 Task: Find a one-way flight from Charlottesville to Jackson for 6 passengers in Business class, departing on June 2, with up to 4 checked bags and a price limit of ₹400,000. Apply filters for departure time and emissions.
Action: Mouse moved to (355, 329)
Screenshot: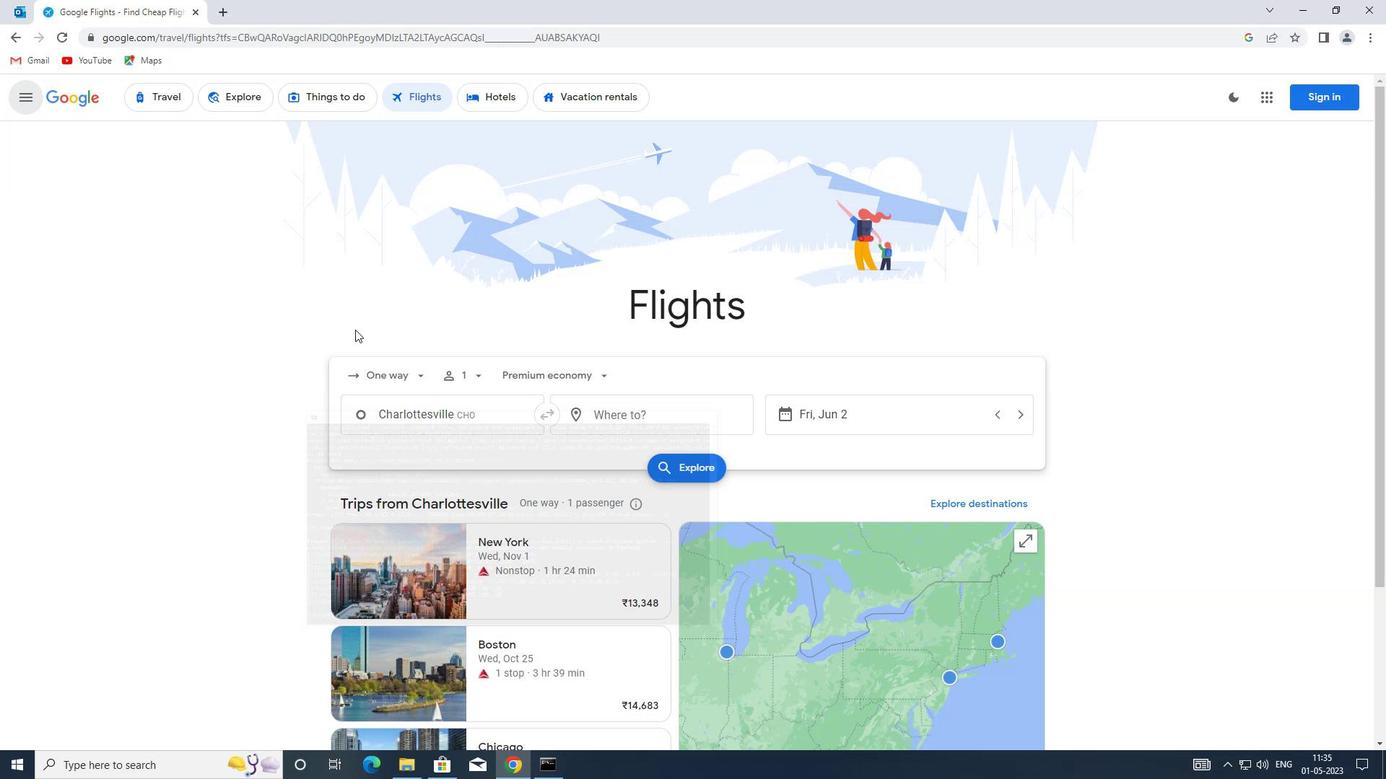 
Action: Key pressed <Key.esc>
Screenshot: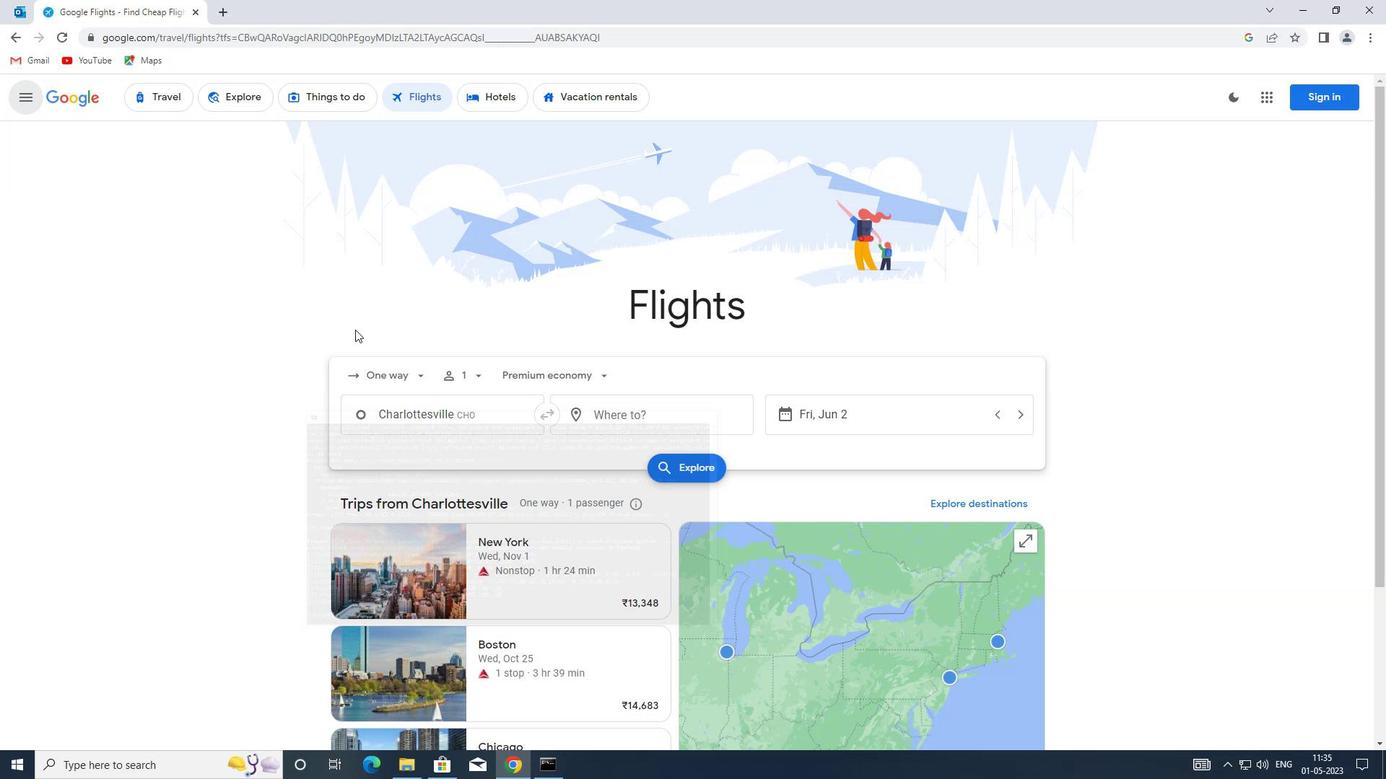 
Action: Mouse moved to (414, 379)
Screenshot: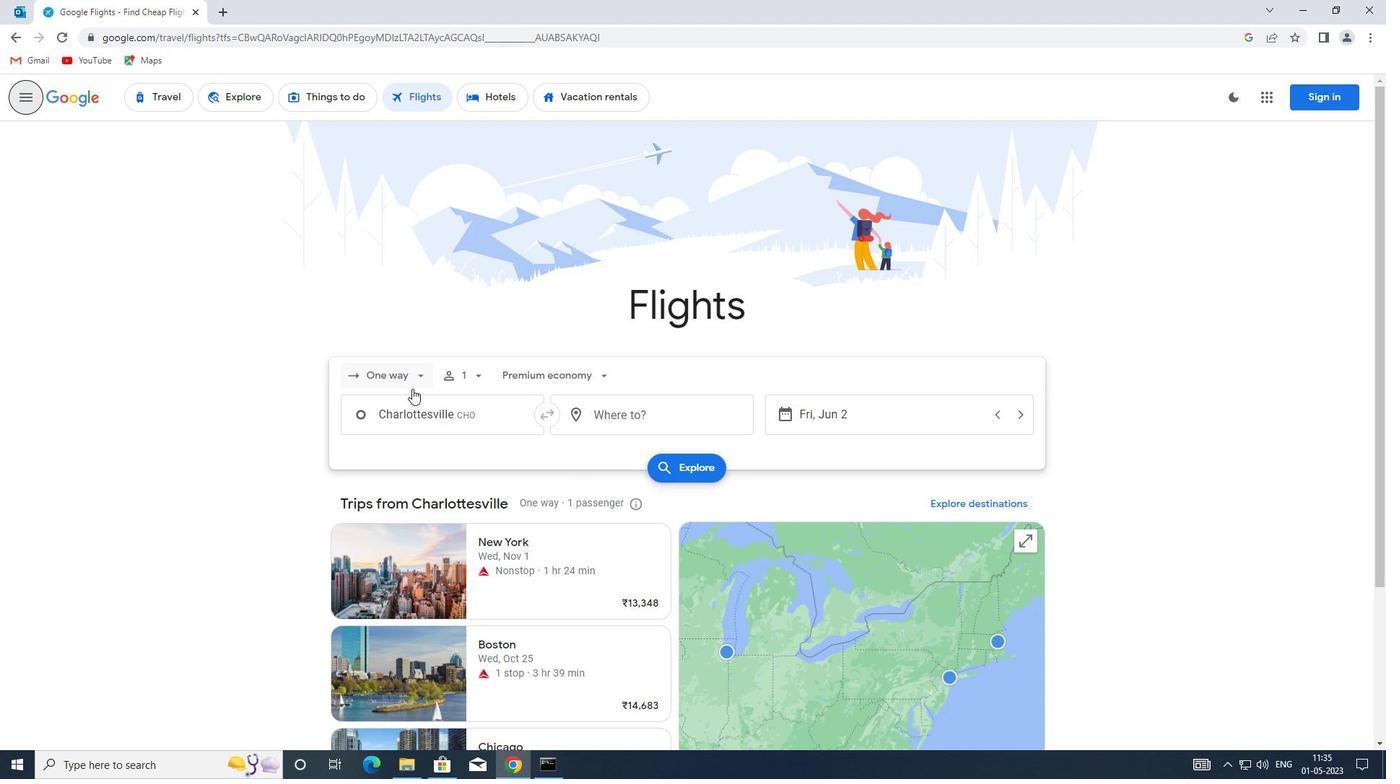 
Action: Mouse pressed left at (414, 379)
Screenshot: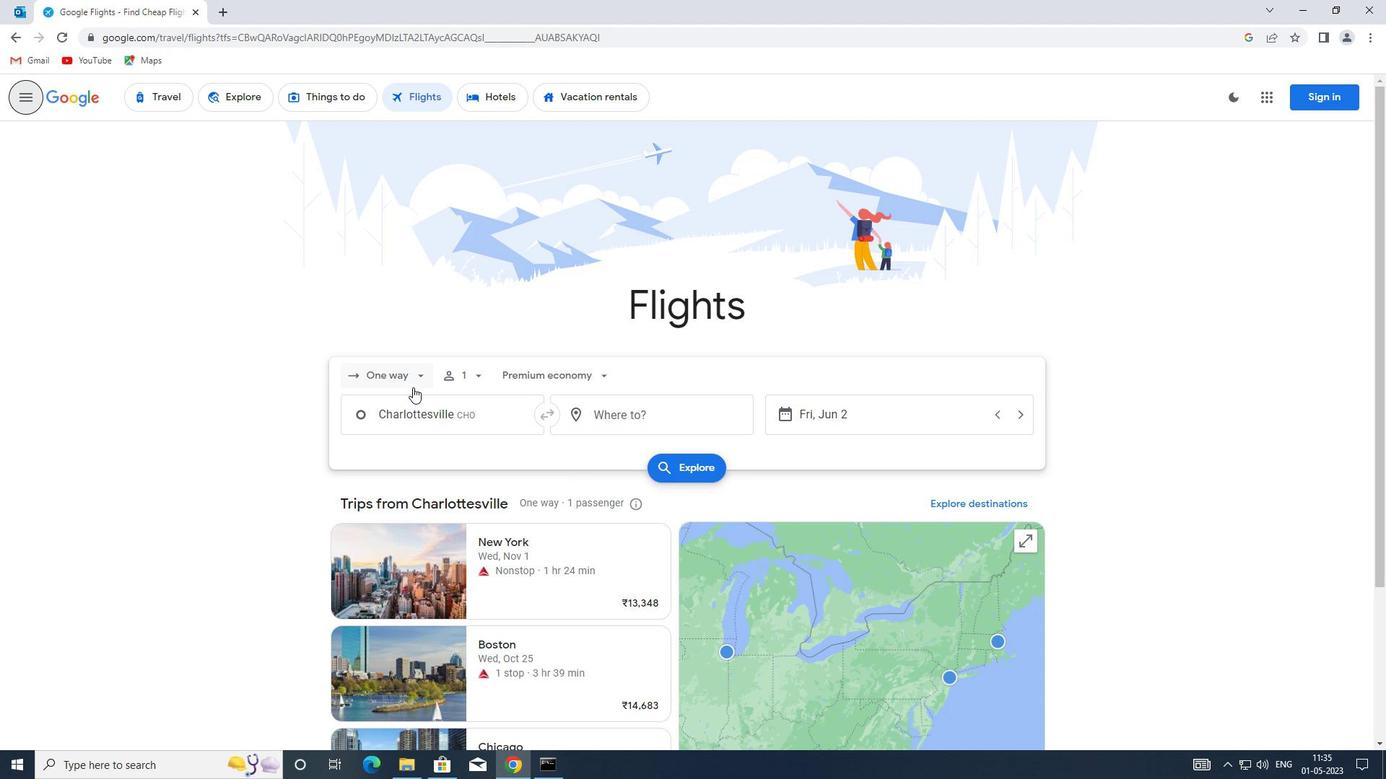 
Action: Mouse moved to (415, 444)
Screenshot: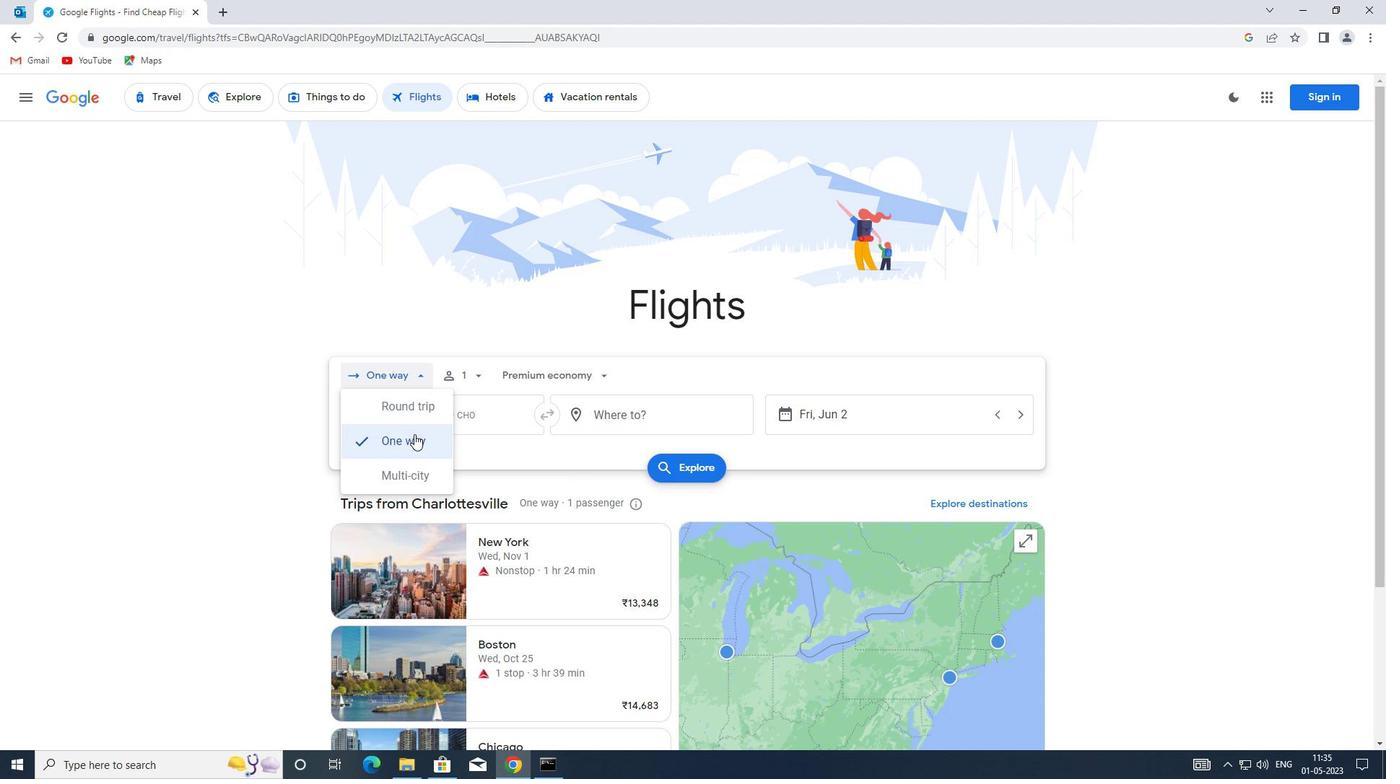 
Action: Mouse pressed left at (415, 444)
Screenshot: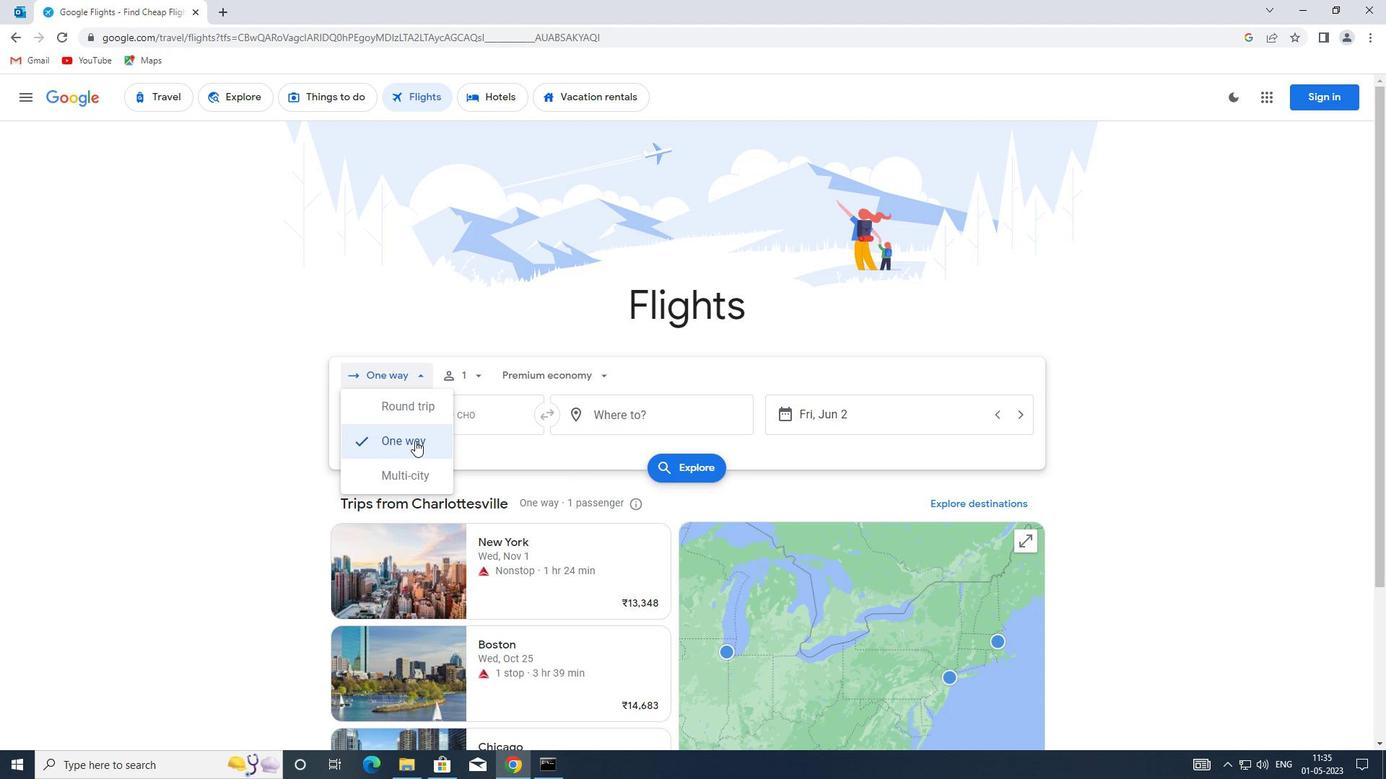 
Action: Mouse moved to (482, 374)
Screenshot: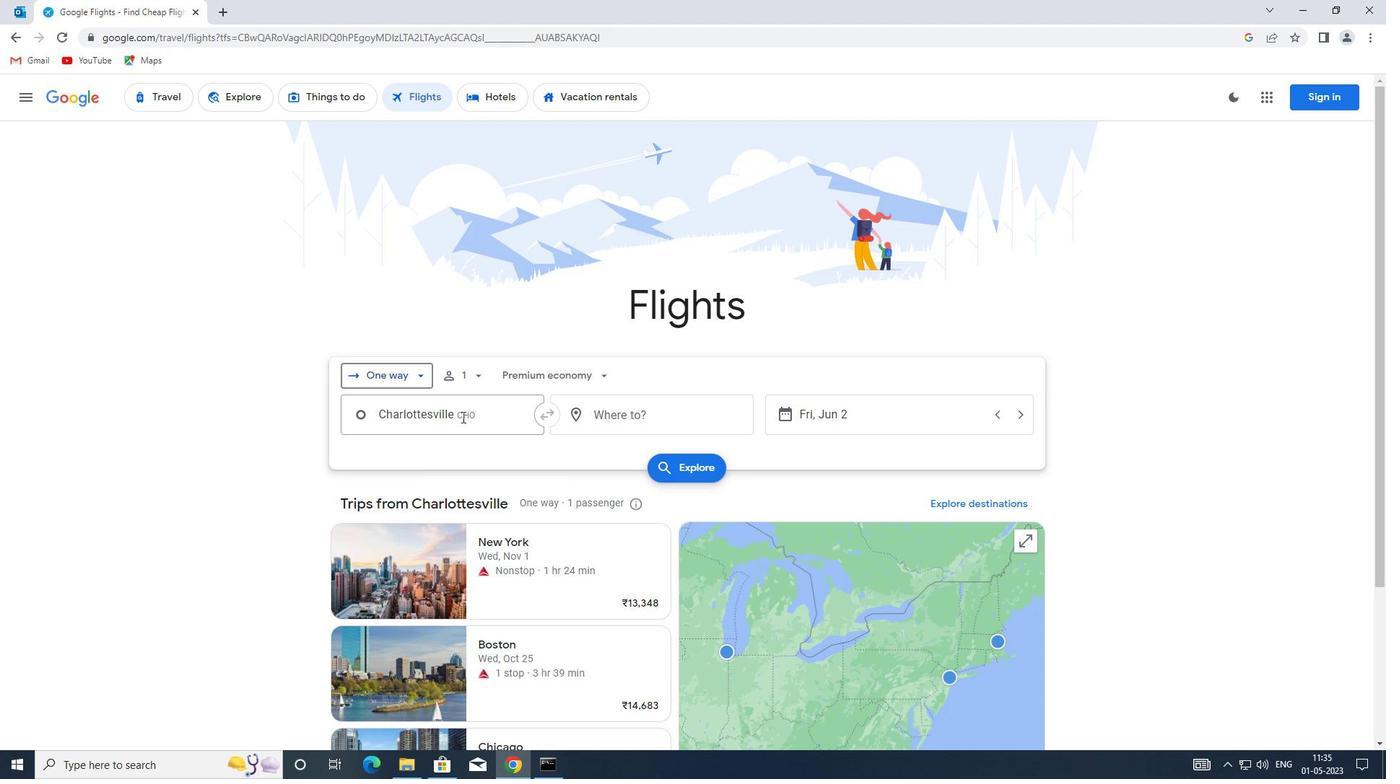 
Action: Mouse pressed left at (482, 374)
Screenshot: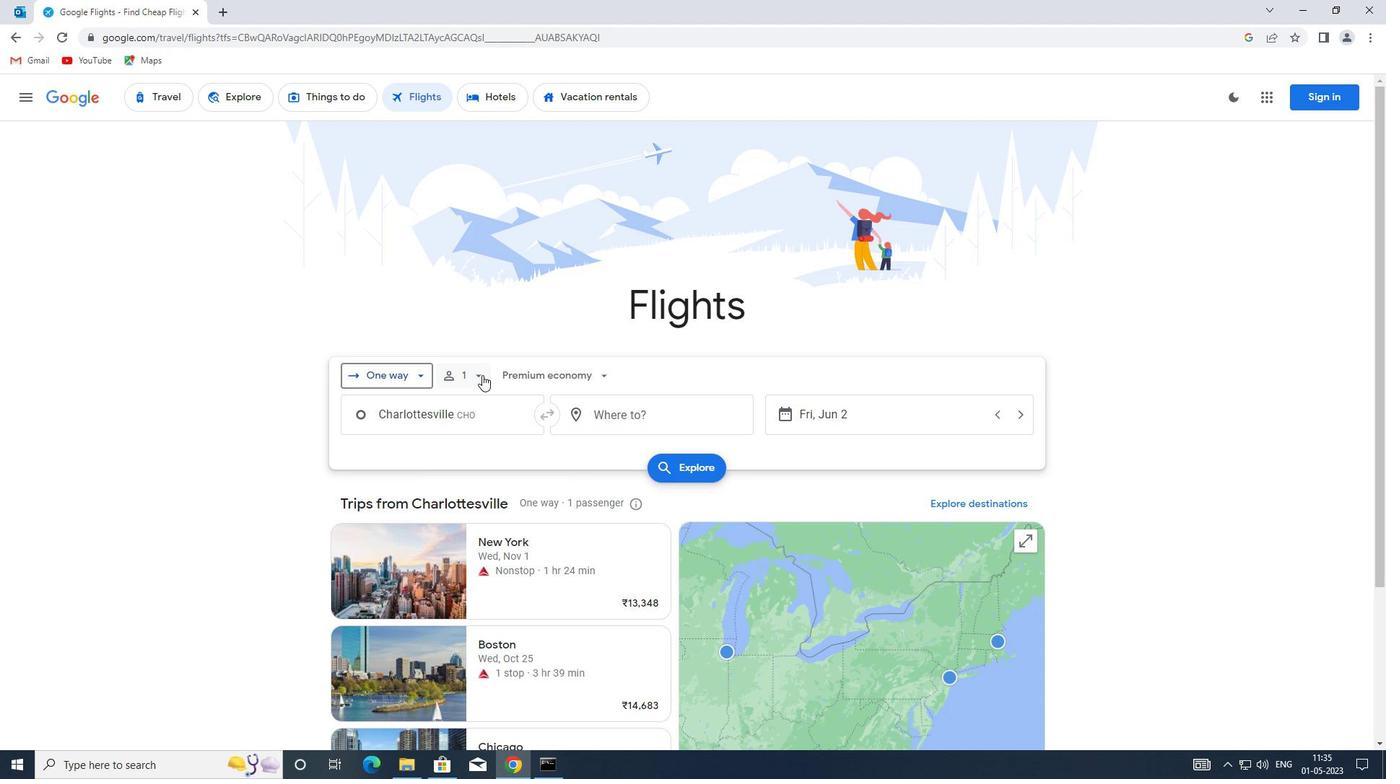 
Action: Mouse moved to (589, 415)
Screenshot: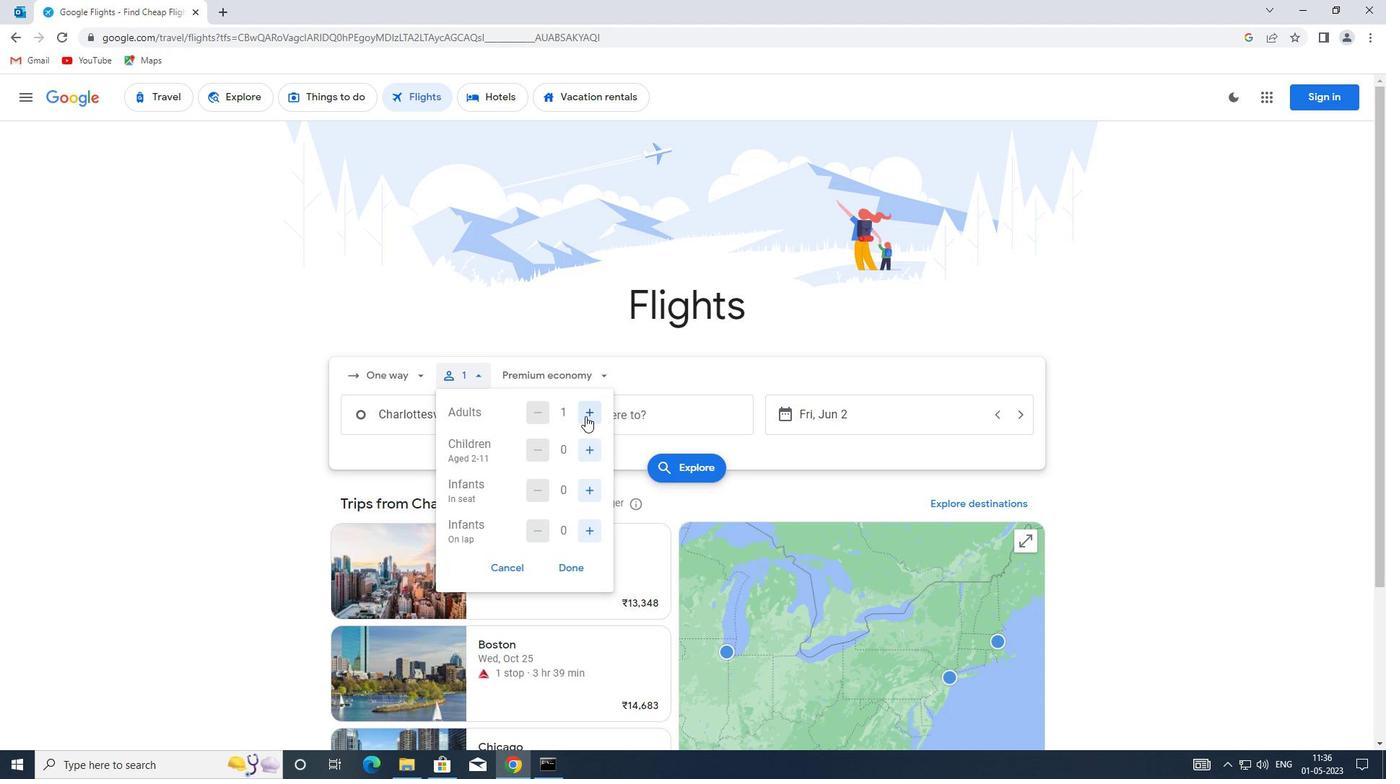 
Action: Mouse pressed left at (589, 415)
Screenshot: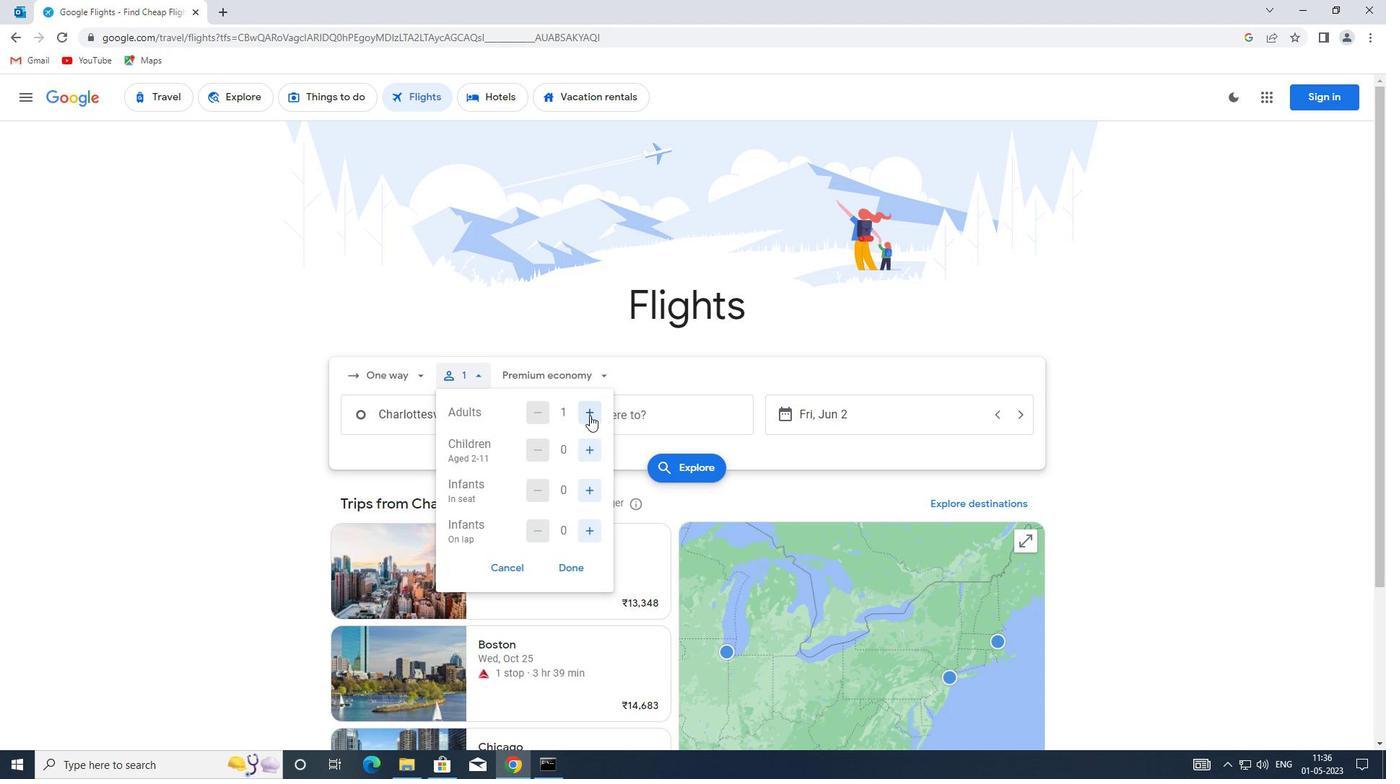 
Action: Mouse pressed left at (589, 415)
Screenshot: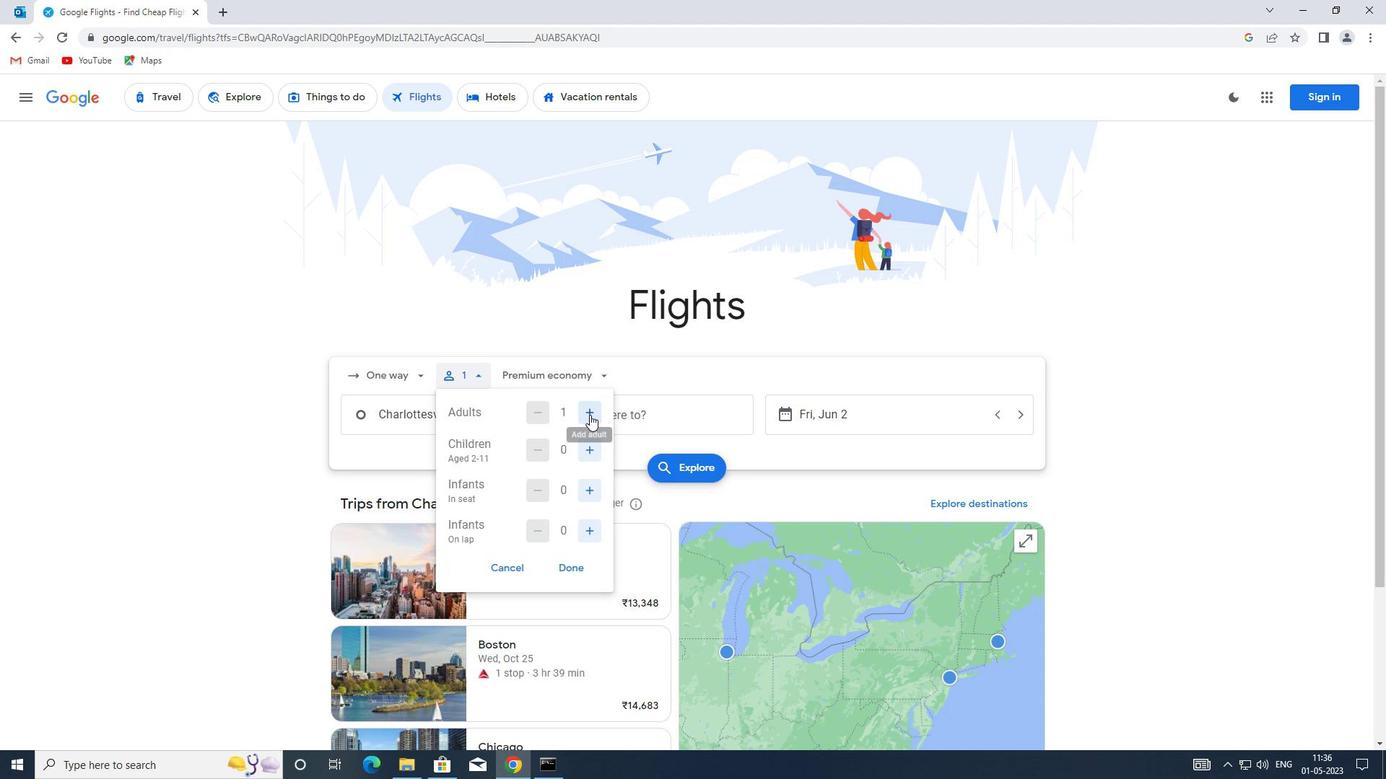 
Action: Mouse moved to (596, 449)
Screenshot: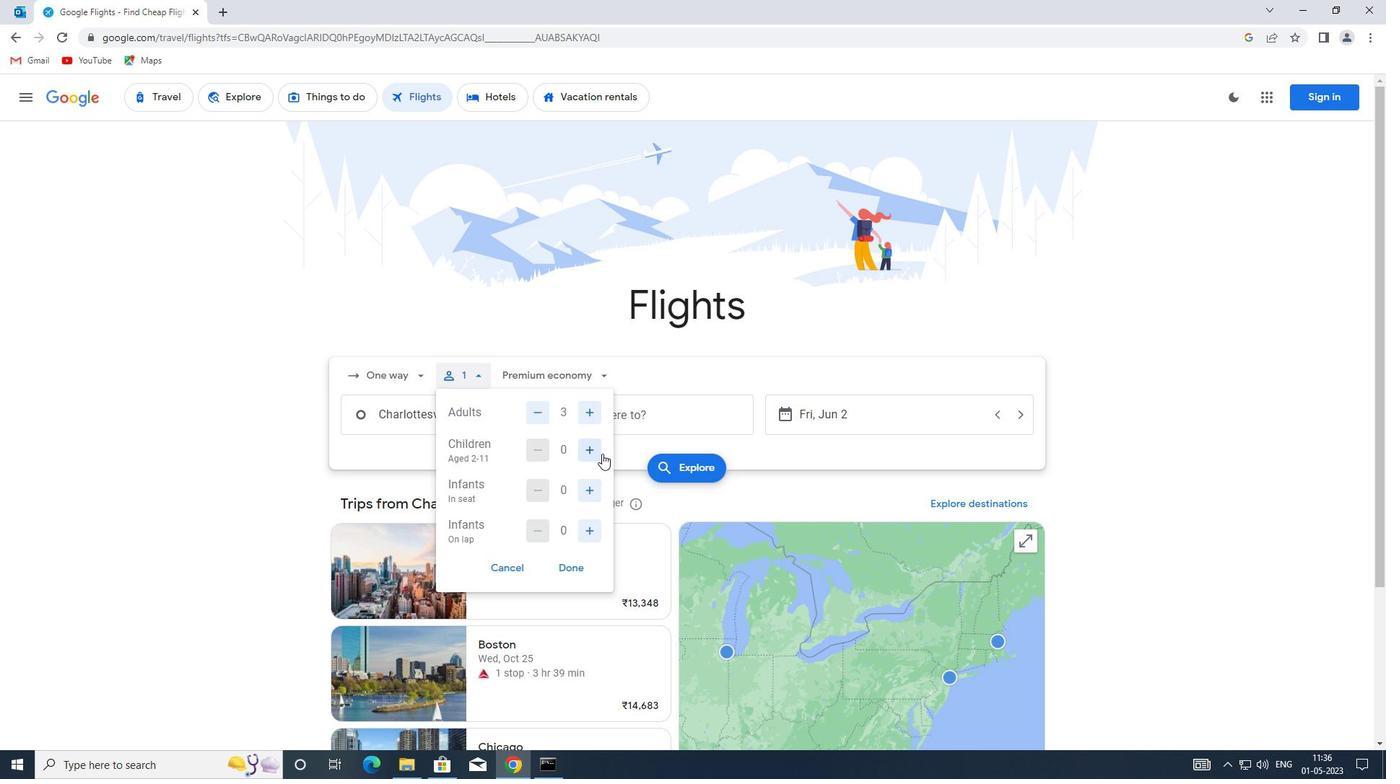 
Action: Mouse pressed left at (596, 449)
Screenshot: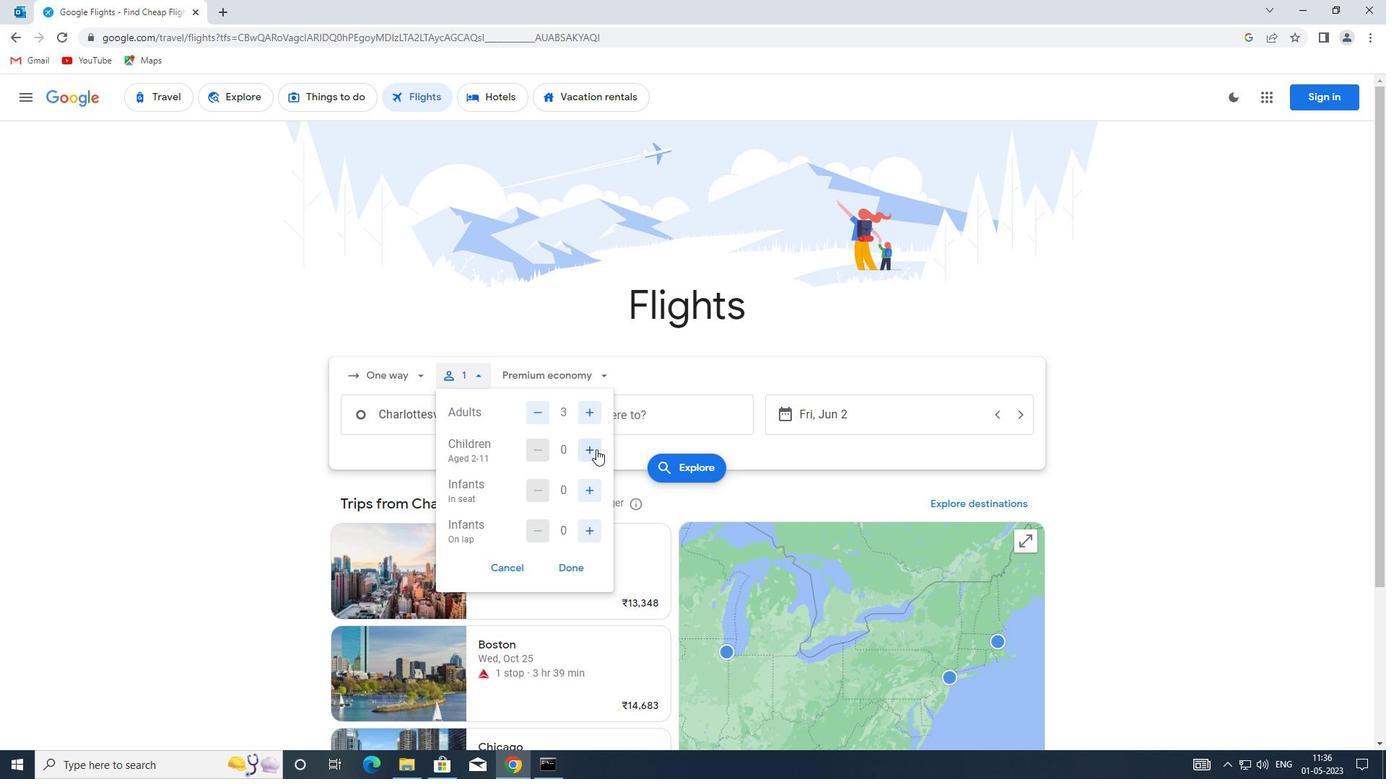 
Action: Mouse pressed left at (596, 449)
Screenshot: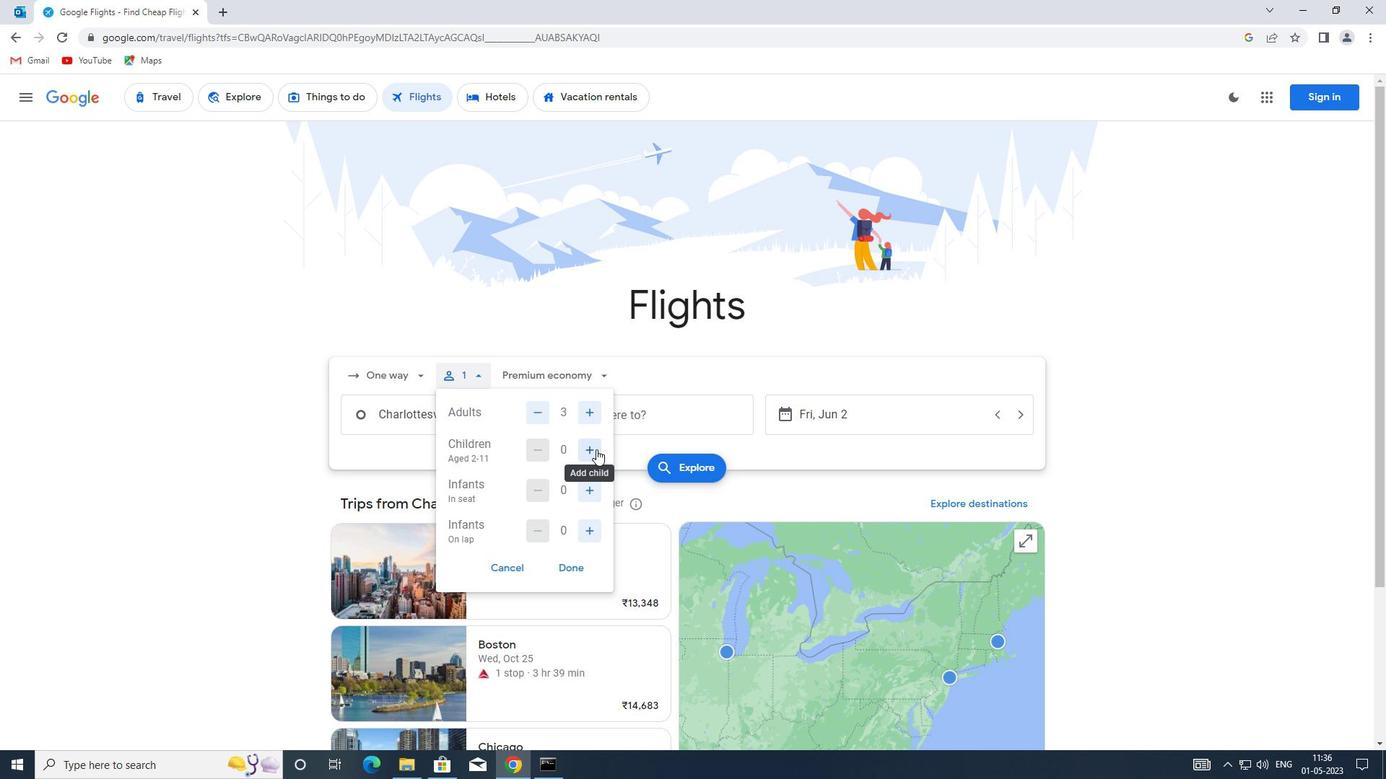 
Action: Mouse pressed left at (596, 449)
Screenshot: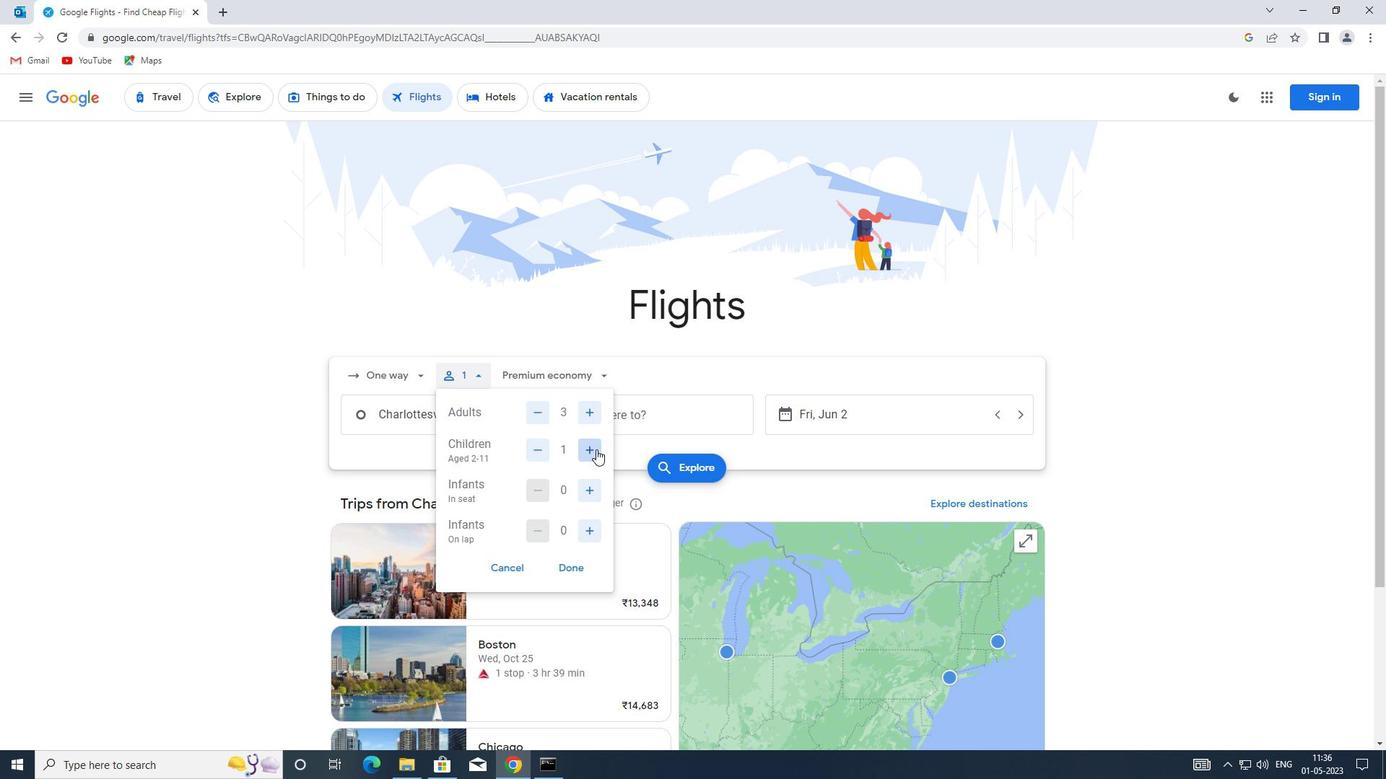 
Action: Mouse moved to (586, 570)
Screenshot: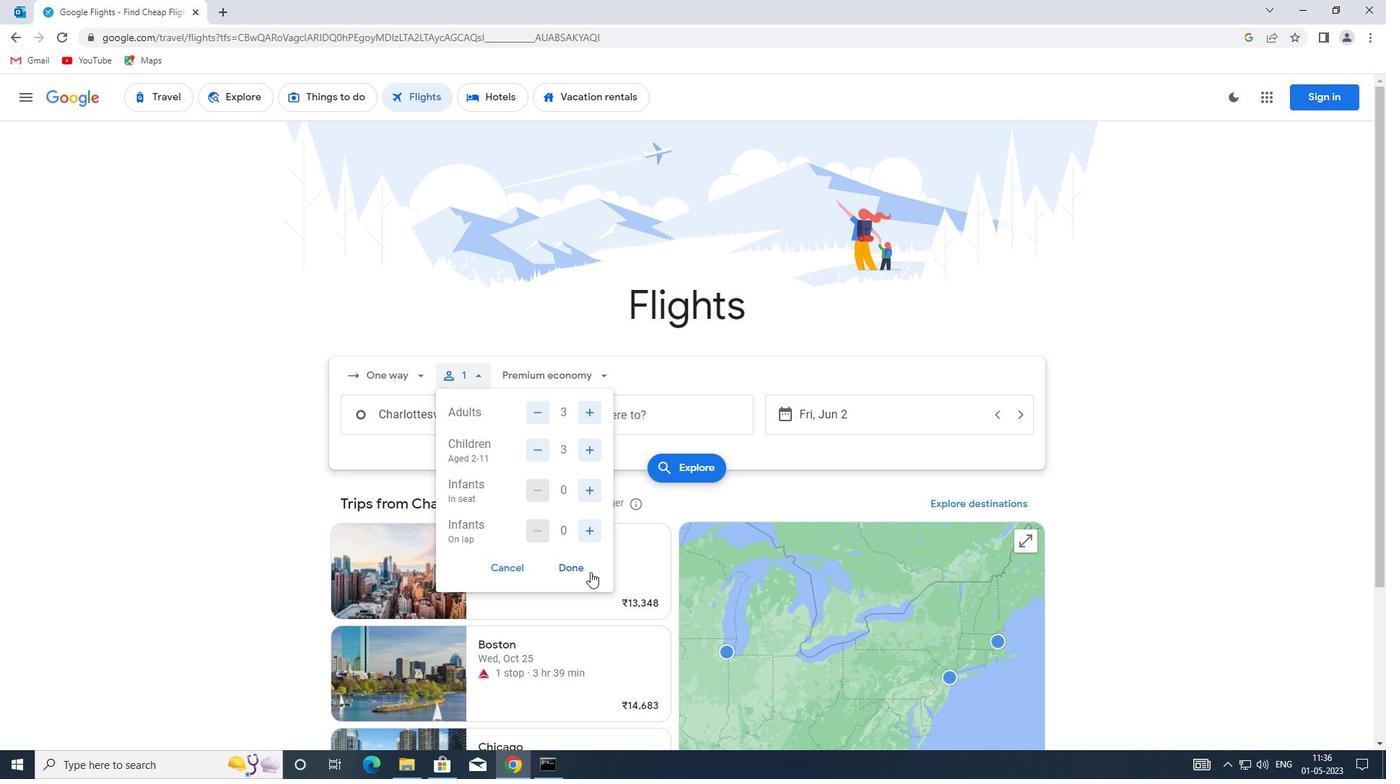 
Action: Mouse pressed left at (586, 570)
Screenshot: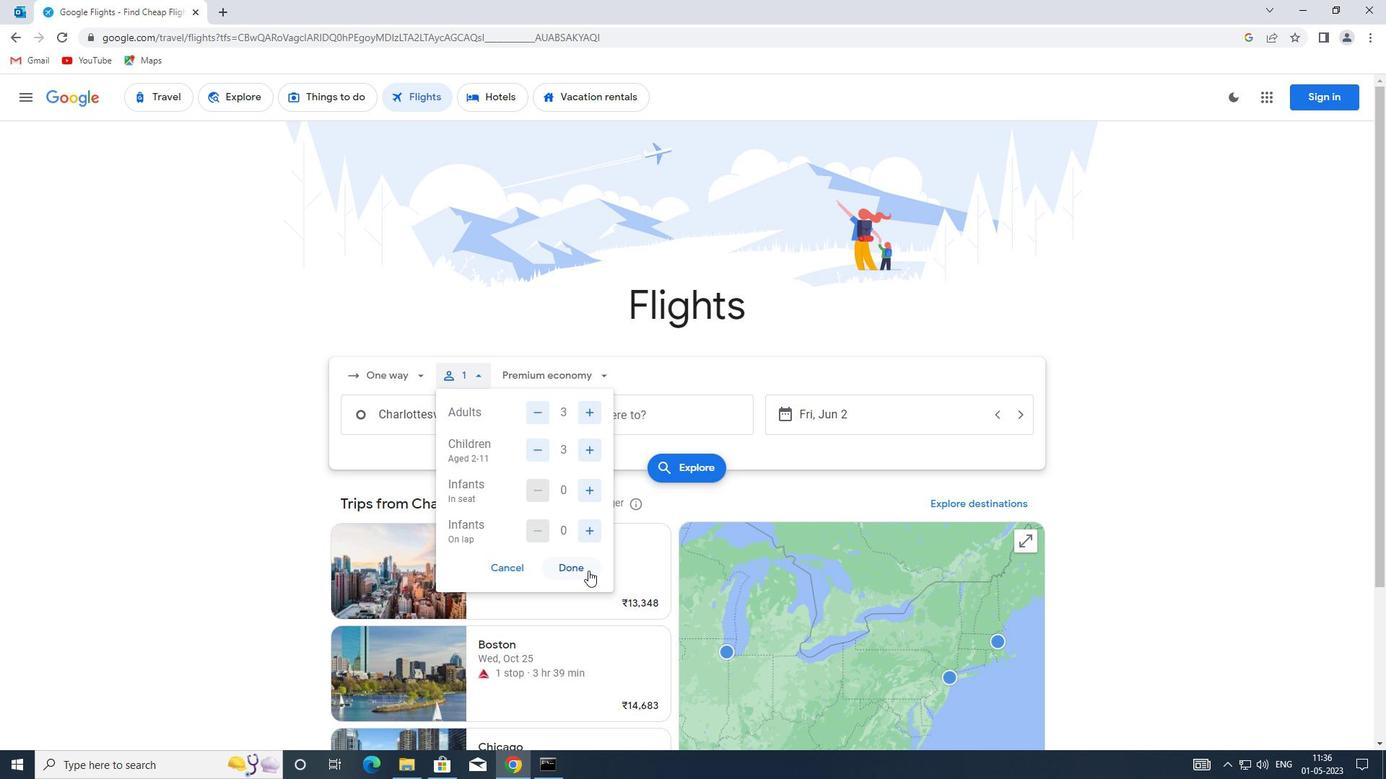 
Action: Mouse moved to (583, 381)
Screenshot: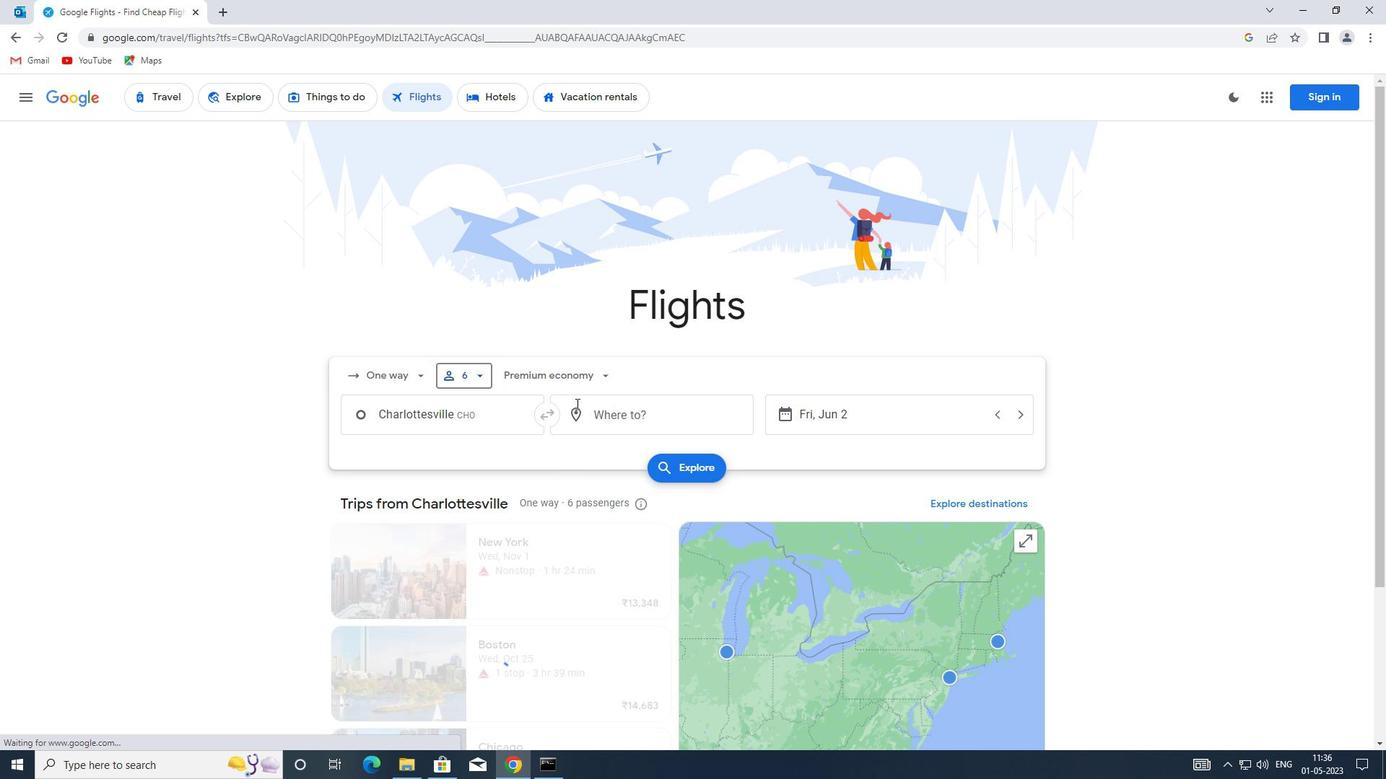 
Action: Mouse pressed left at (583, 381)
Screenshot: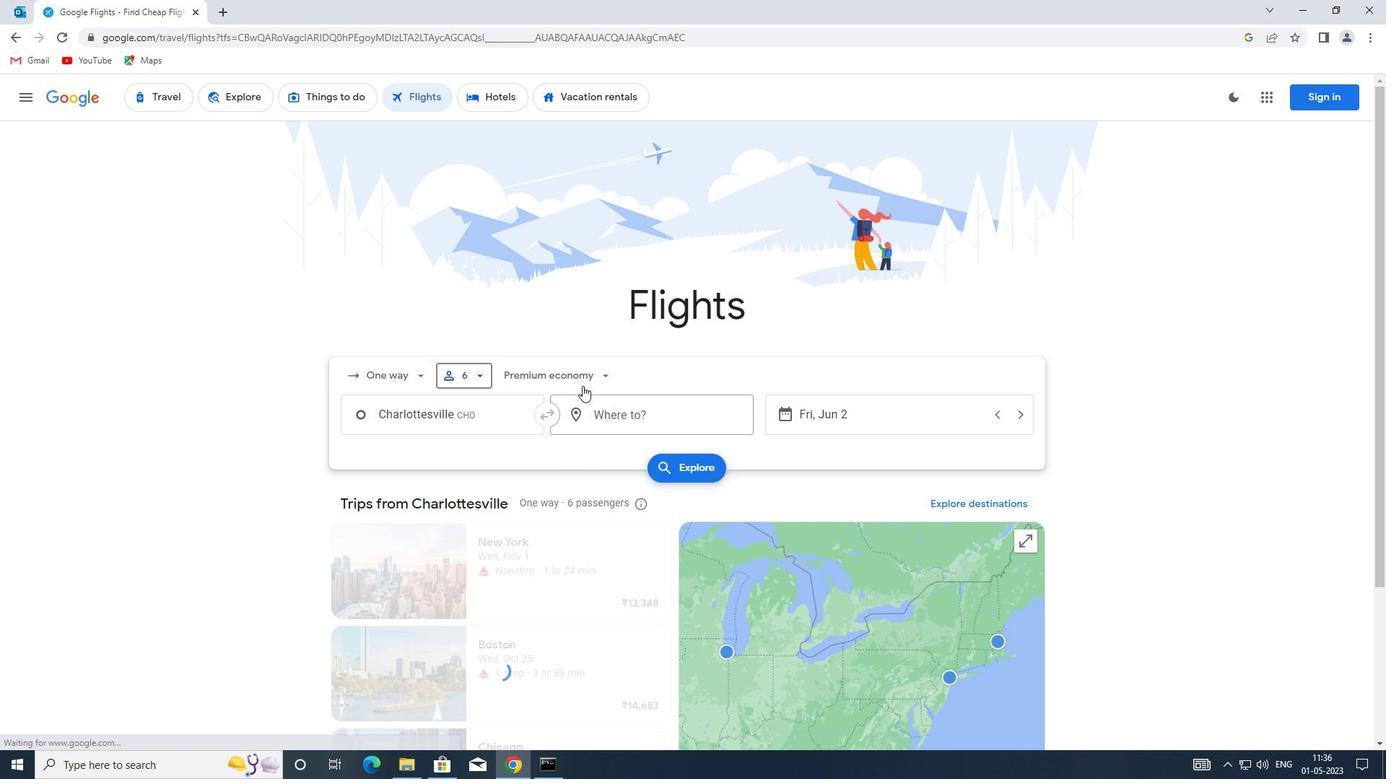 
Action: Mouse moved to (574, 474)
Screenshot: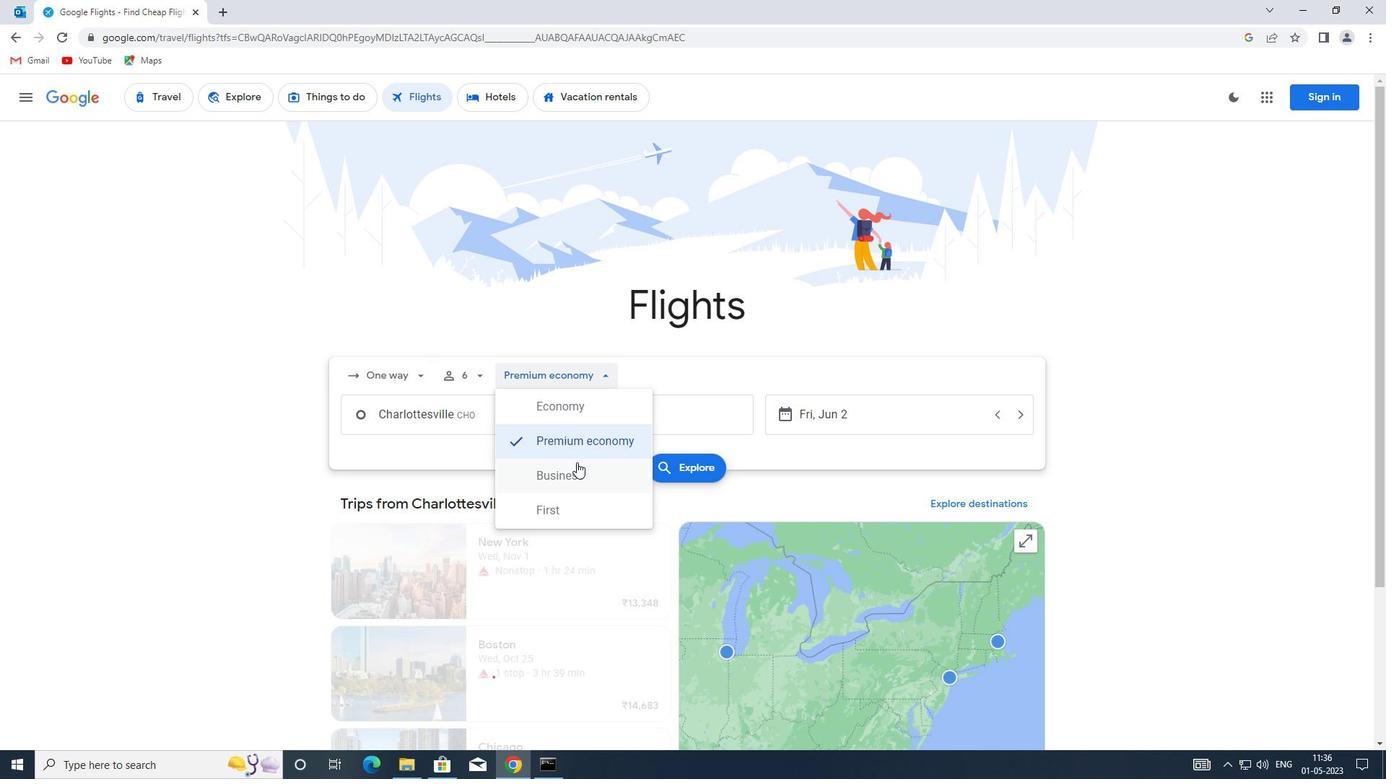 
Action: Mouse pressed left at (574, 474)
Screenshot: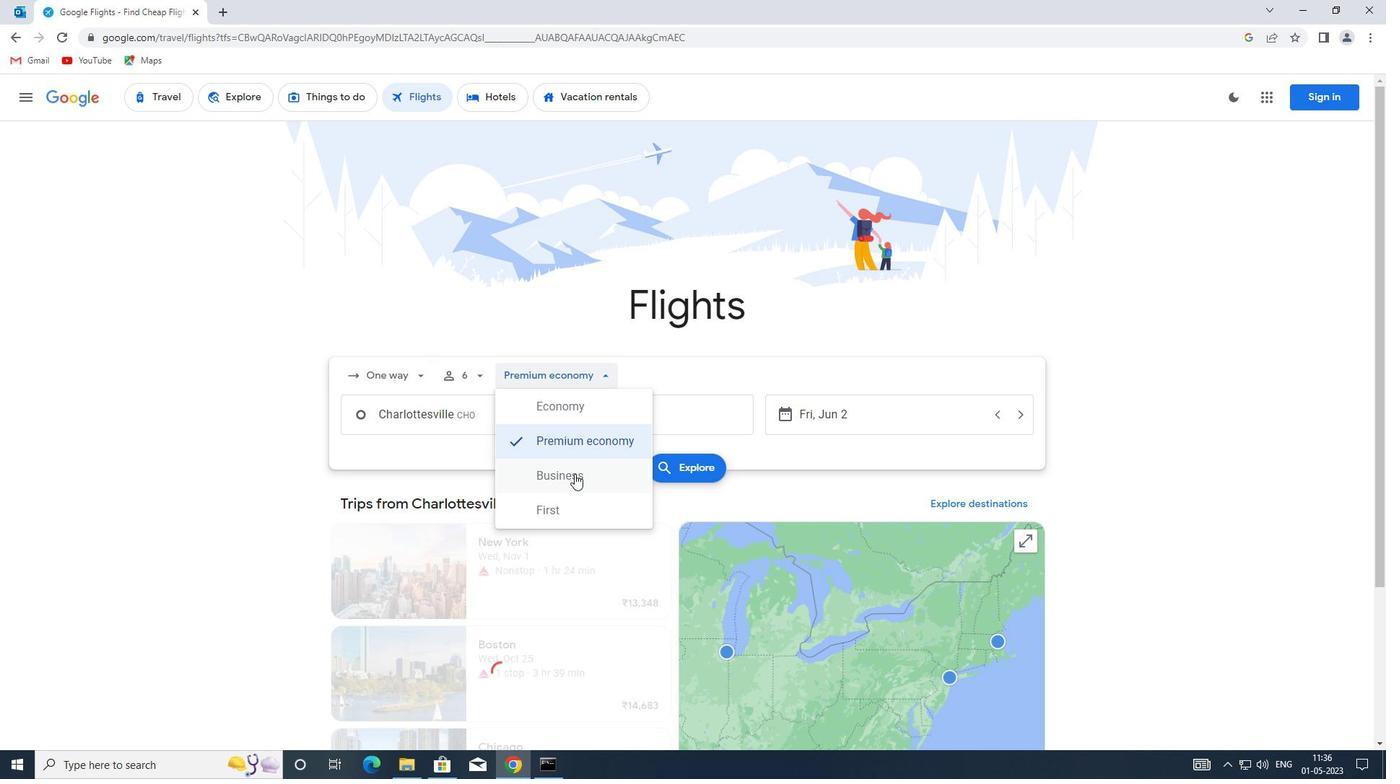 
Action: Mouse moved to (448, 414)
Screenshot: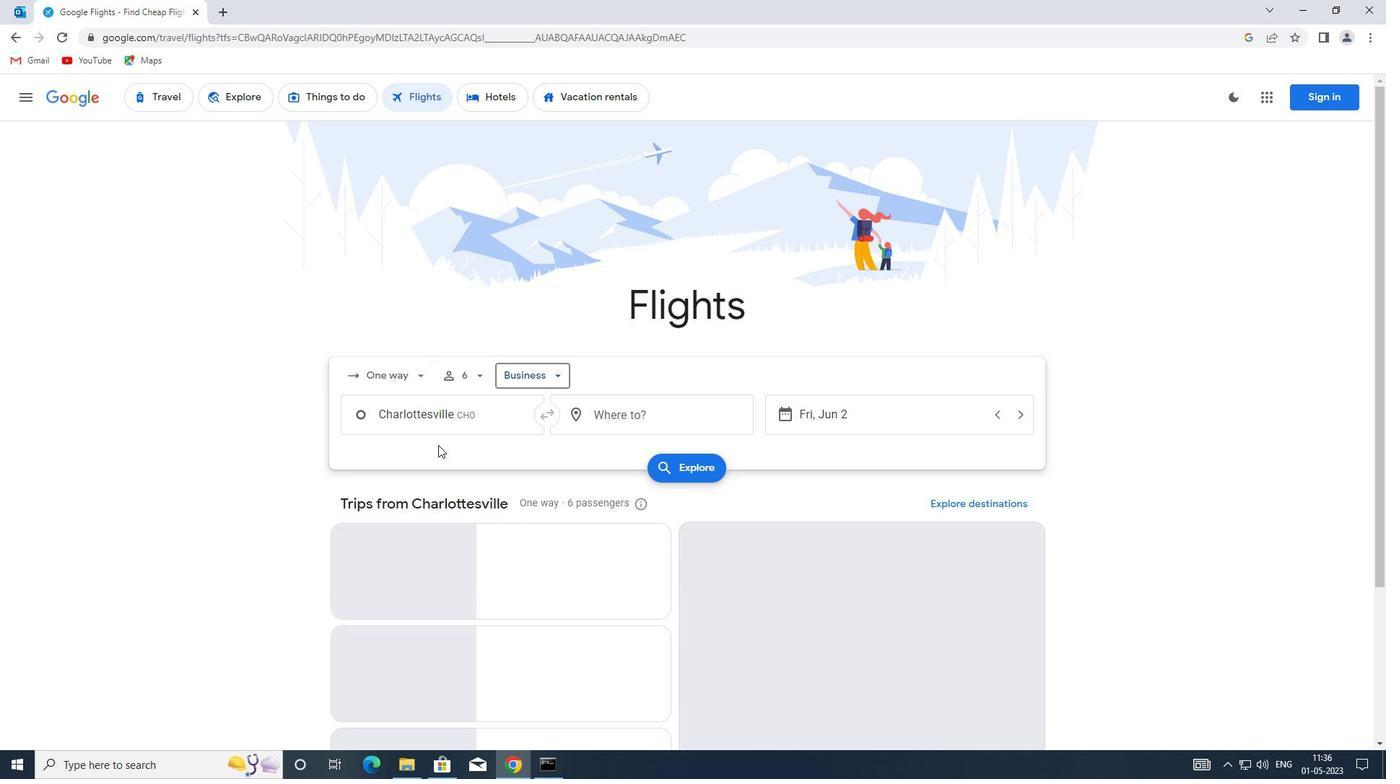 
Action: Mouse pressed left at (448, 414)
Screenshot: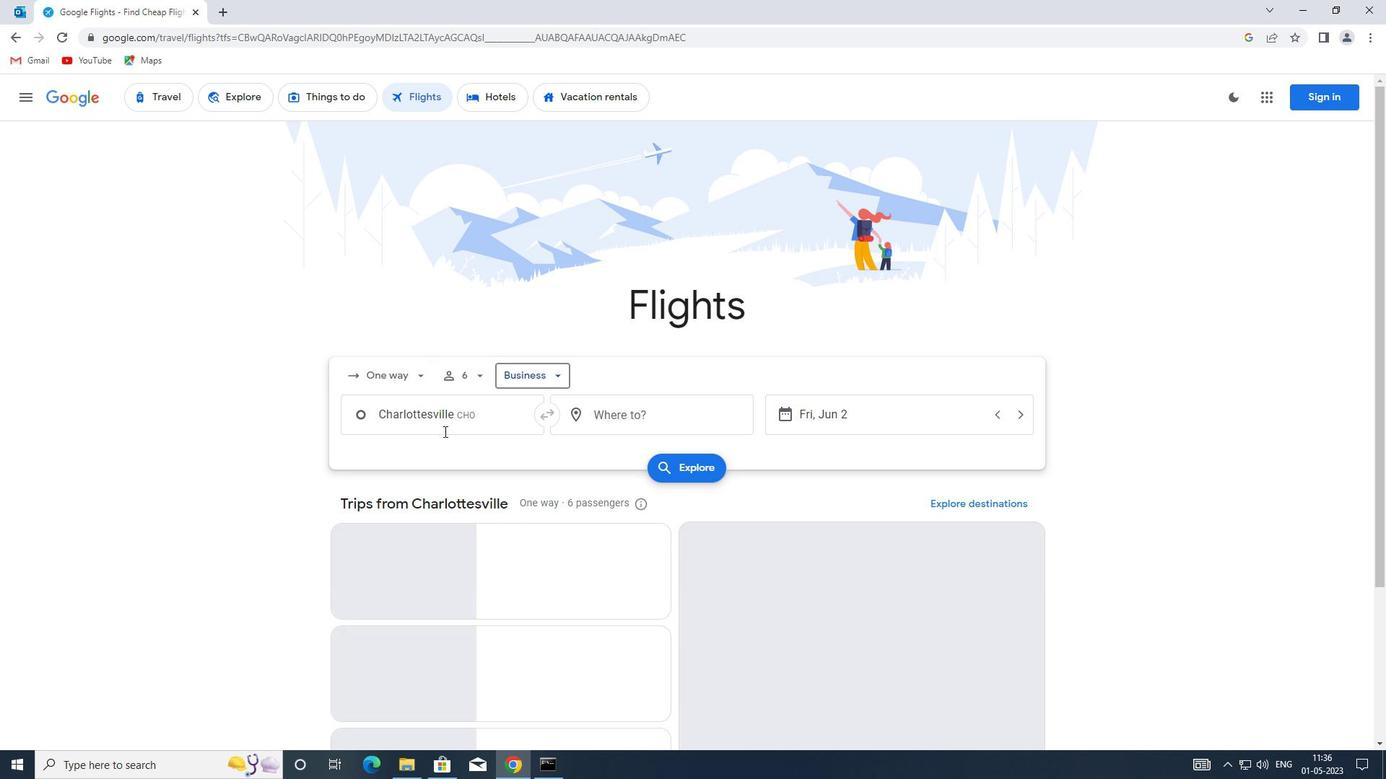 
Action: Mouse moved to (449, 414)
Screenshot: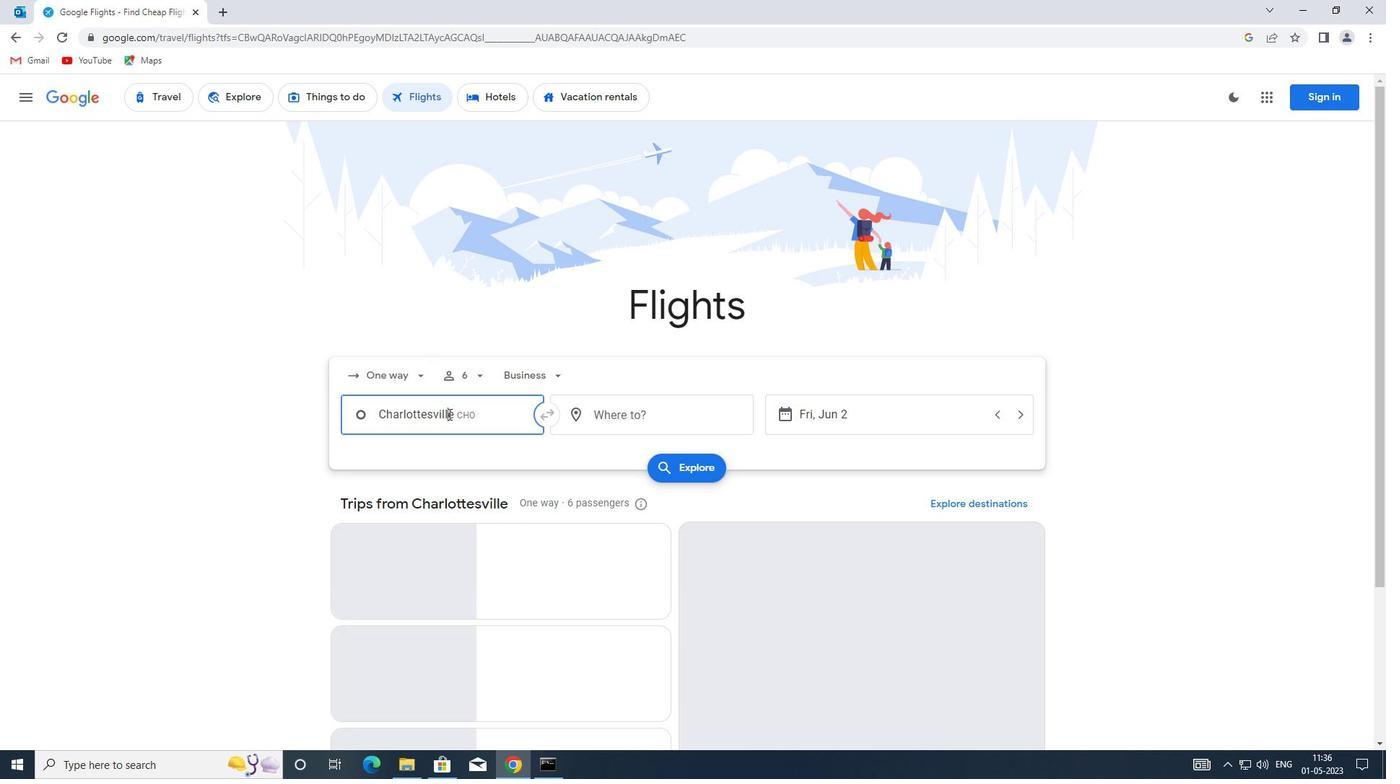 
Action: Key pressed <Key.enter>
Screenshot: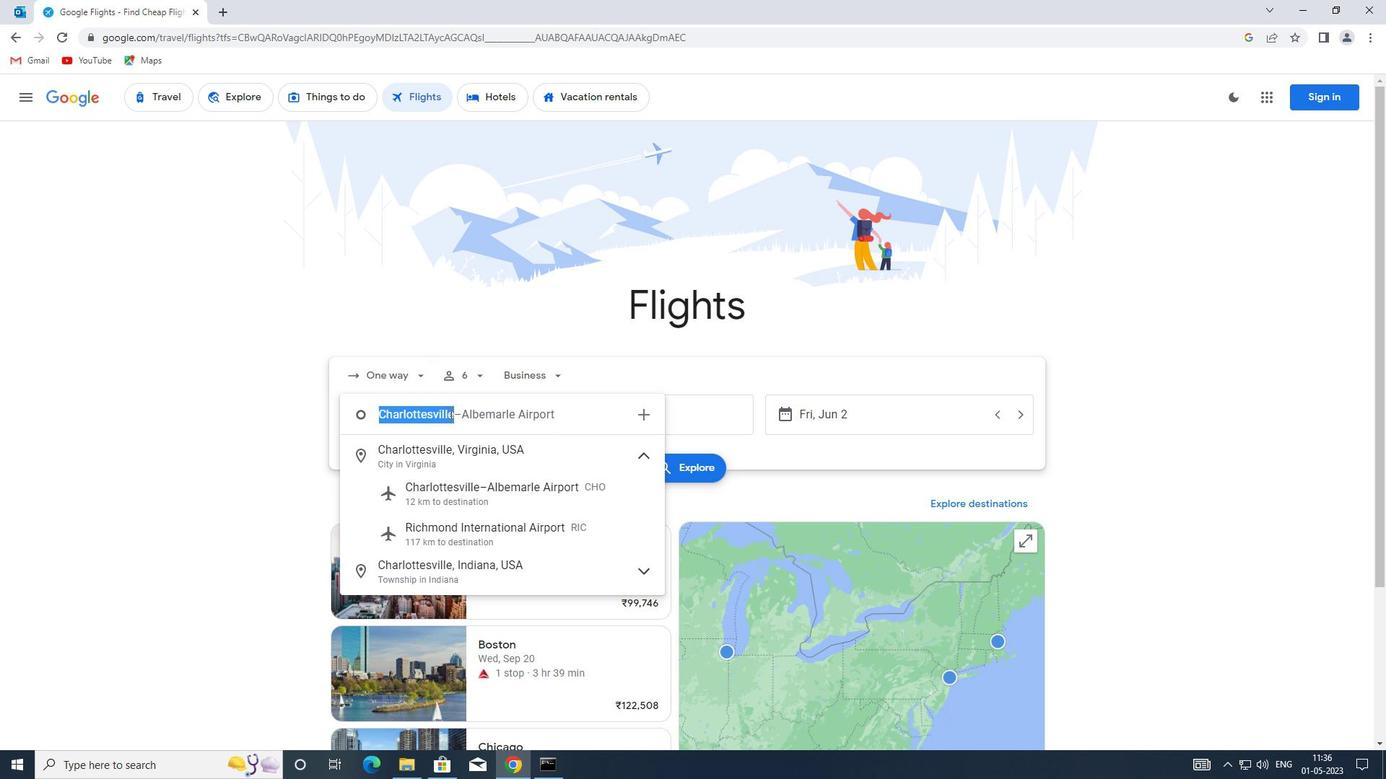 
Action: Mouse moved to (608, 413)
Screenshot: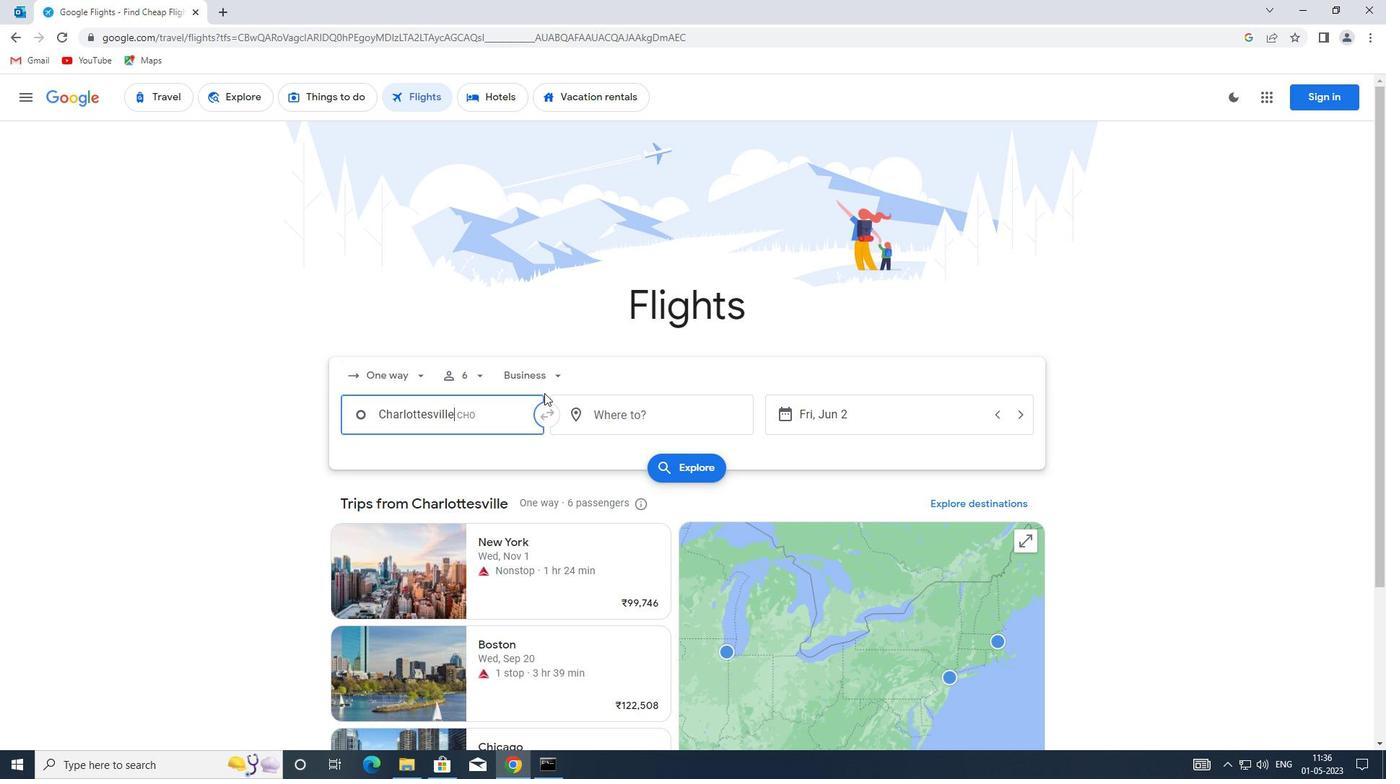 
Action: Mouse pressed left at (608, 413)
Screenshot: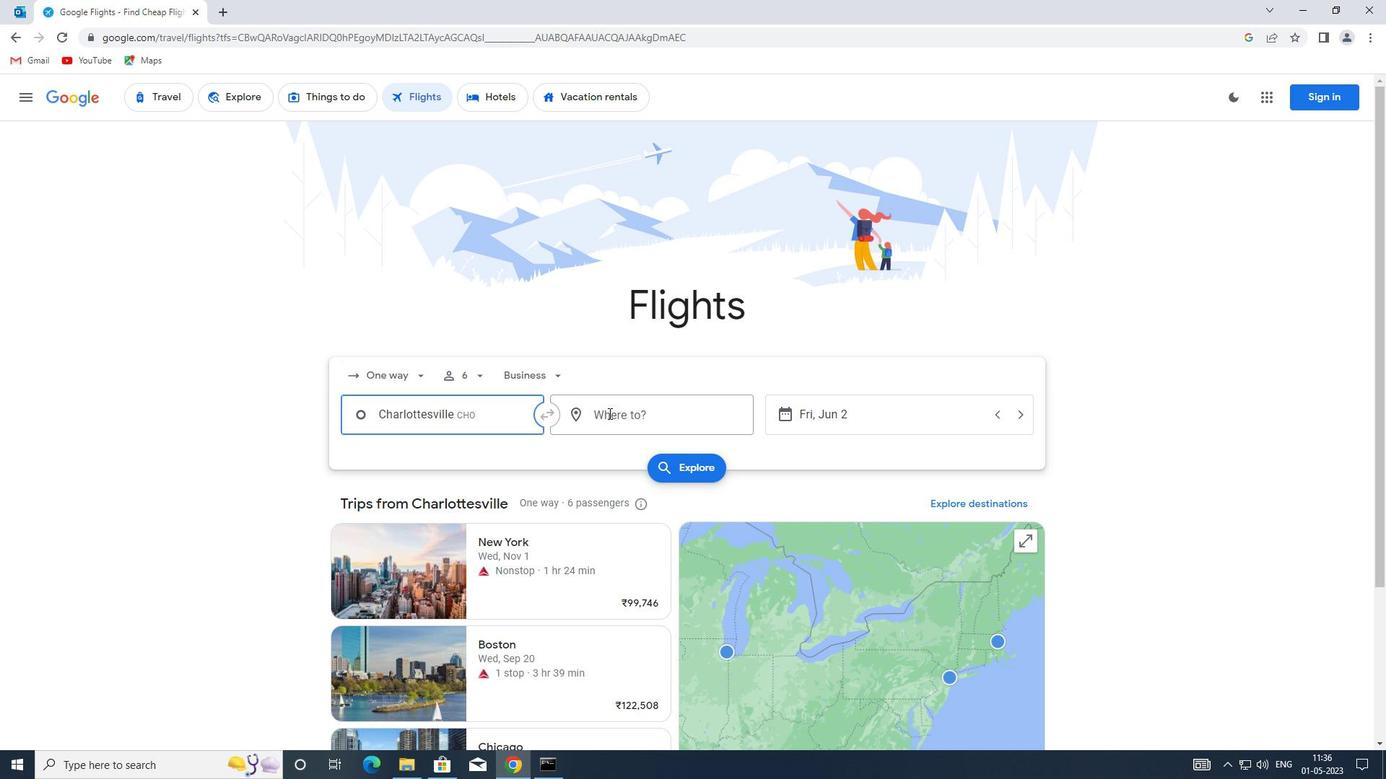 
Action: Mouse moved to (608, 414)
Screenshot: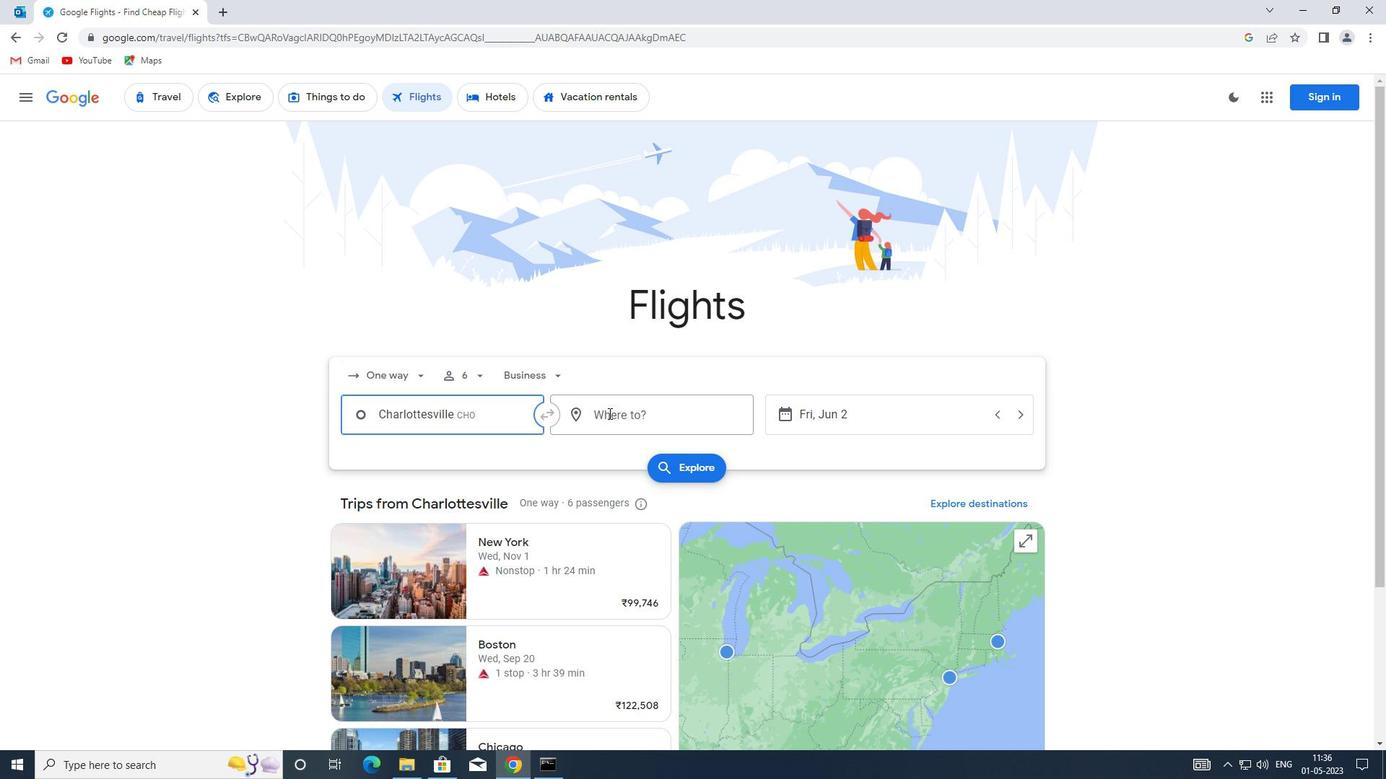 
Action: Key pressed jac
Screenshot: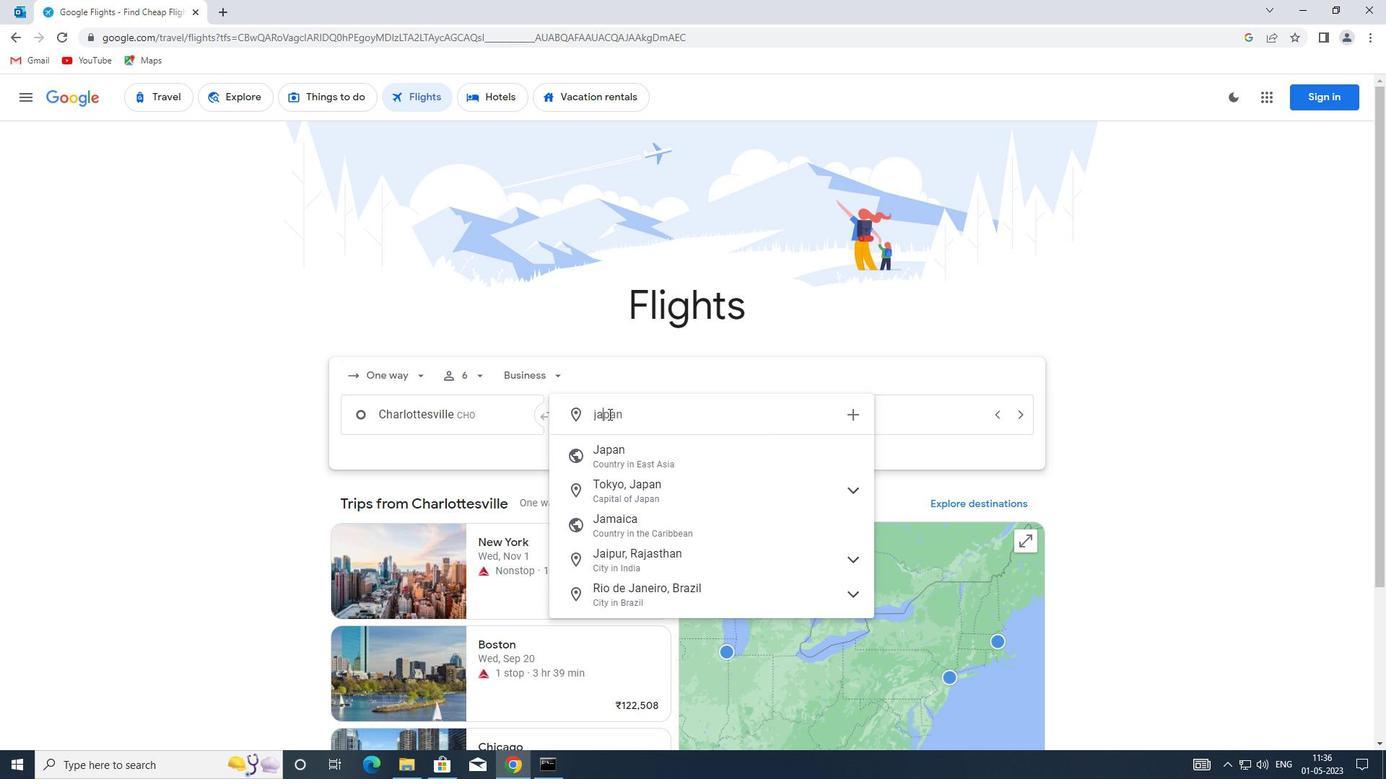 
Action: Mouse moved to (656, 454)
Screenshot: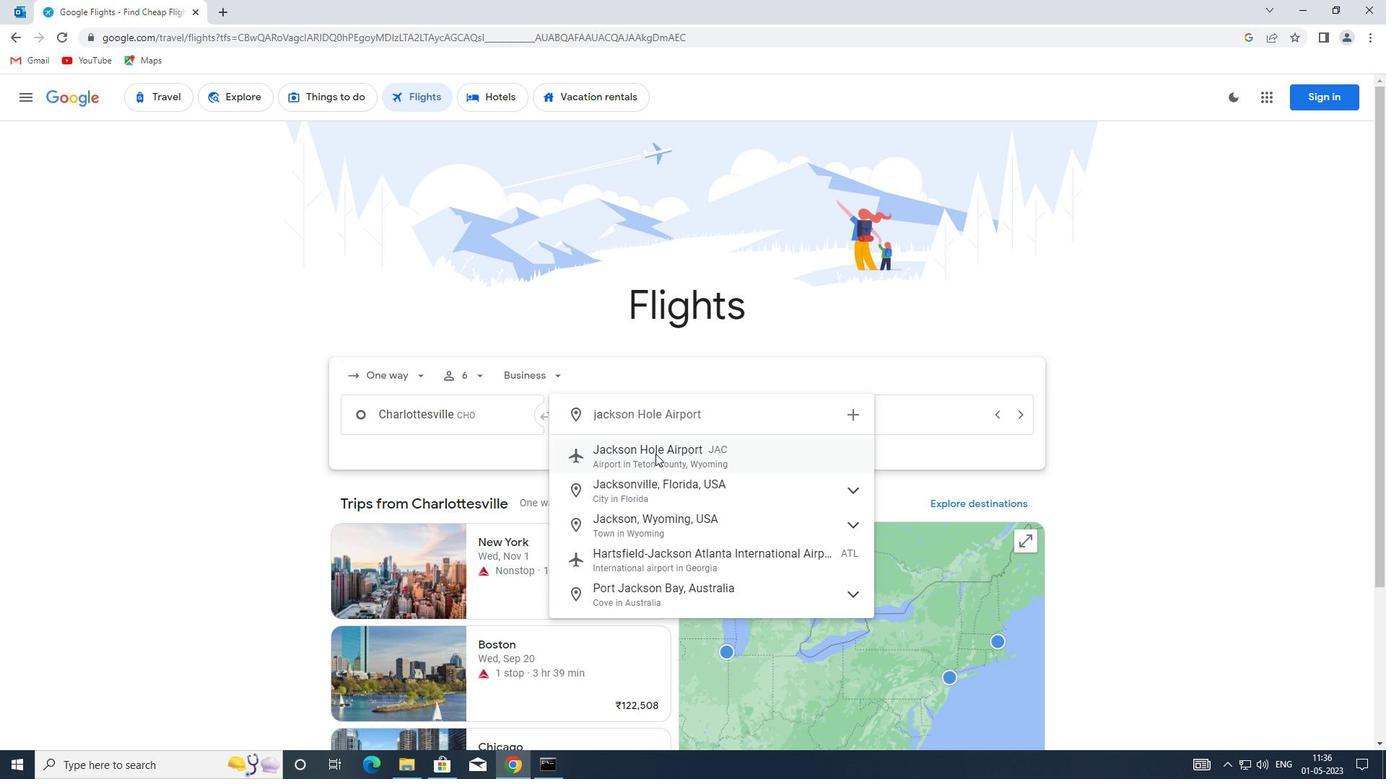 
Action: Mouse pressed left at (656, 454)
Screenshot: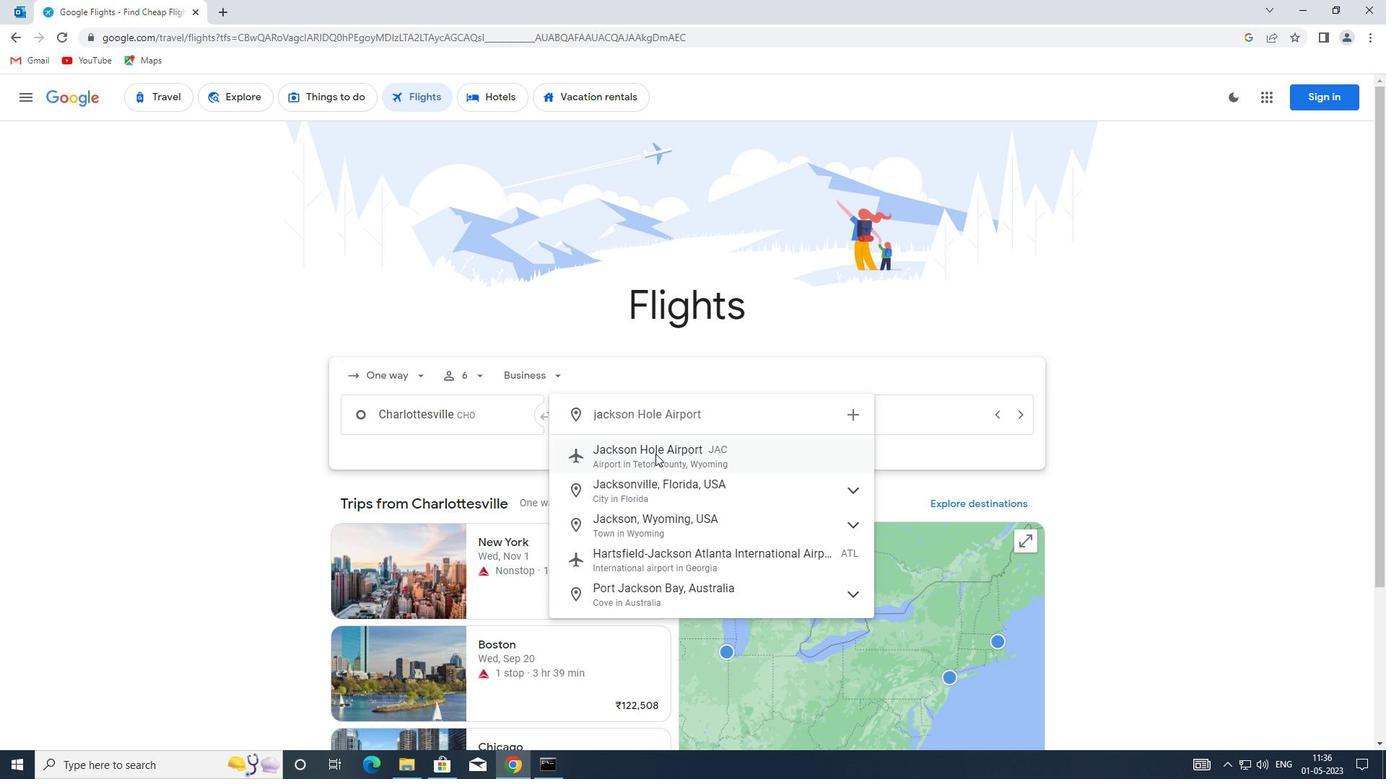 
Action: Mouse moved to (796, 408)
Screenshot: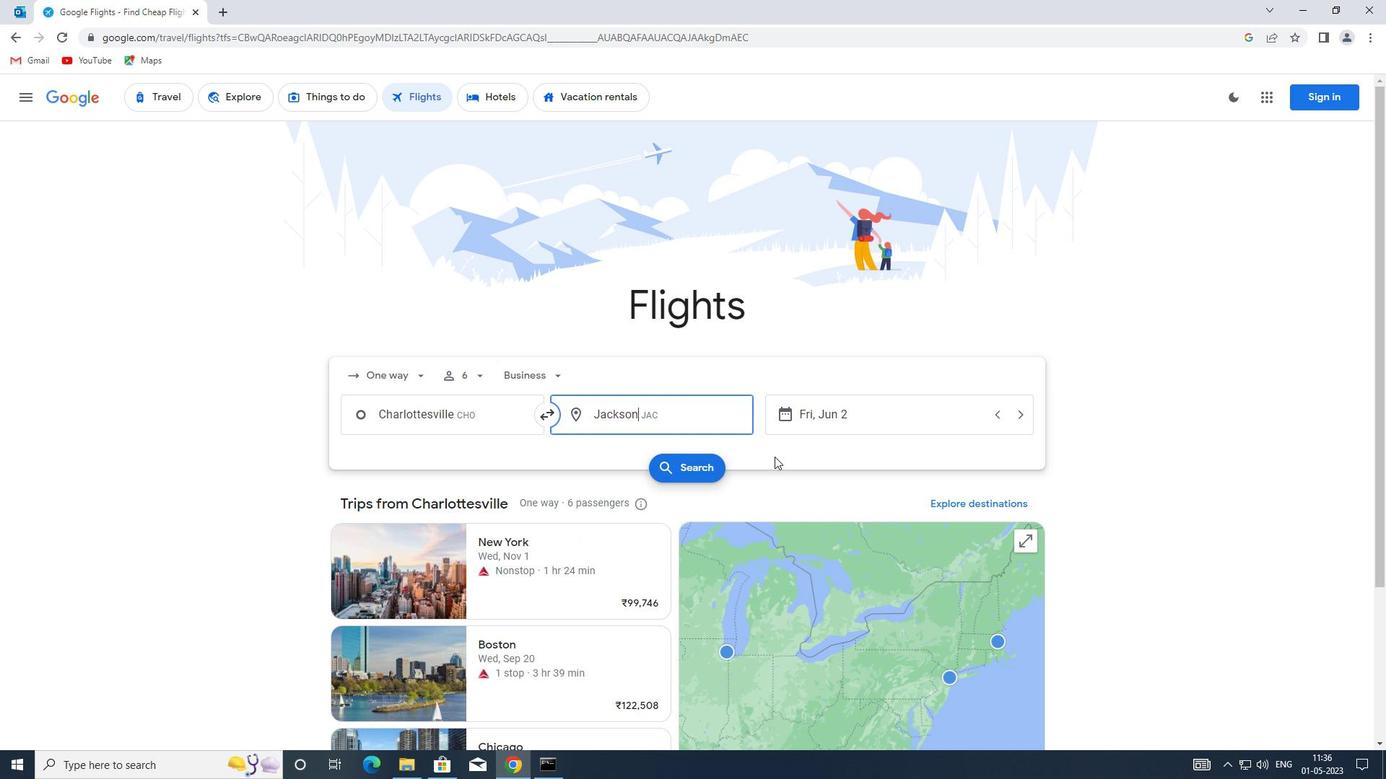 
Action: Mouse pressed left at (796, 408)
Screenshot: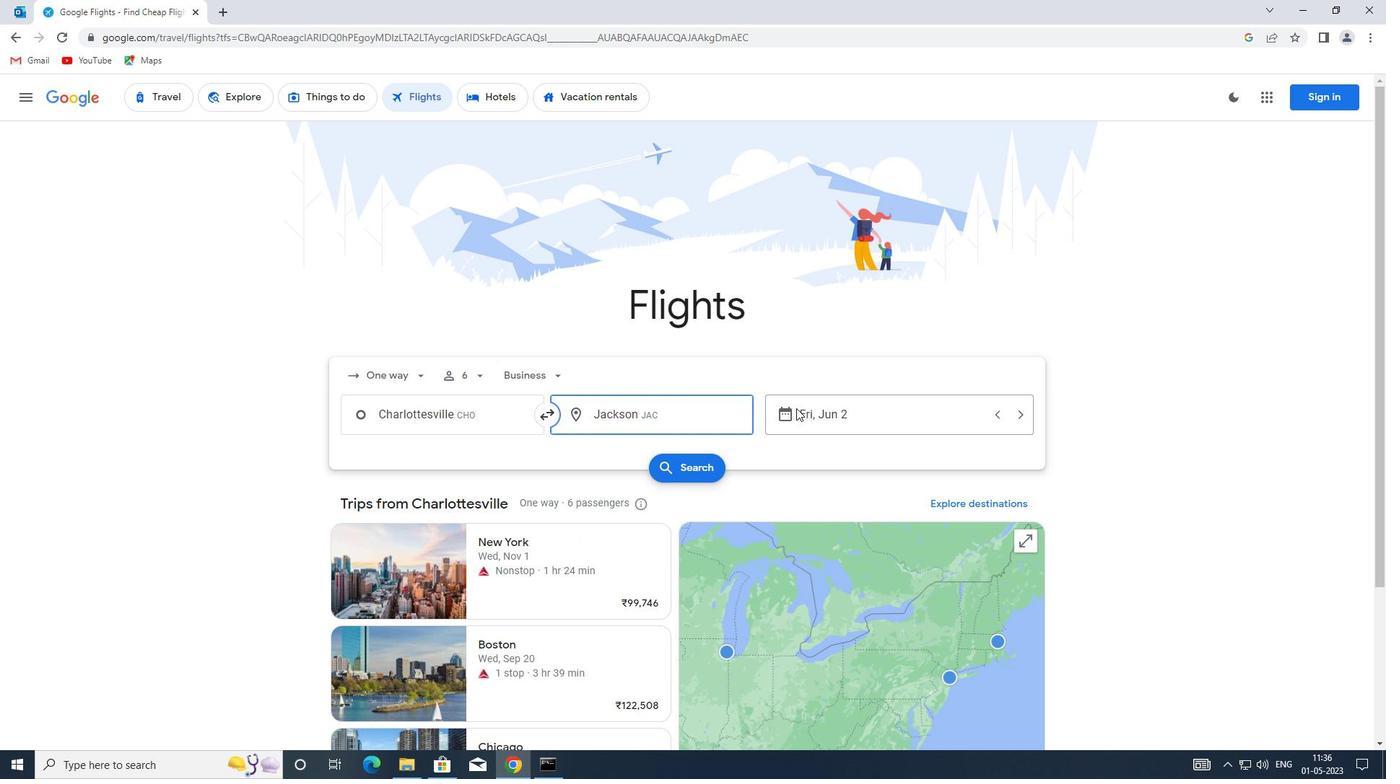 
Action: Mouse moved to (977, 495)
Screenshot: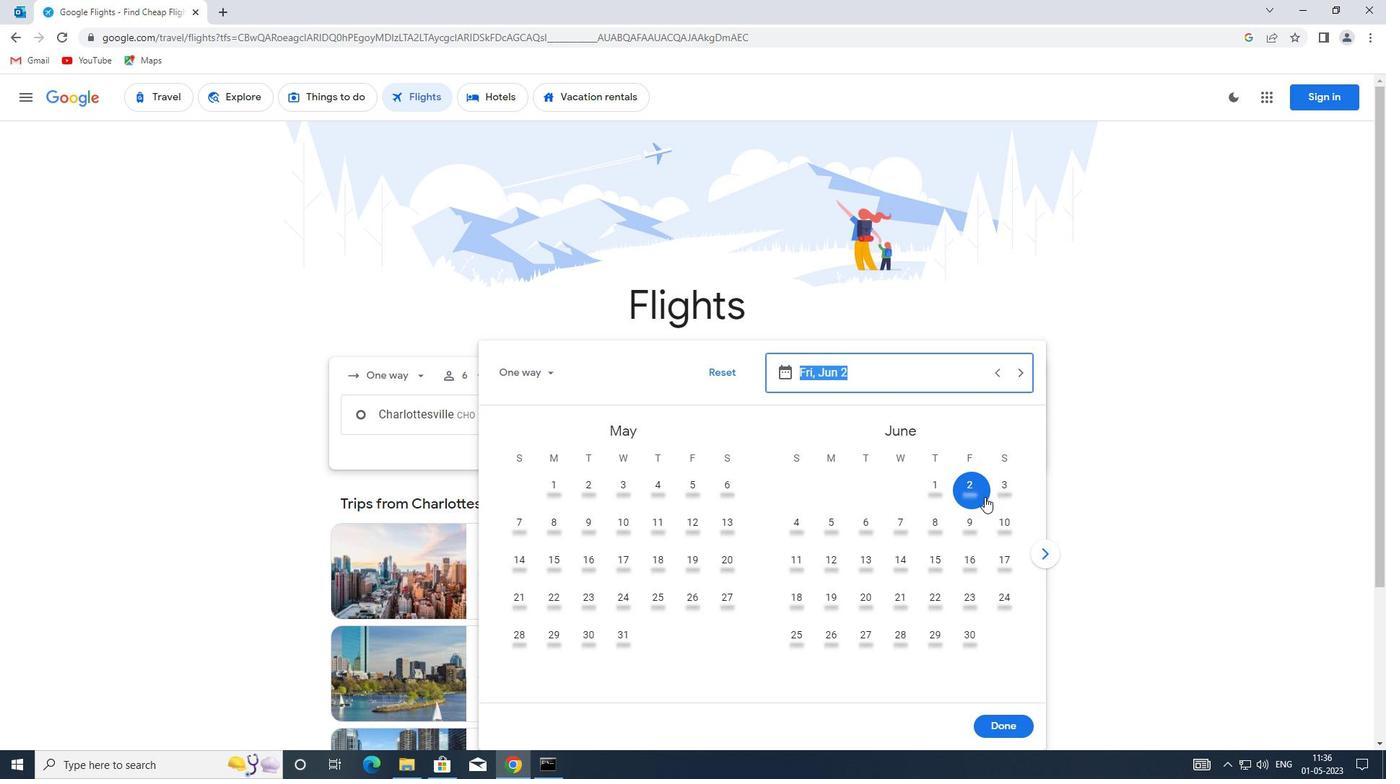 
Action: Mouse pressed left at (977, 495)
Screenshot: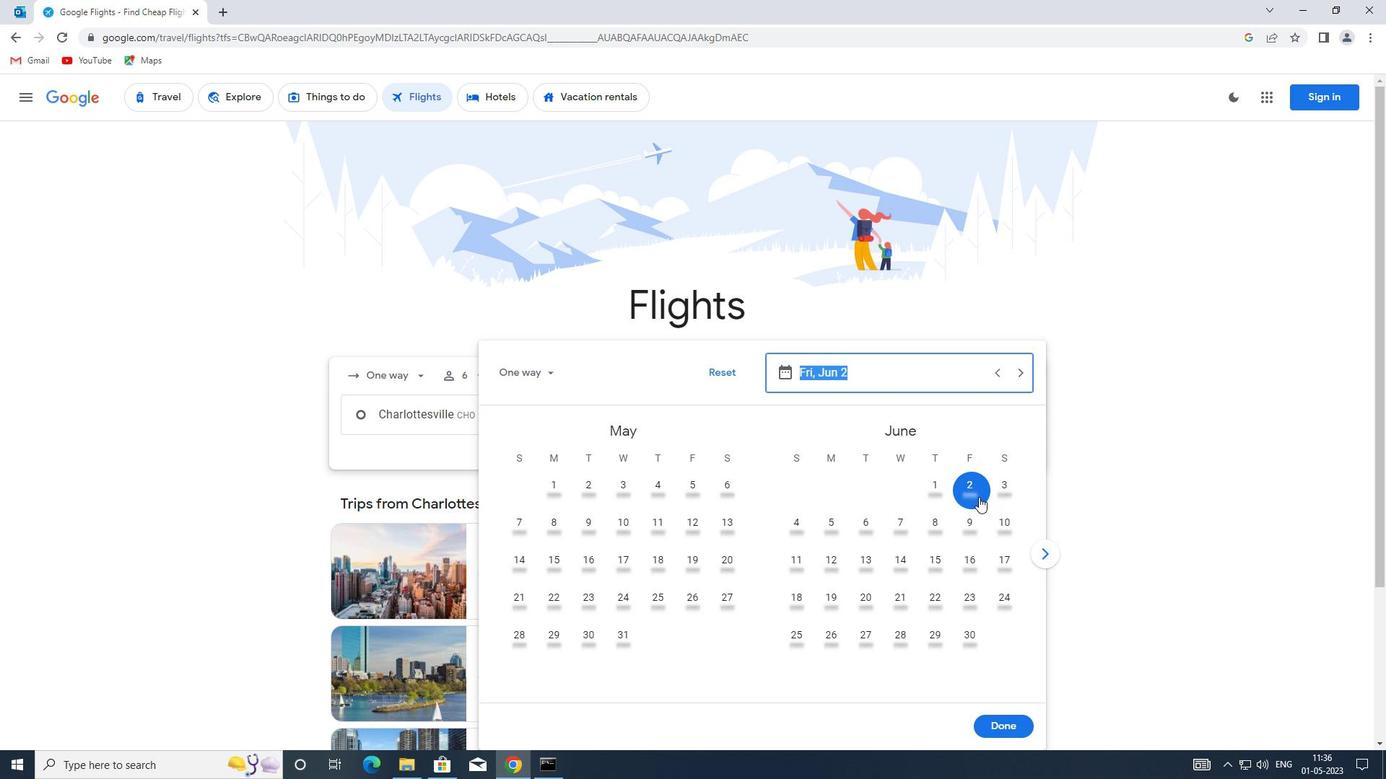 
Action: Mouse moved to (1009, 719)
Screenshot: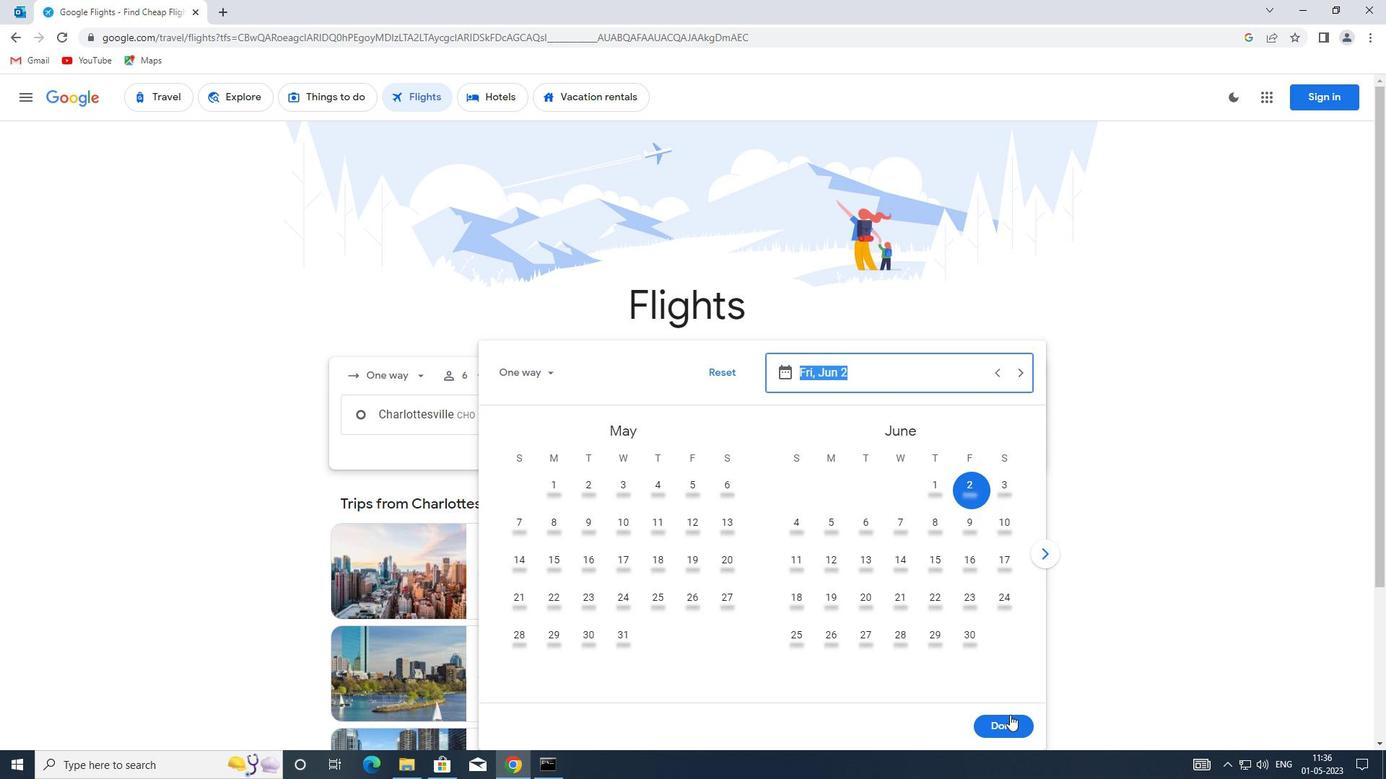 
Action: Mouse pressed left at (1009, 719)
Screenshot: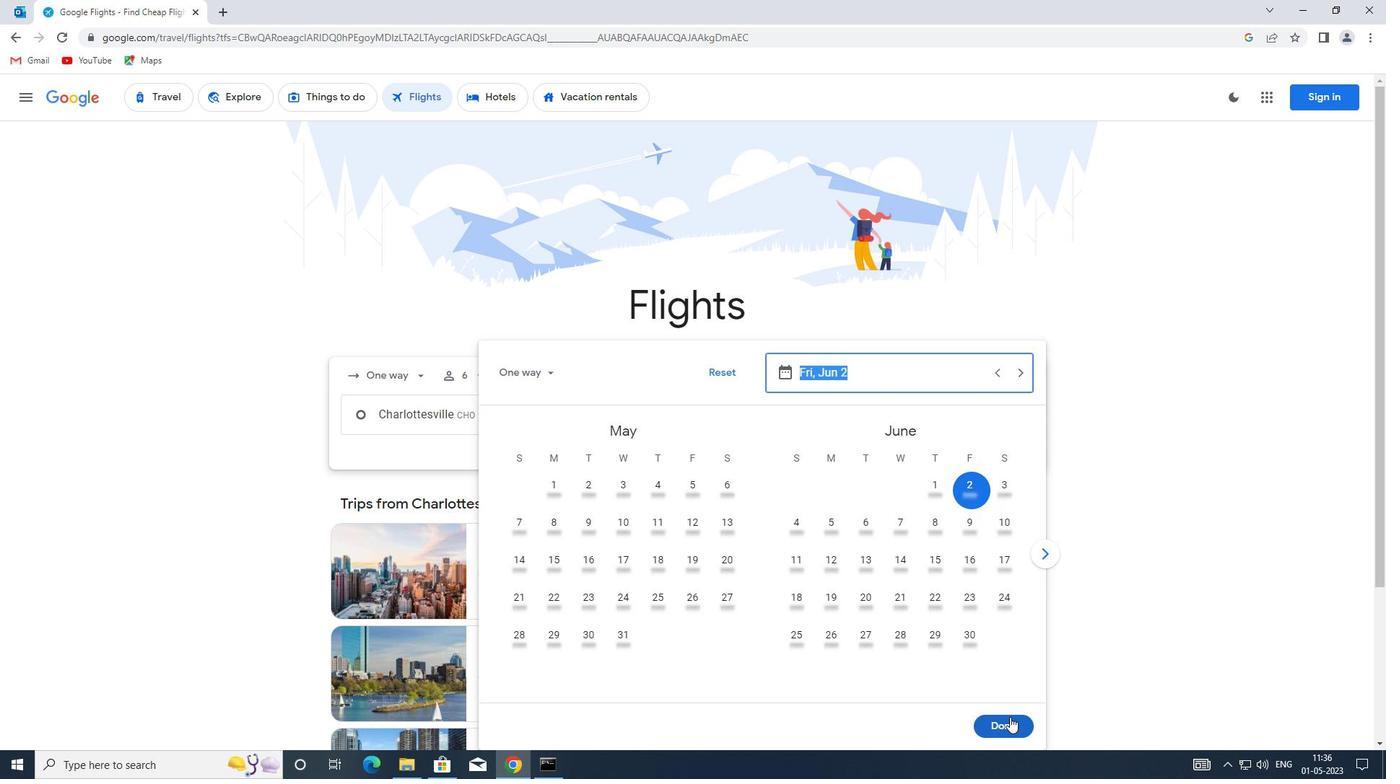 
Action: Mouse moved to (681, 462)
Screenshot: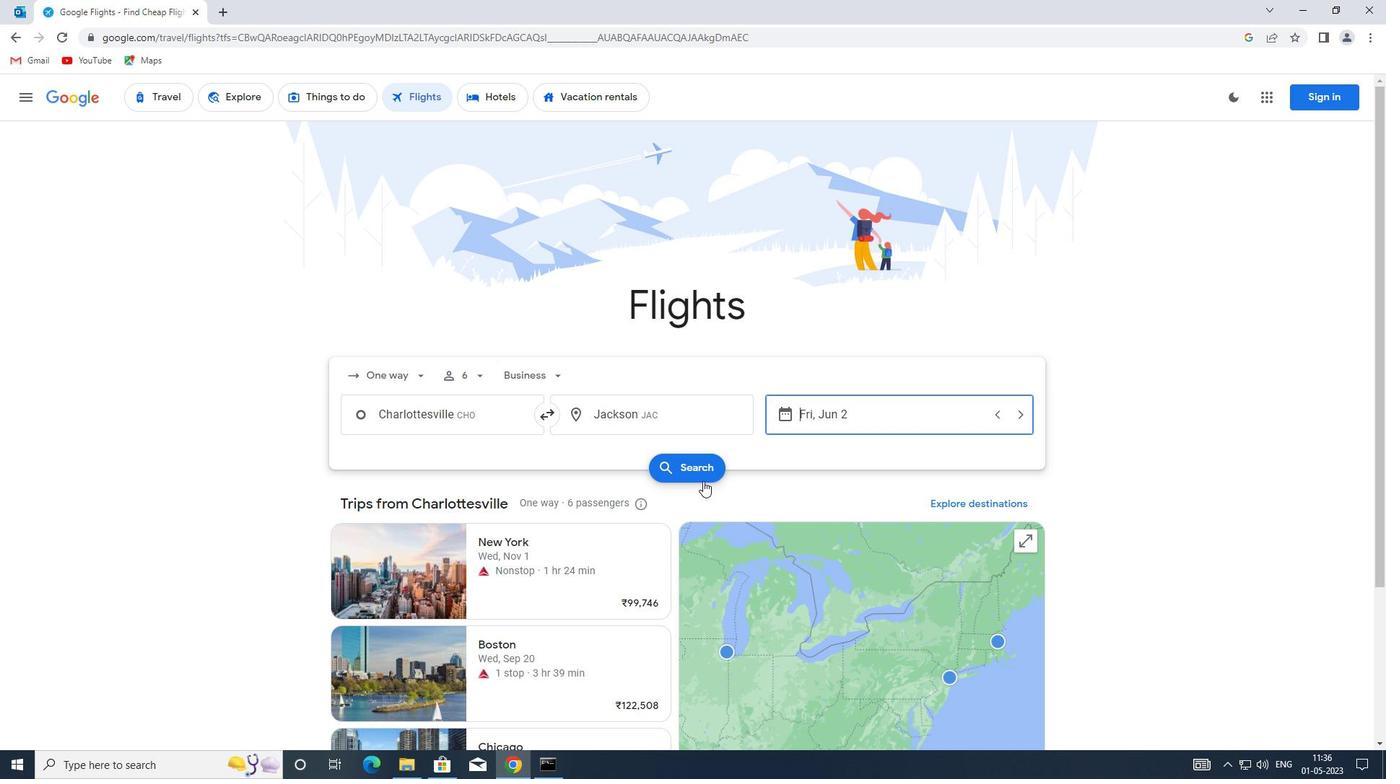 
Action: Mouse pressed left at (681, 462)
Screenshot: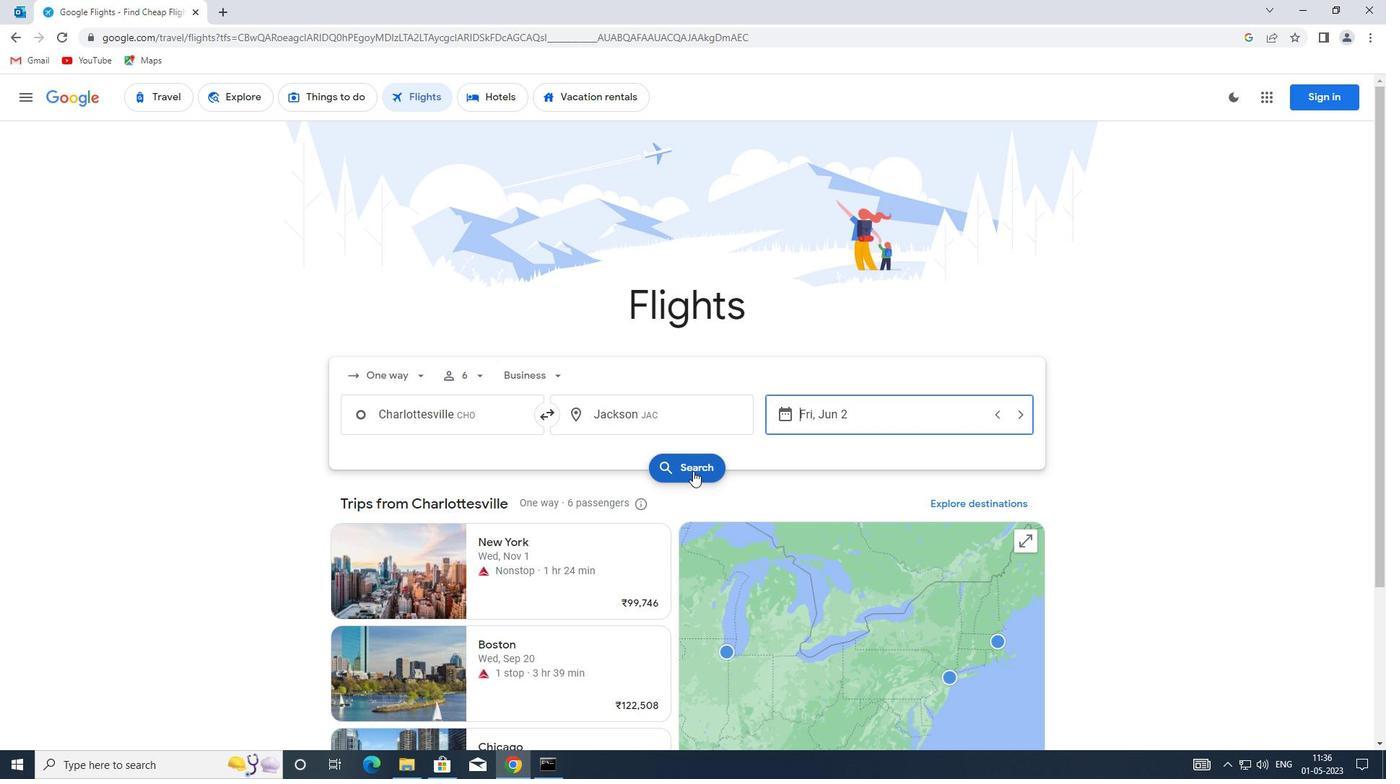 
Action: Mouse moved to (377, 234)
Screenshot: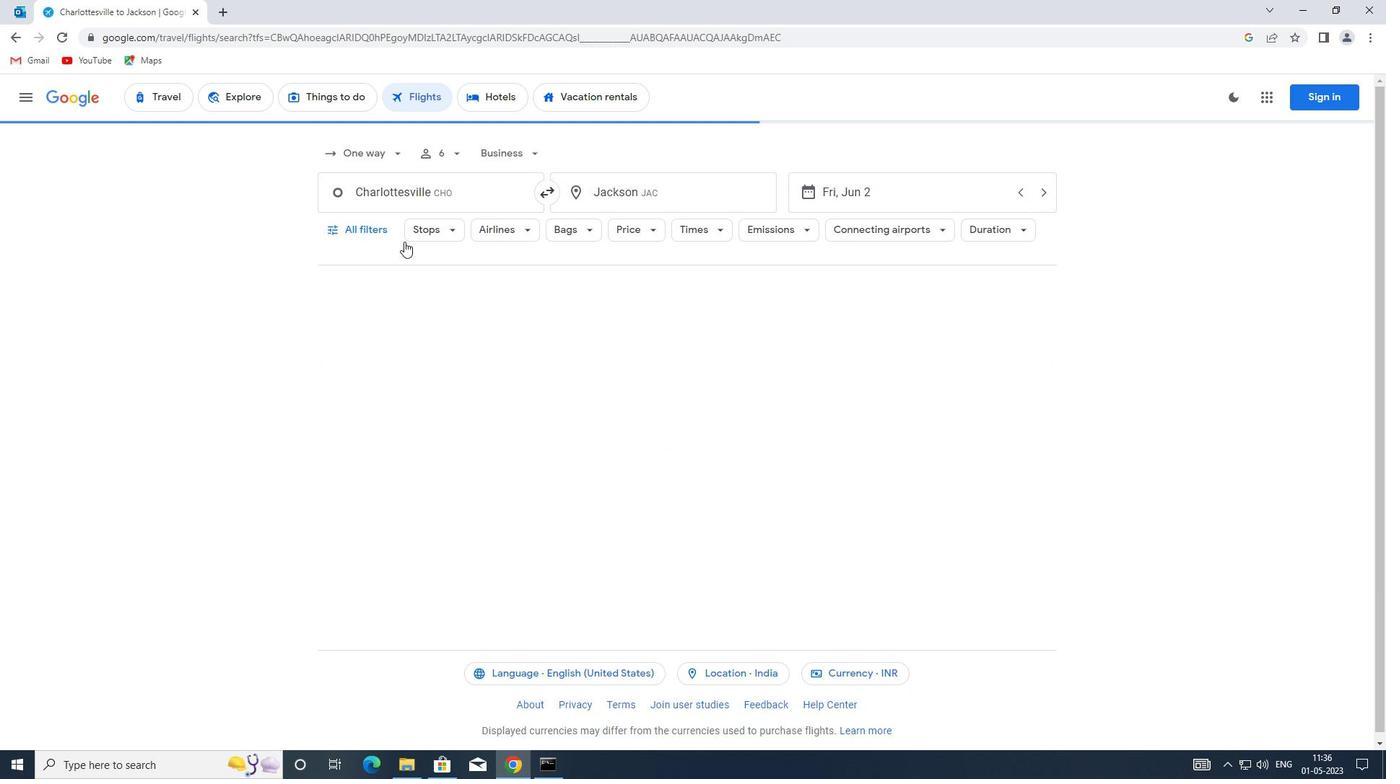 
Action: Mouse pressed left at (377, 234)
Screenshot: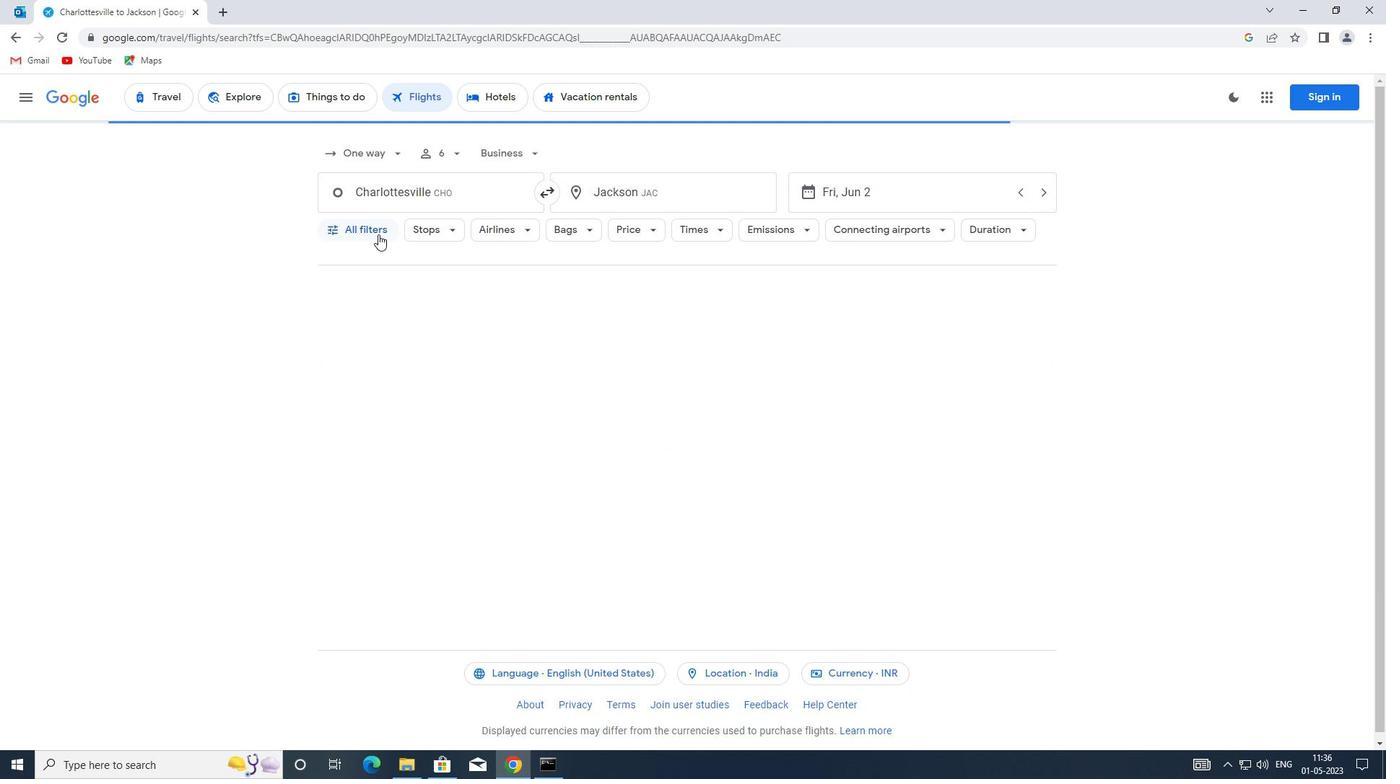 
Action: Mouse moved to (496, 463)
Screenshot: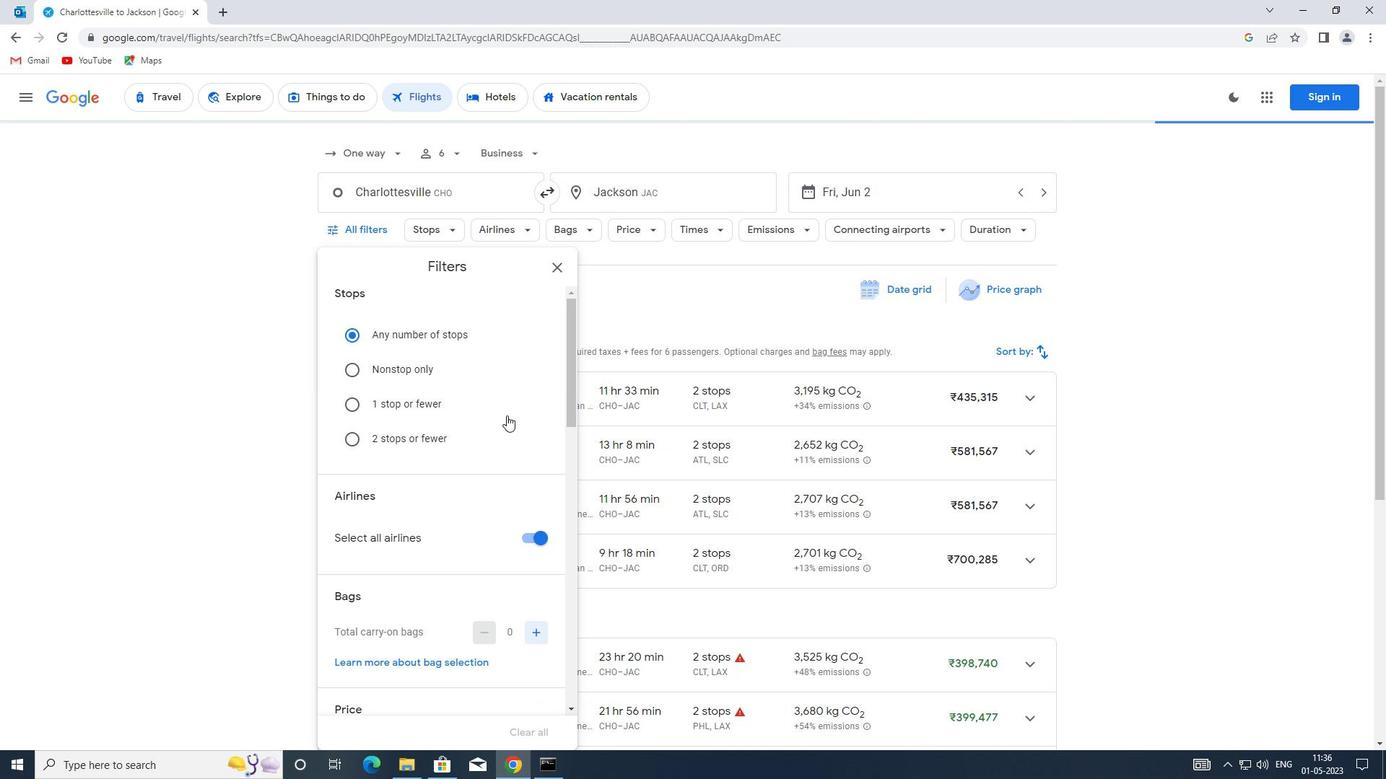 
Action: Mouse scrolled (496, 462) with delta (0, 0)
Screenshot: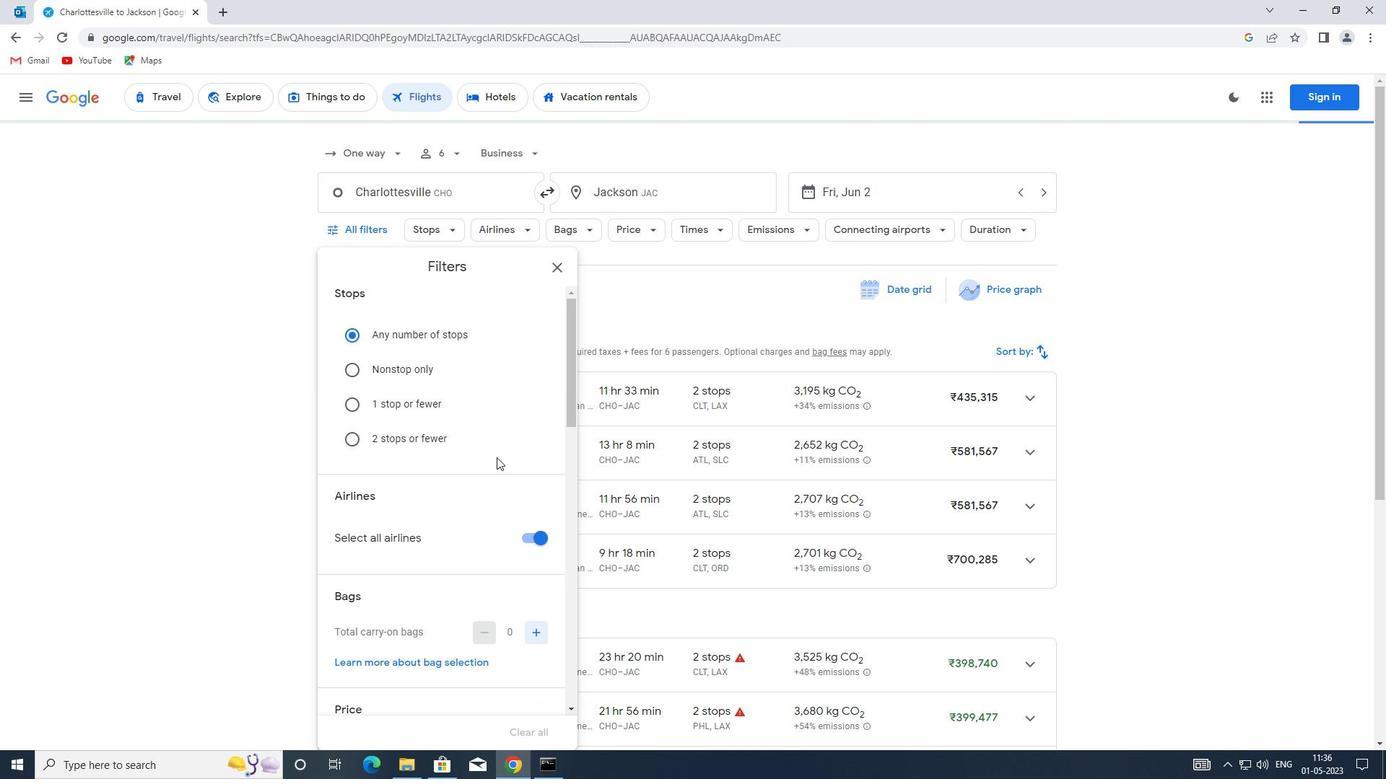 
Action: Mouse moved to (530, 465)
Screenshot: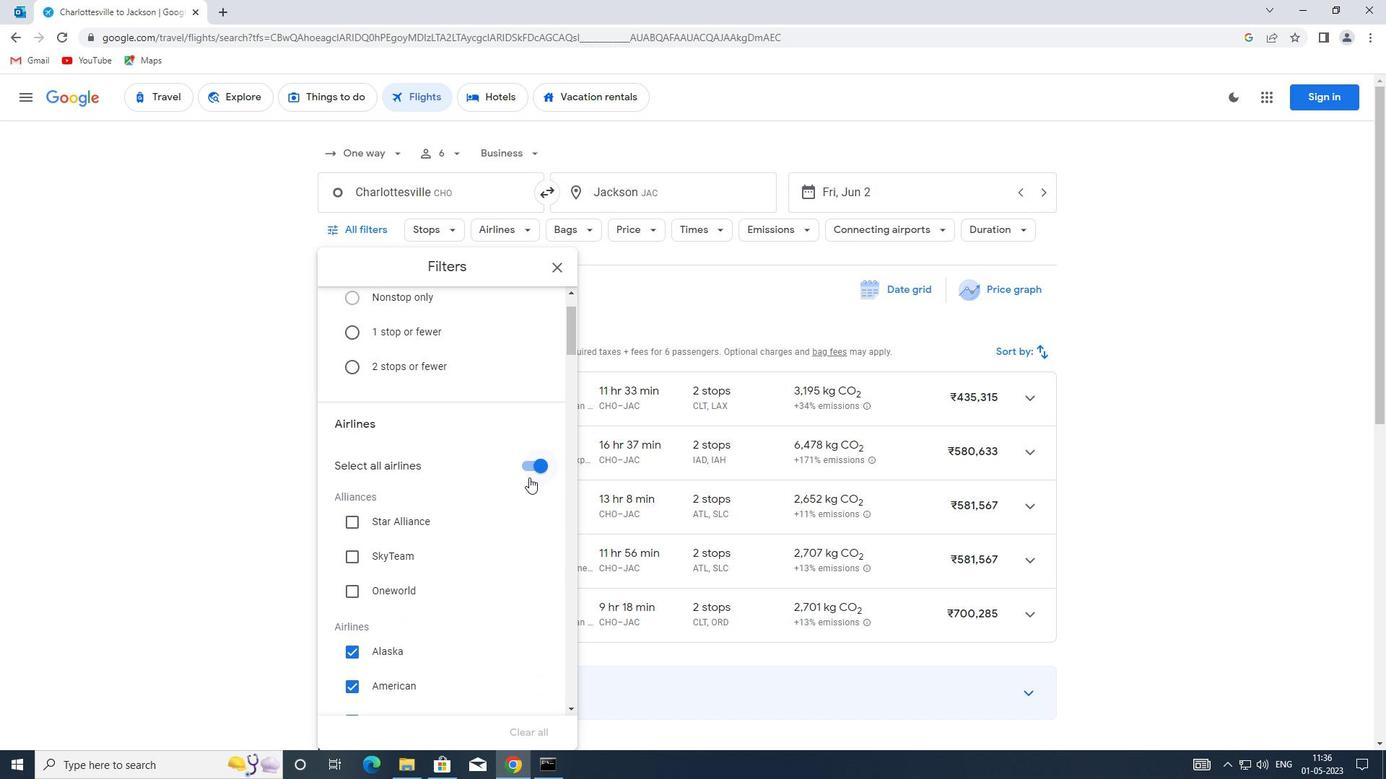 
Action: Mouse pressed left at (530, 465)
Screenshot: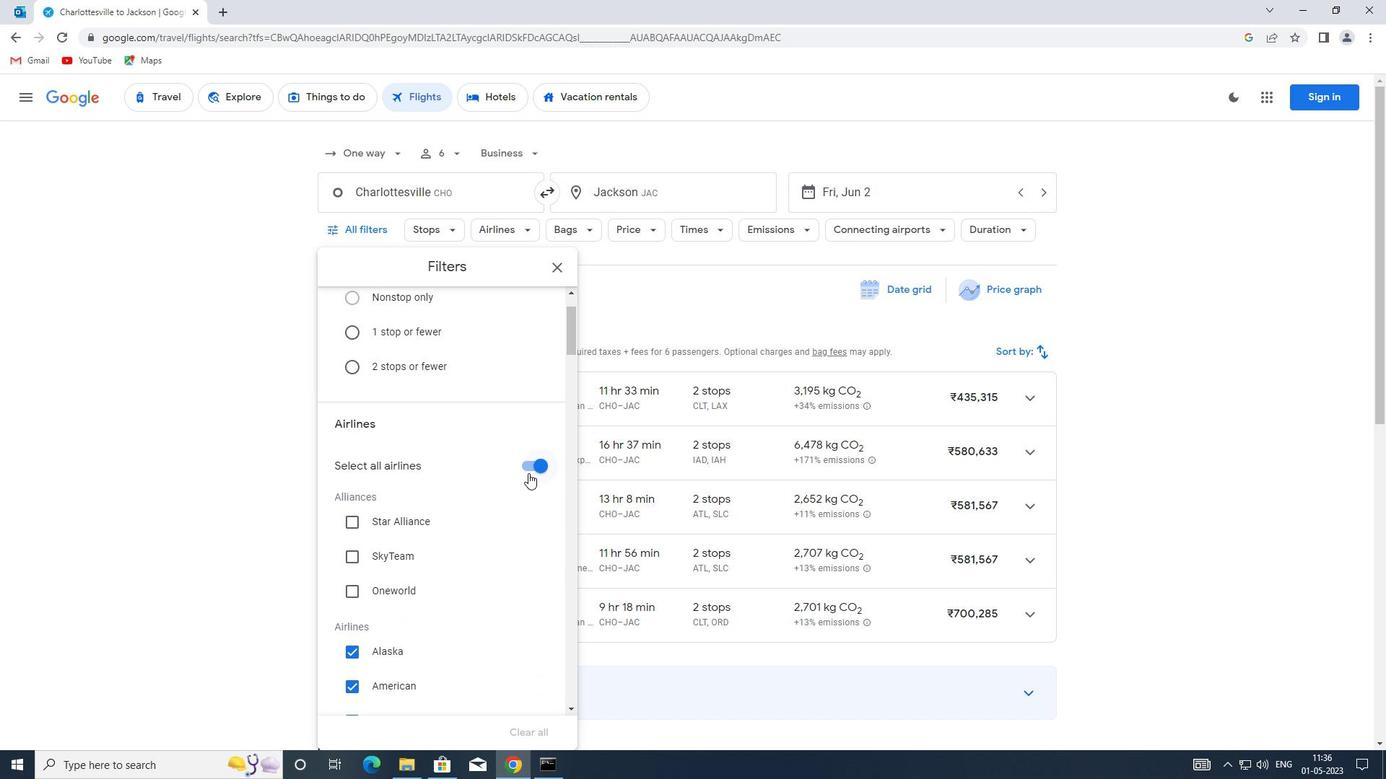 
Action: Mouse moved to (503, 459)
Screenshot: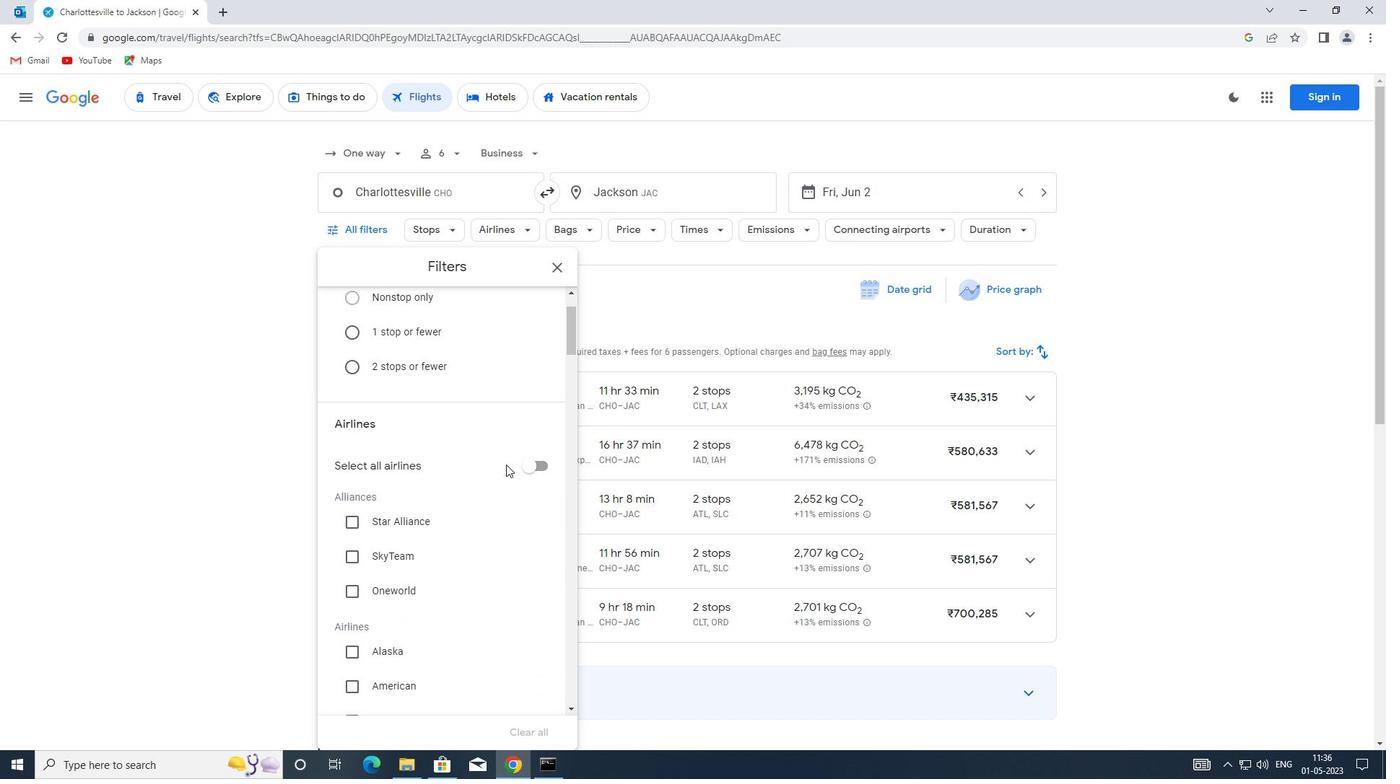 
Action: Mouse scrolled (503, 458) with delta (0, 0)
Screenshot: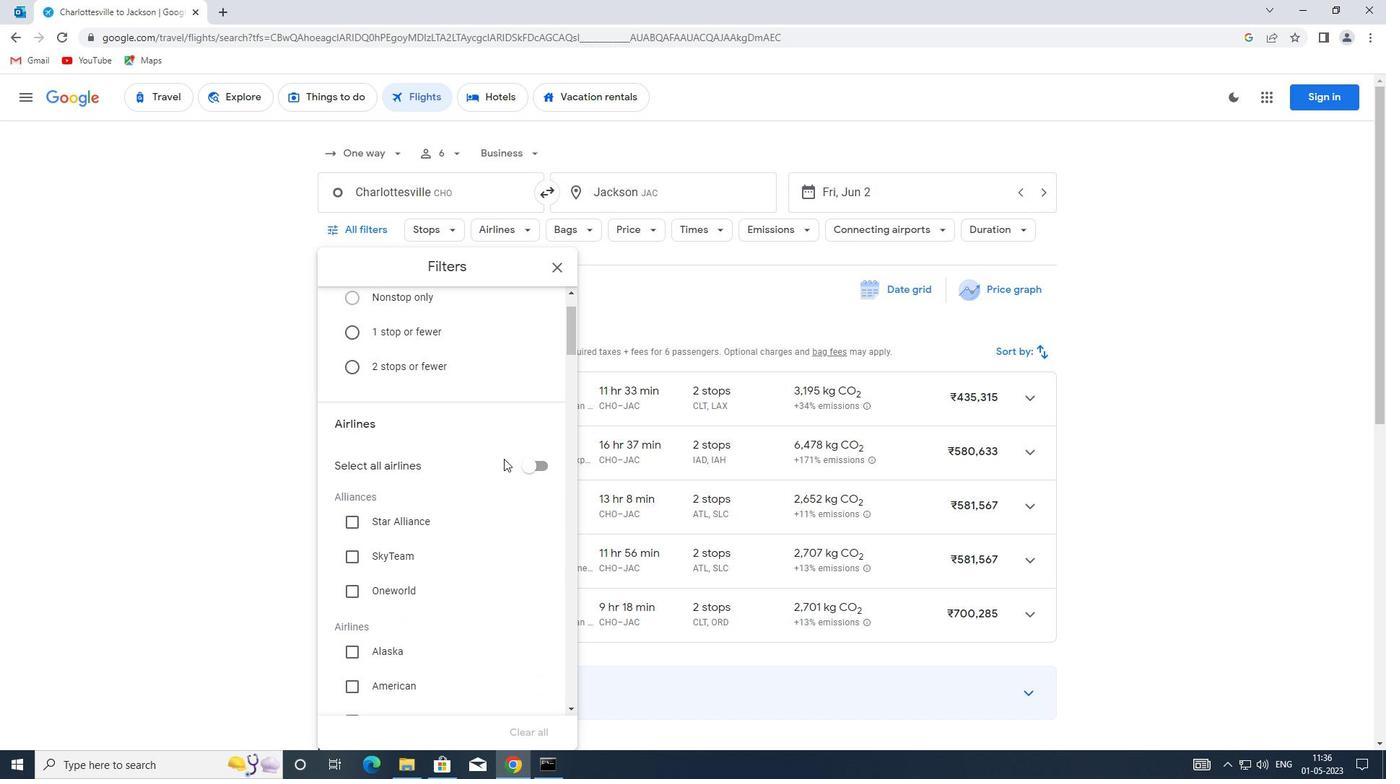 
Action: Mouse moved to (421, 460)
Screenshot: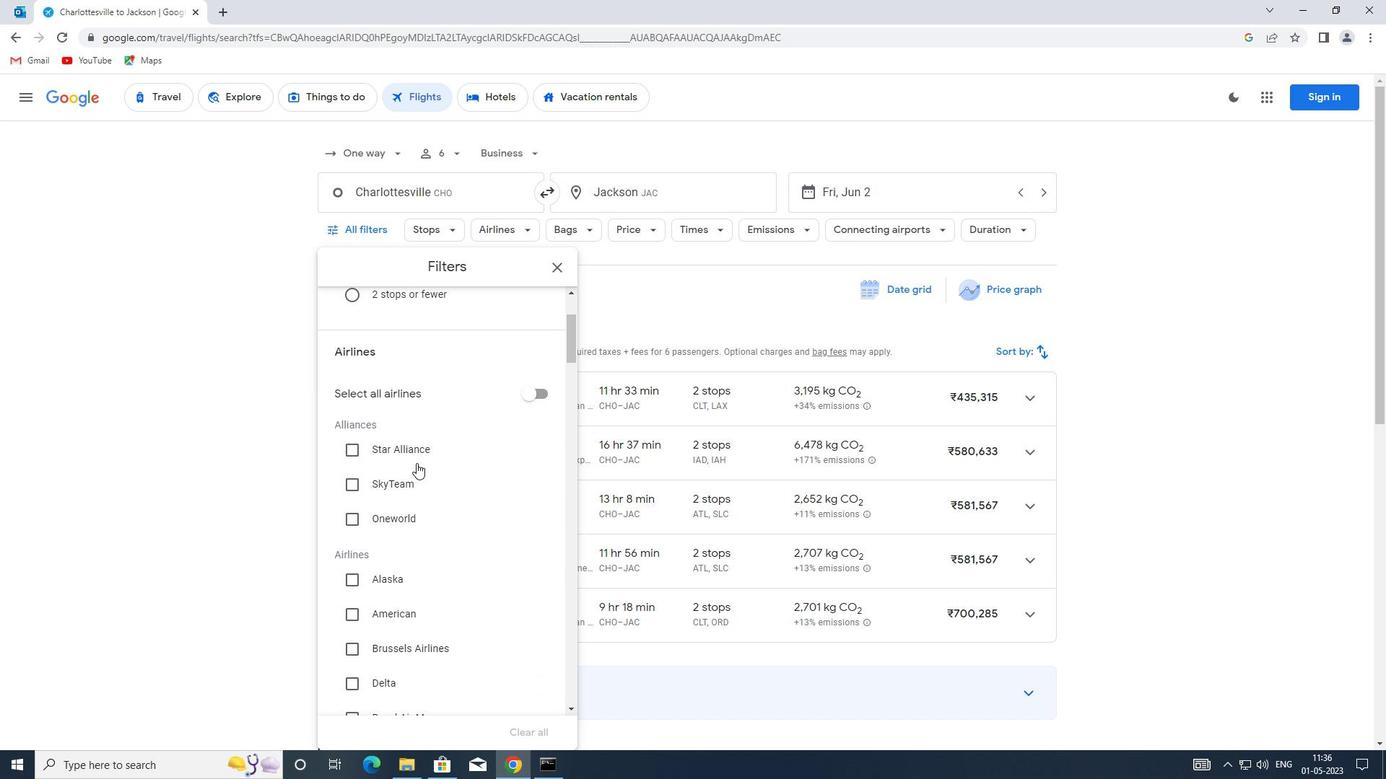 
Action: Mouse scrolled (421, 459) with delta (0, 0)
Screenshot: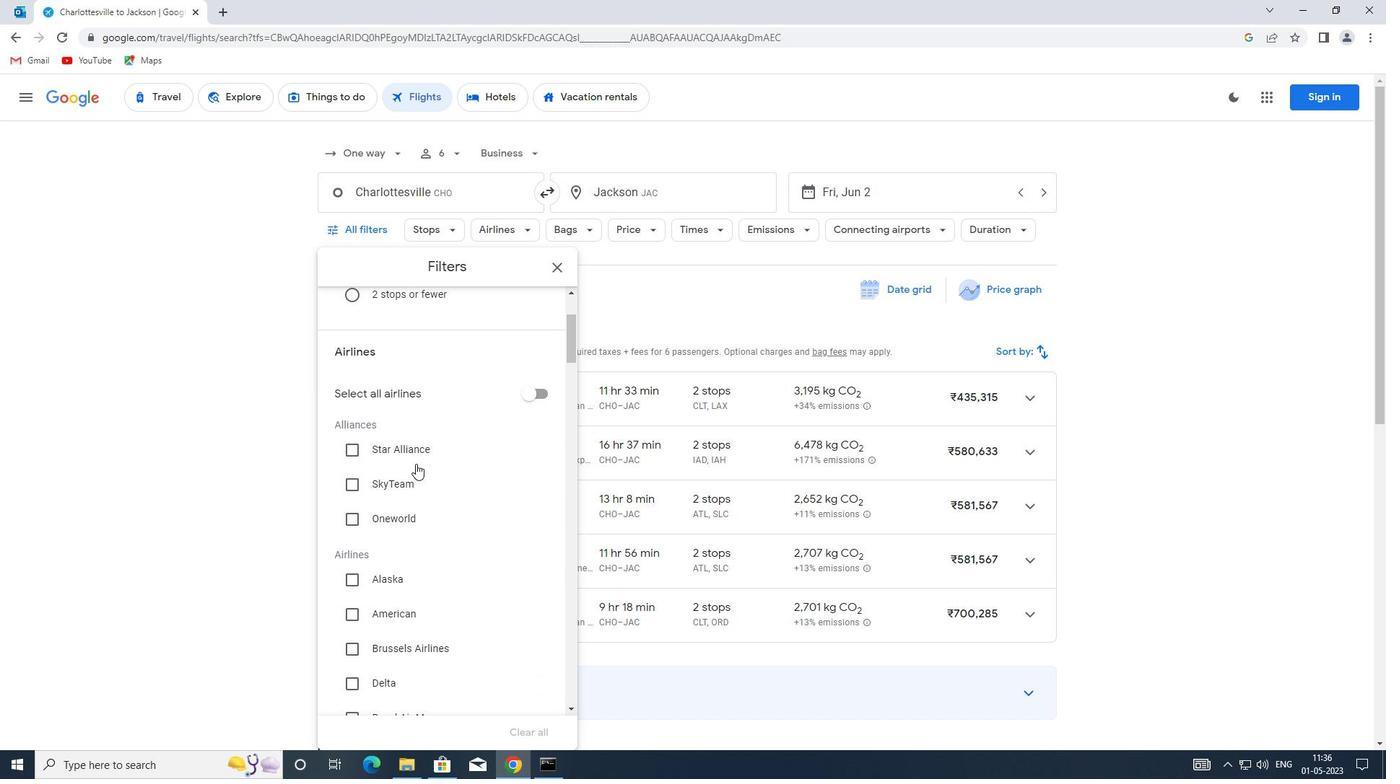 
Action: Mouse scrolled (421, 459) with delta (0, 0)
Screenshot: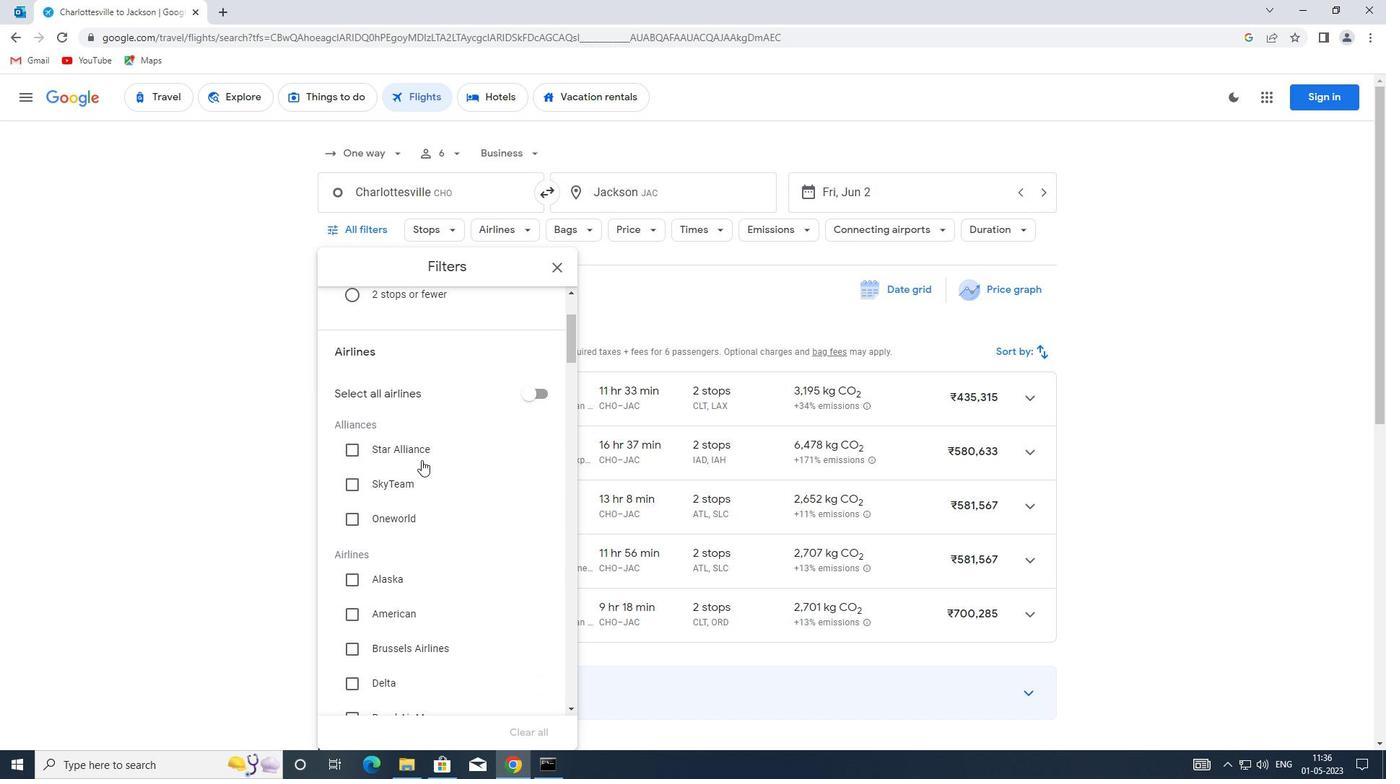 
Action: Mouse moved to (415, 477)
Screenshot: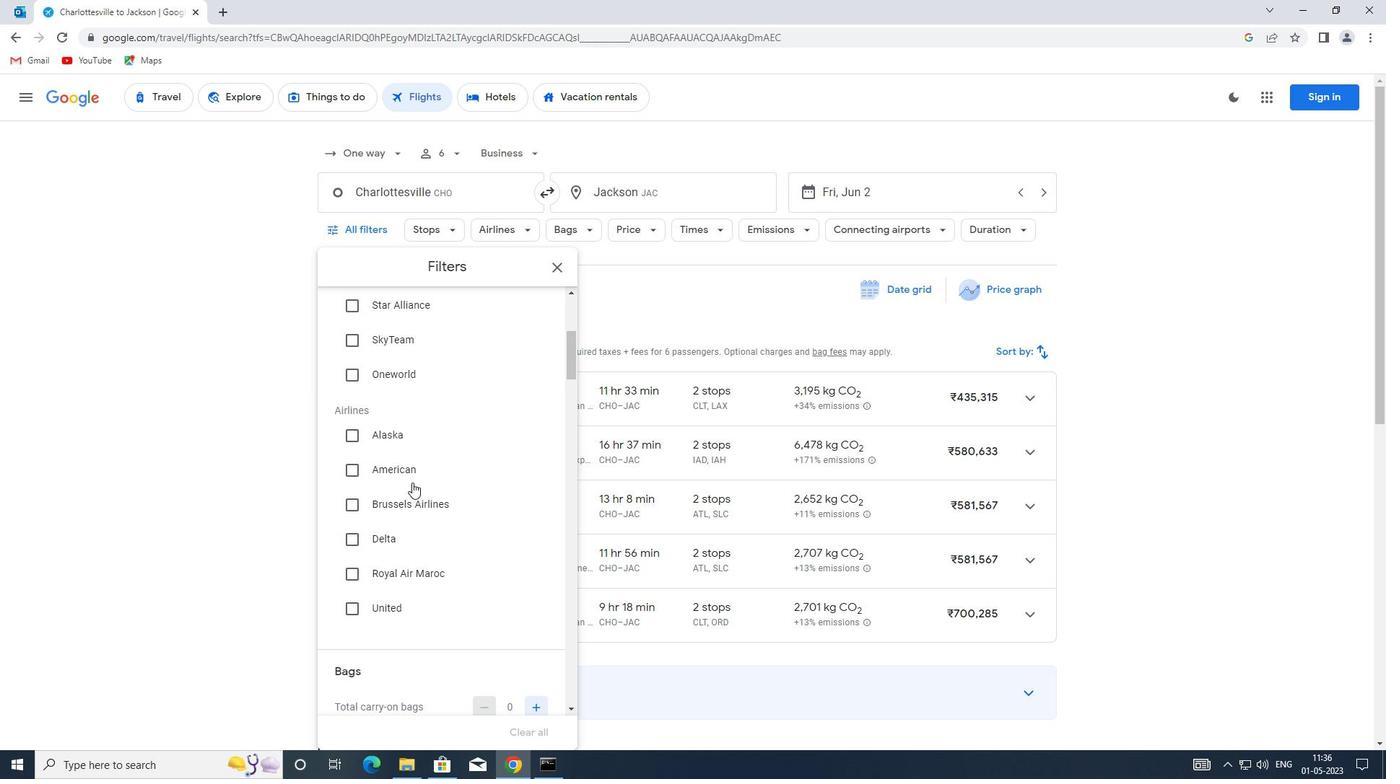 
Action: Mouse scrolled (415, 476) with delta (0, 0)
Screenshot: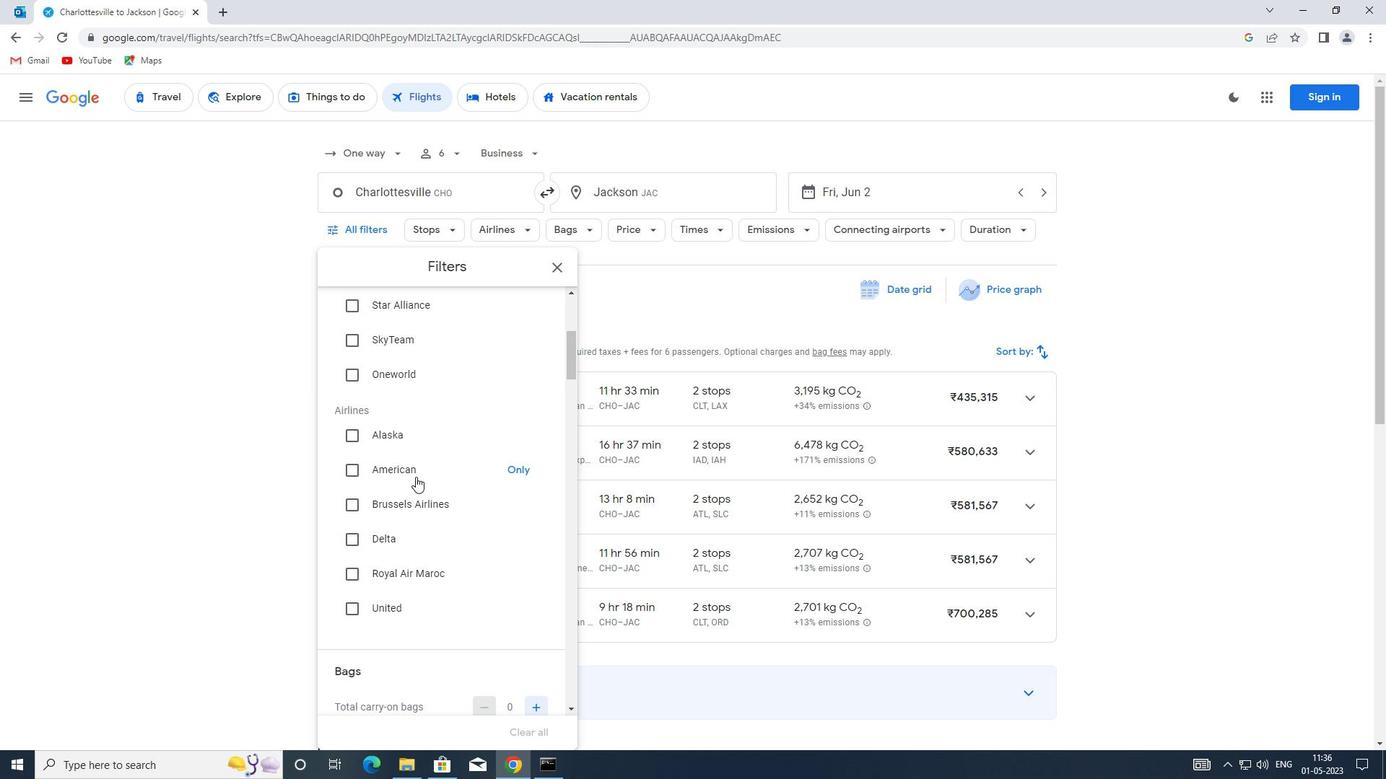 
Action: Mouse scrolled (415, 476) with delta (0, 0)
Screenshot: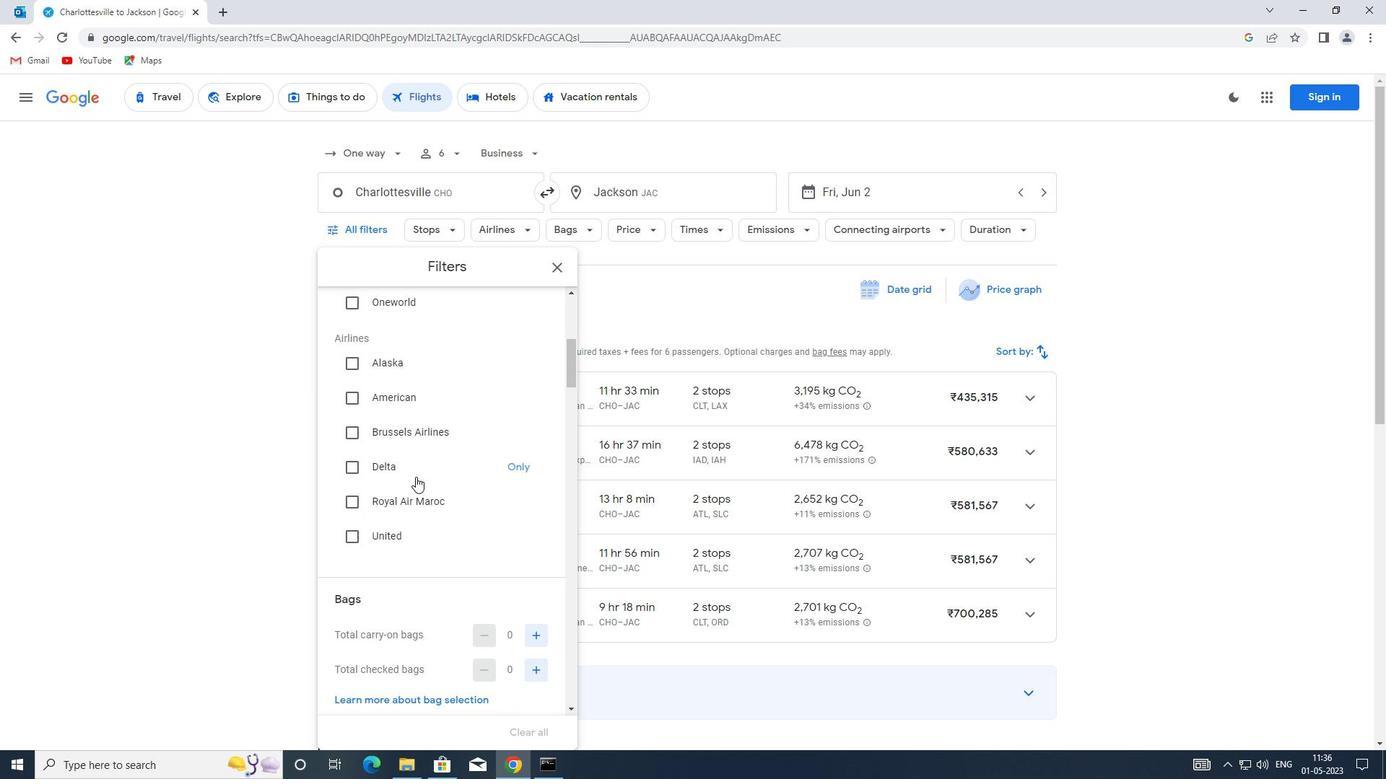 
Action: Mouse moved to (418, 490)
Screenshot: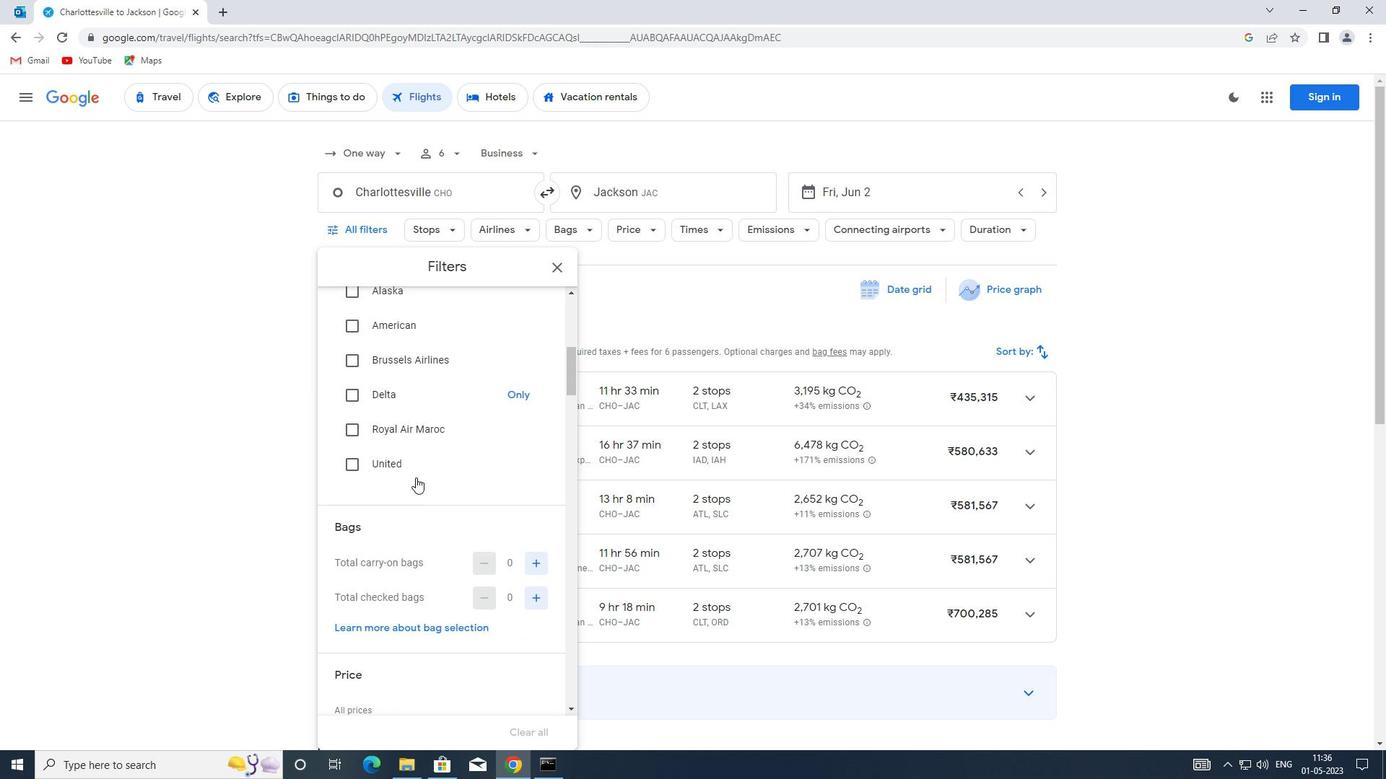 
Action: Mouse scrolled (418, 489) with delta (0, 0)
Screenshot: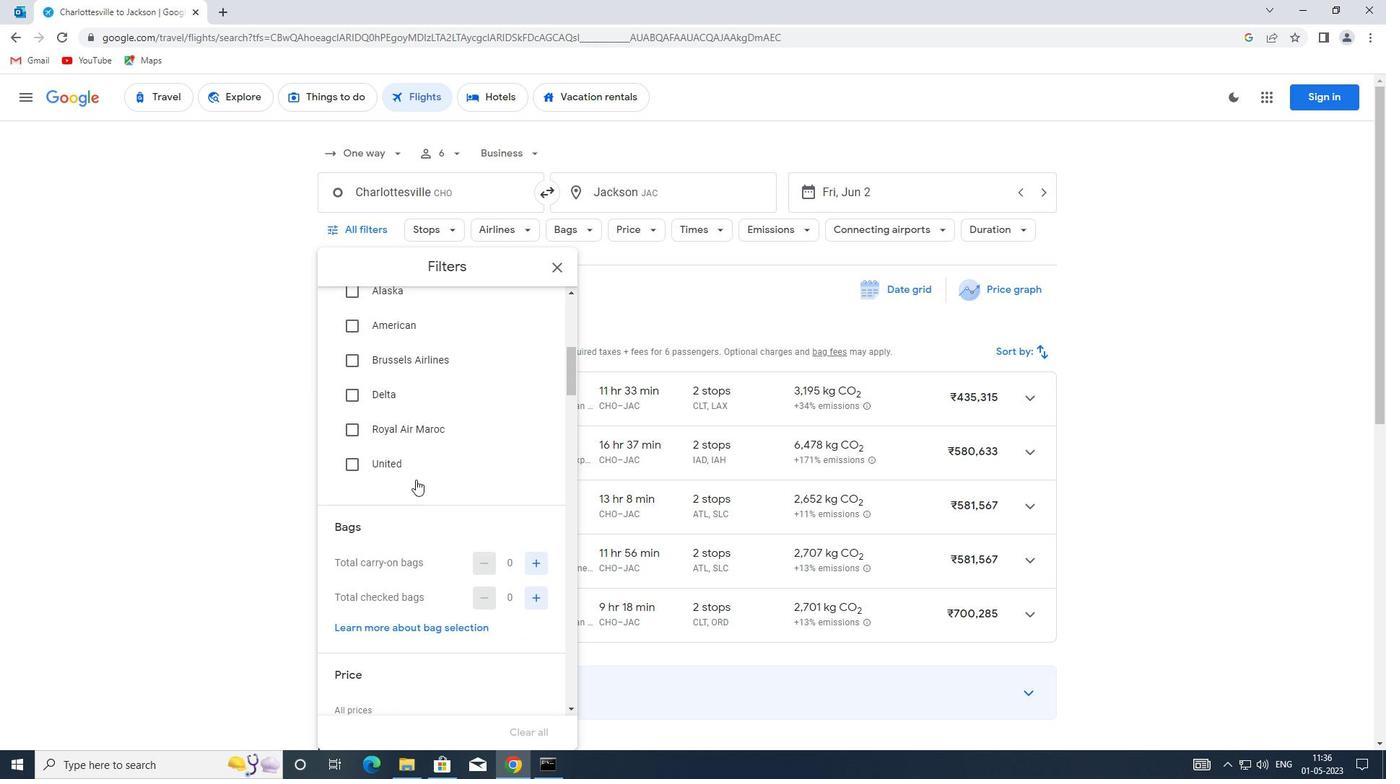 
Action: Mouse moved to (426, 493)
Screenshot: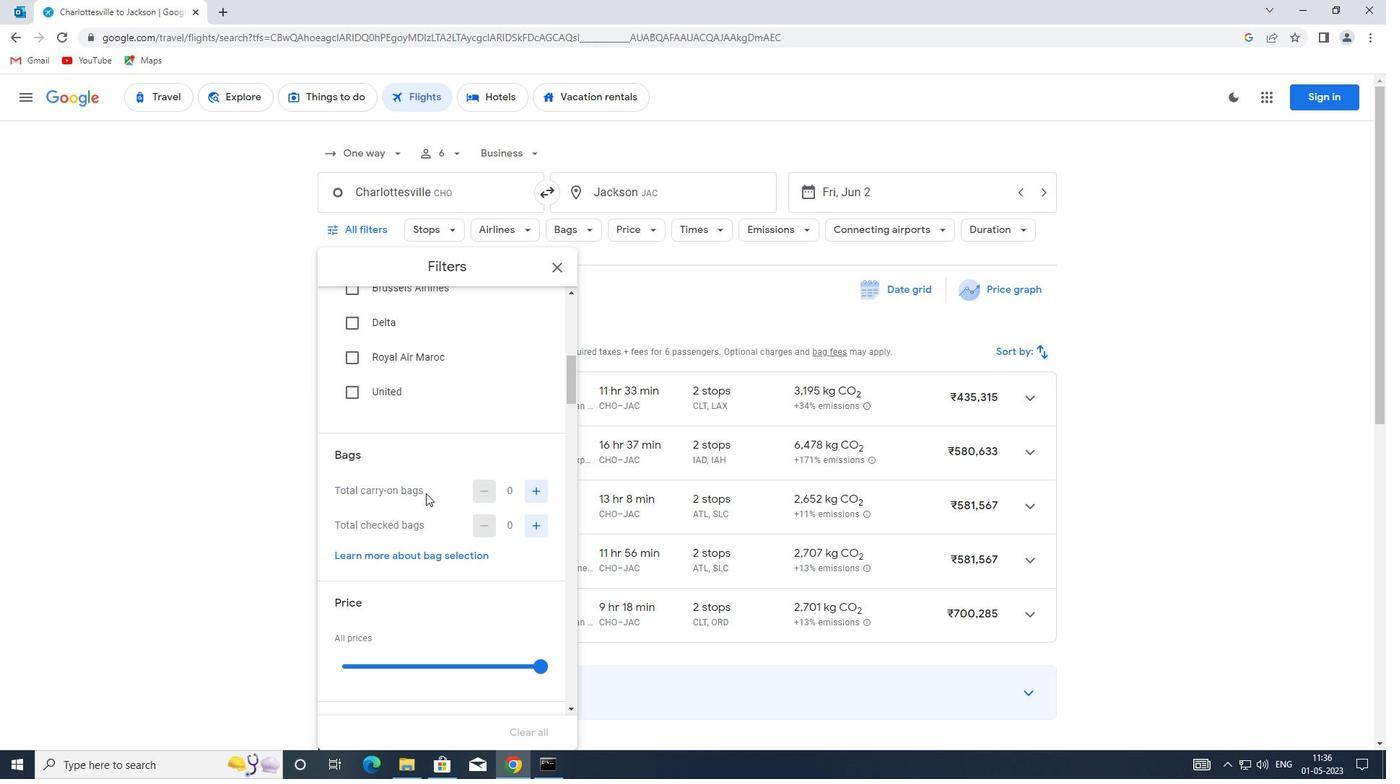 
Action: Mouse scrolled (426, 493) with delta (0, 0)
Screenshot: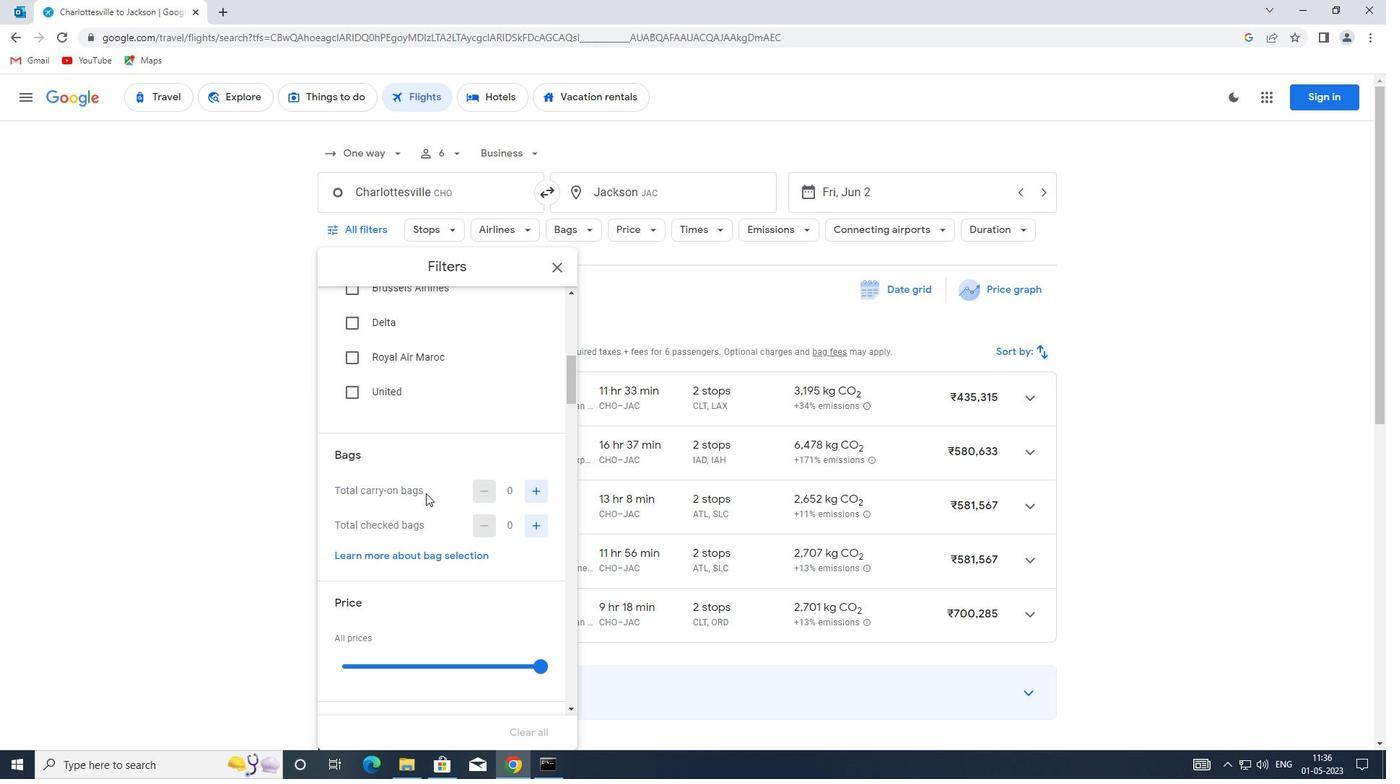 
Action: Mouse moved to (535, 457)
Screenshot: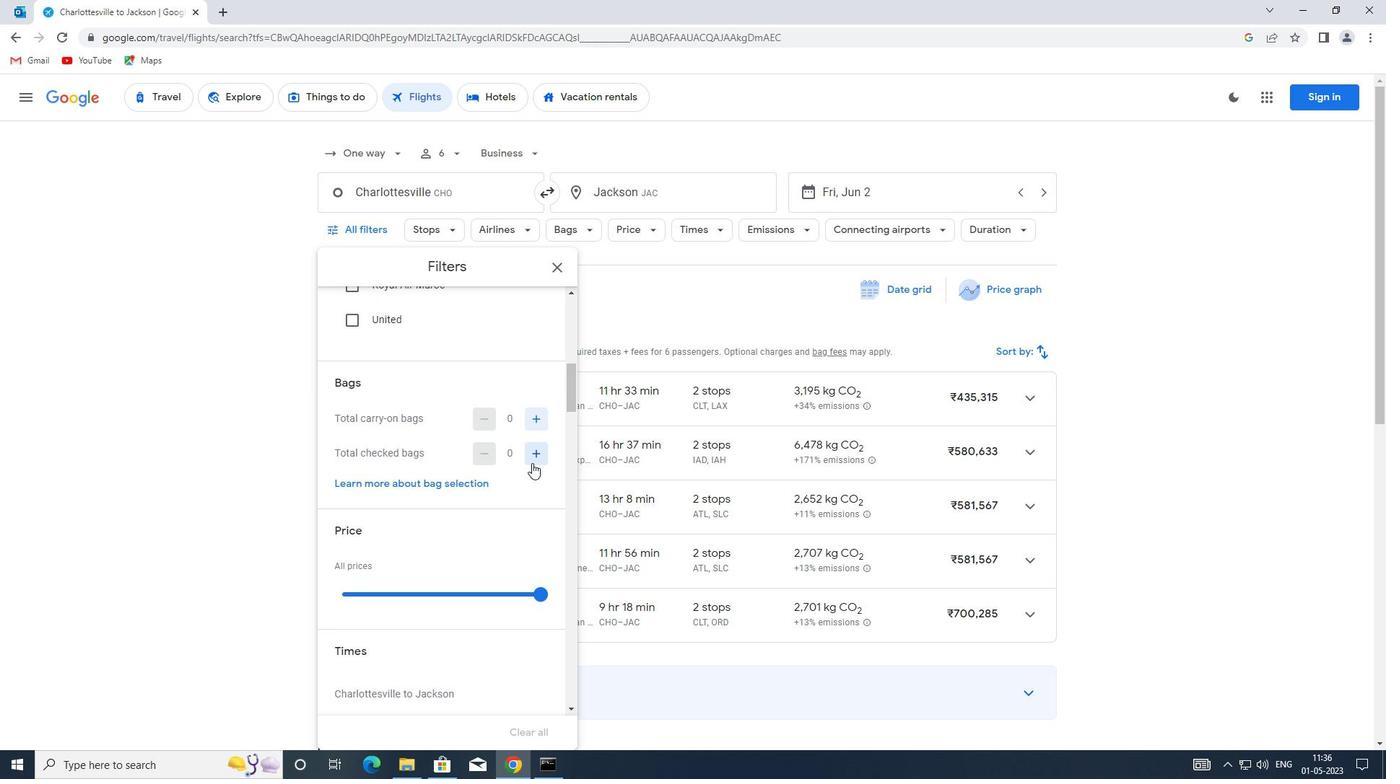 
Action: Mouse pressed left at (535, 457)
Screenshot: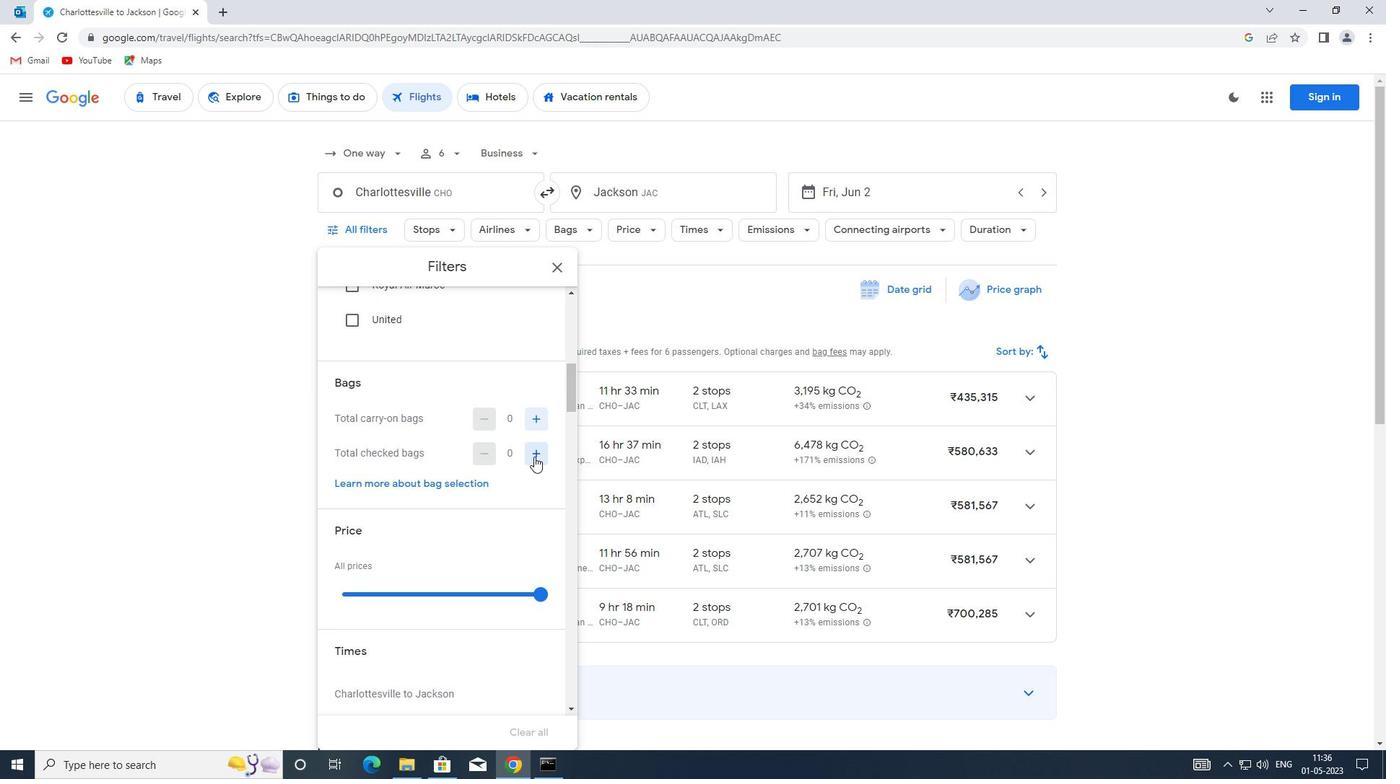 
Action: Mouse pressed left at (535, 457)
Screenshot: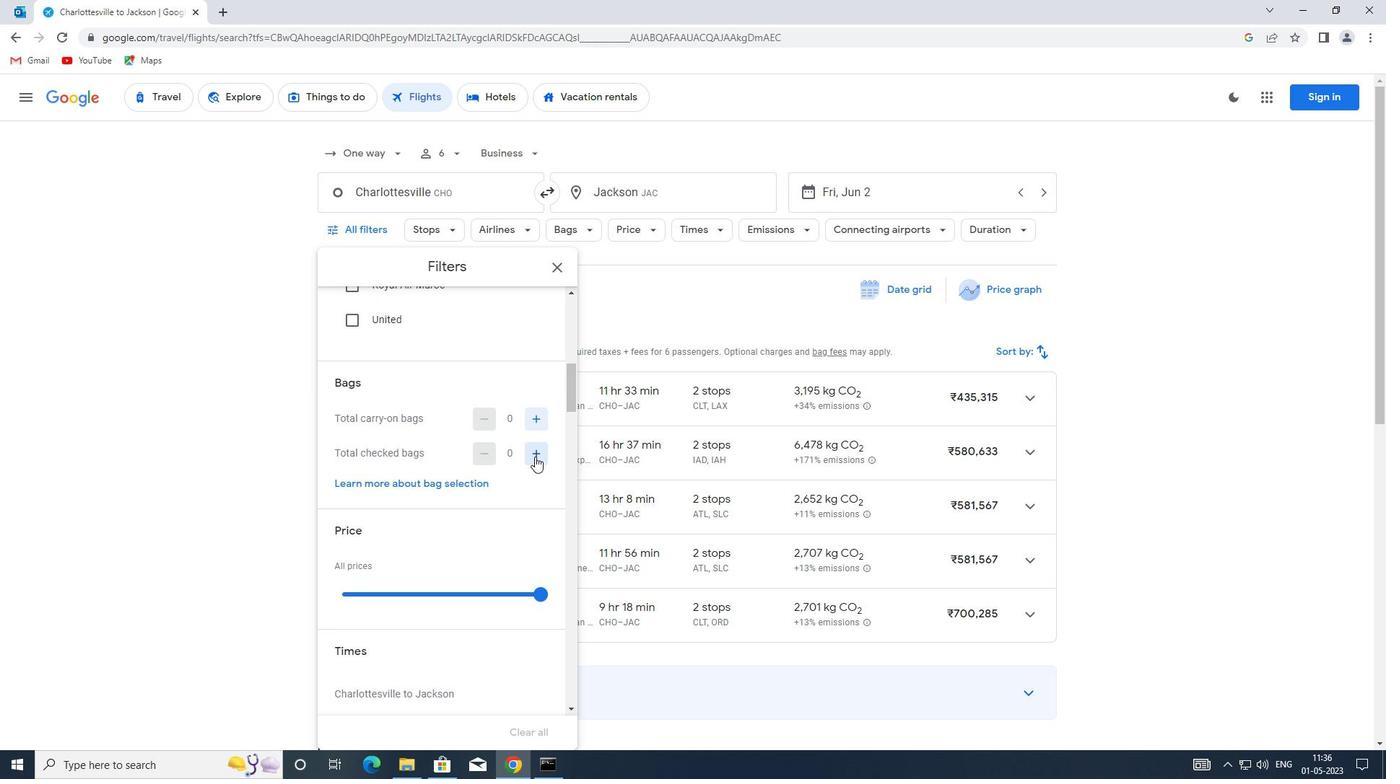 
Action: Mouse pressed left at (535, 457)
Screenshot: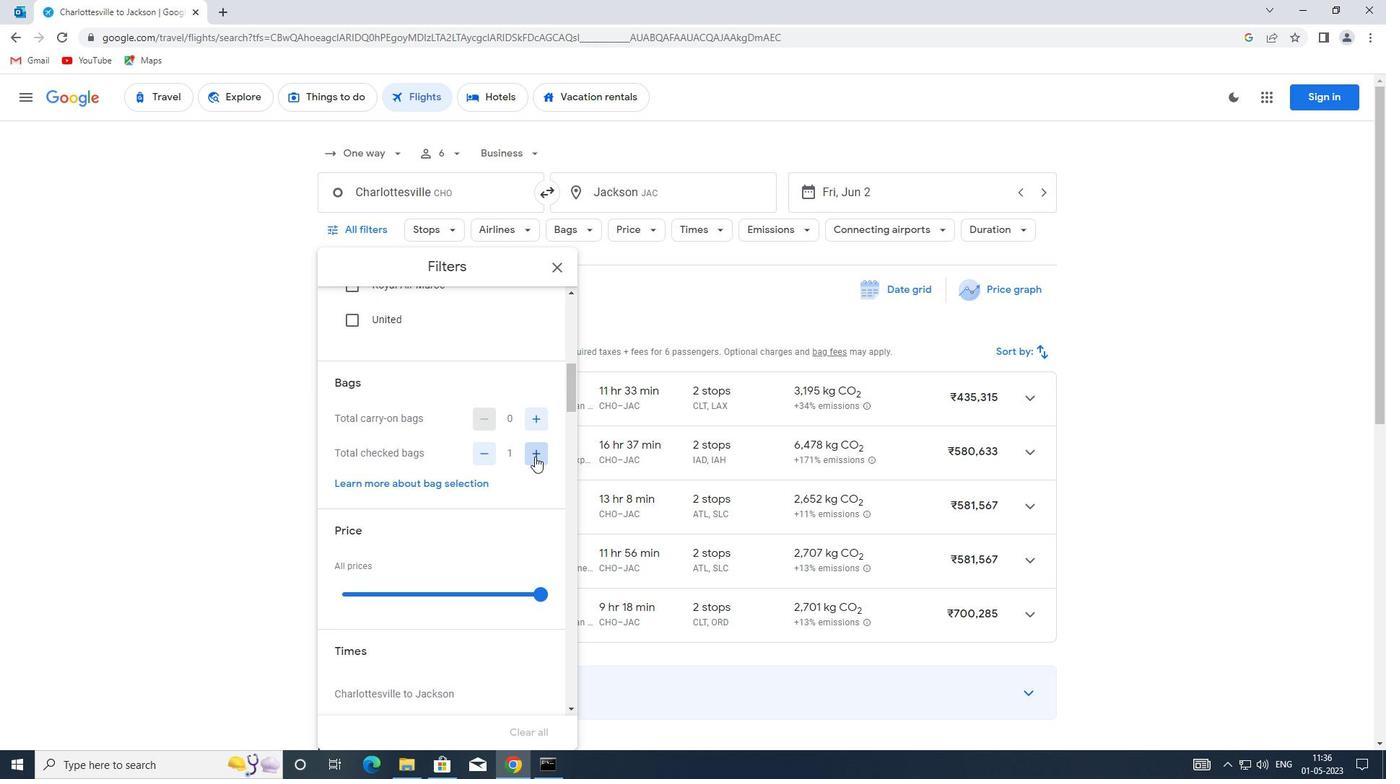 
Action: Mouse pressed left at (535, 457)
Screenshot: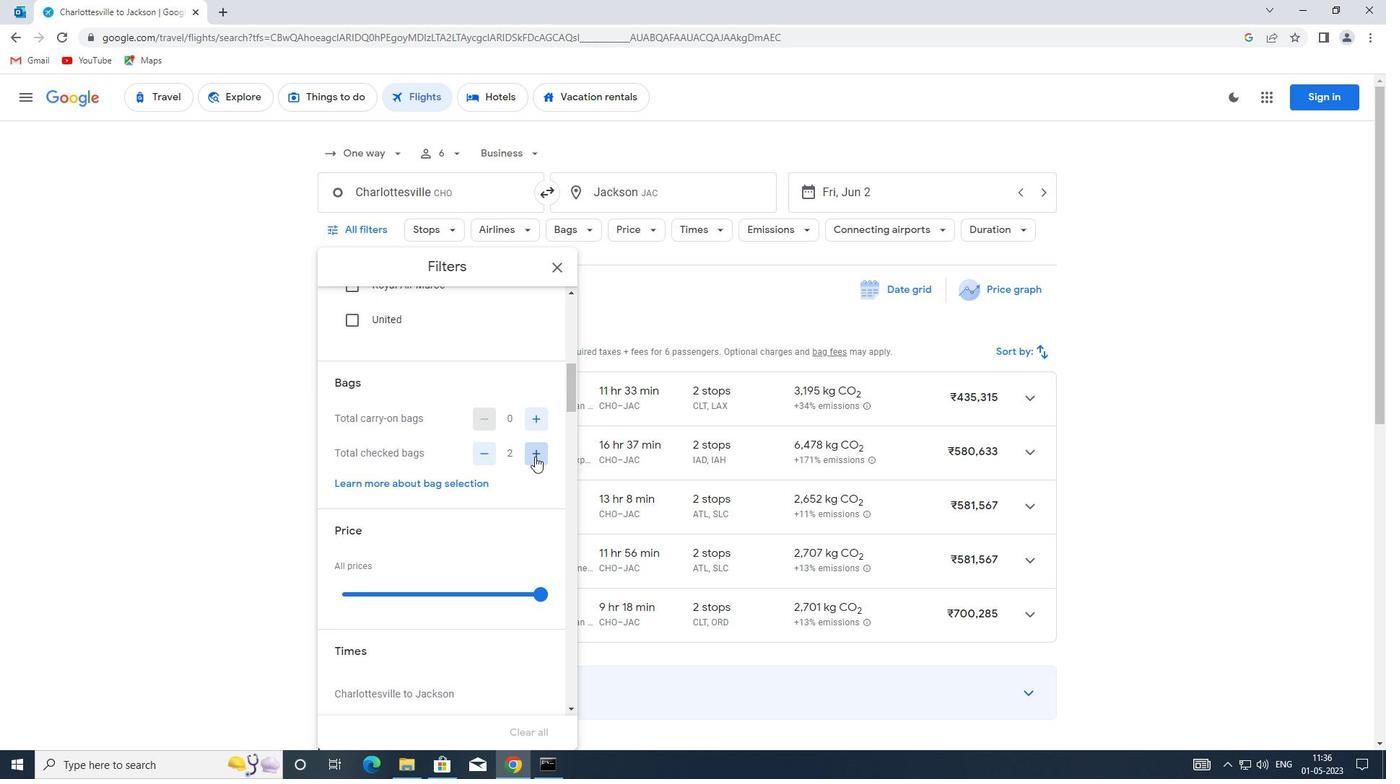 
Action: Mouse moved to (488, 470)
Screenshot: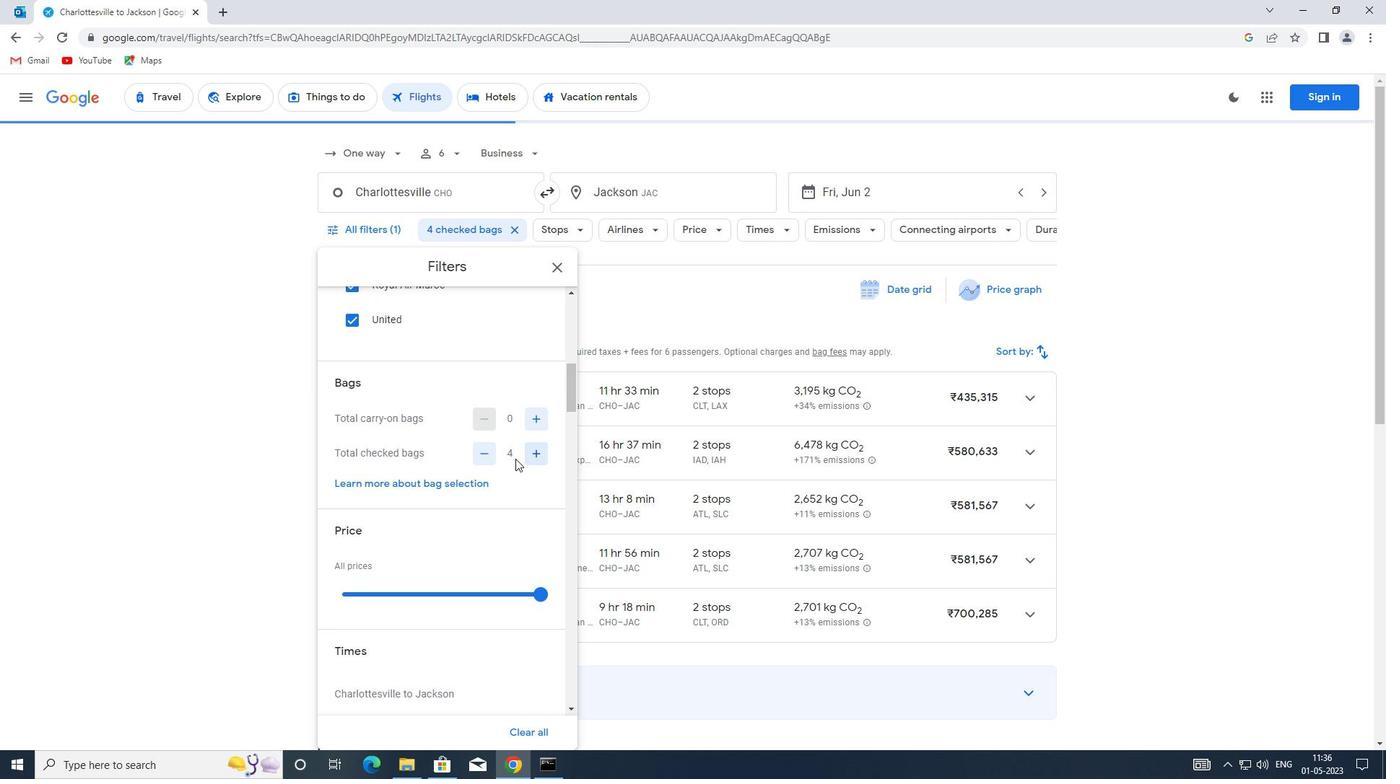 
Action: Mouse scrolled (488, 469) with delta (0, 0)
Screenshot: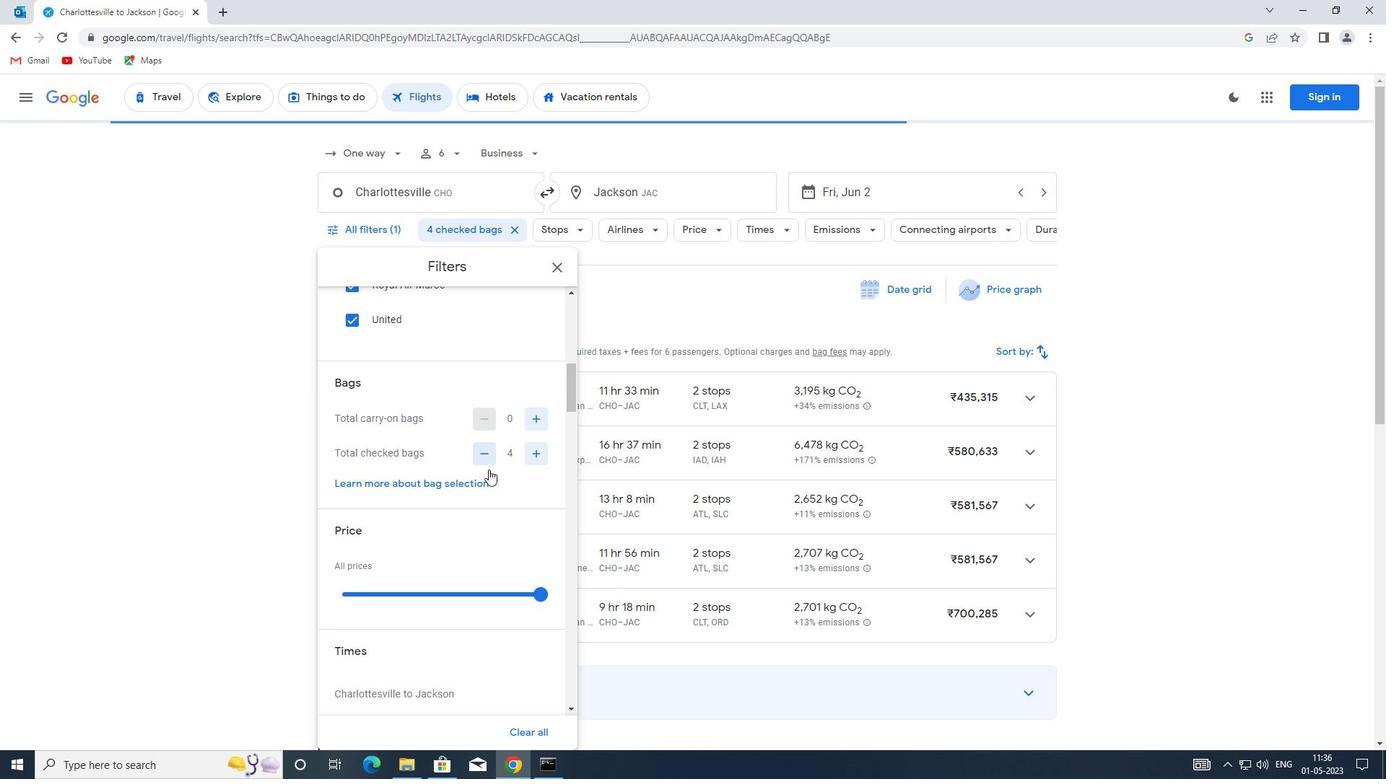 
Action: Mouse moved to (482, 472)
Screenshot: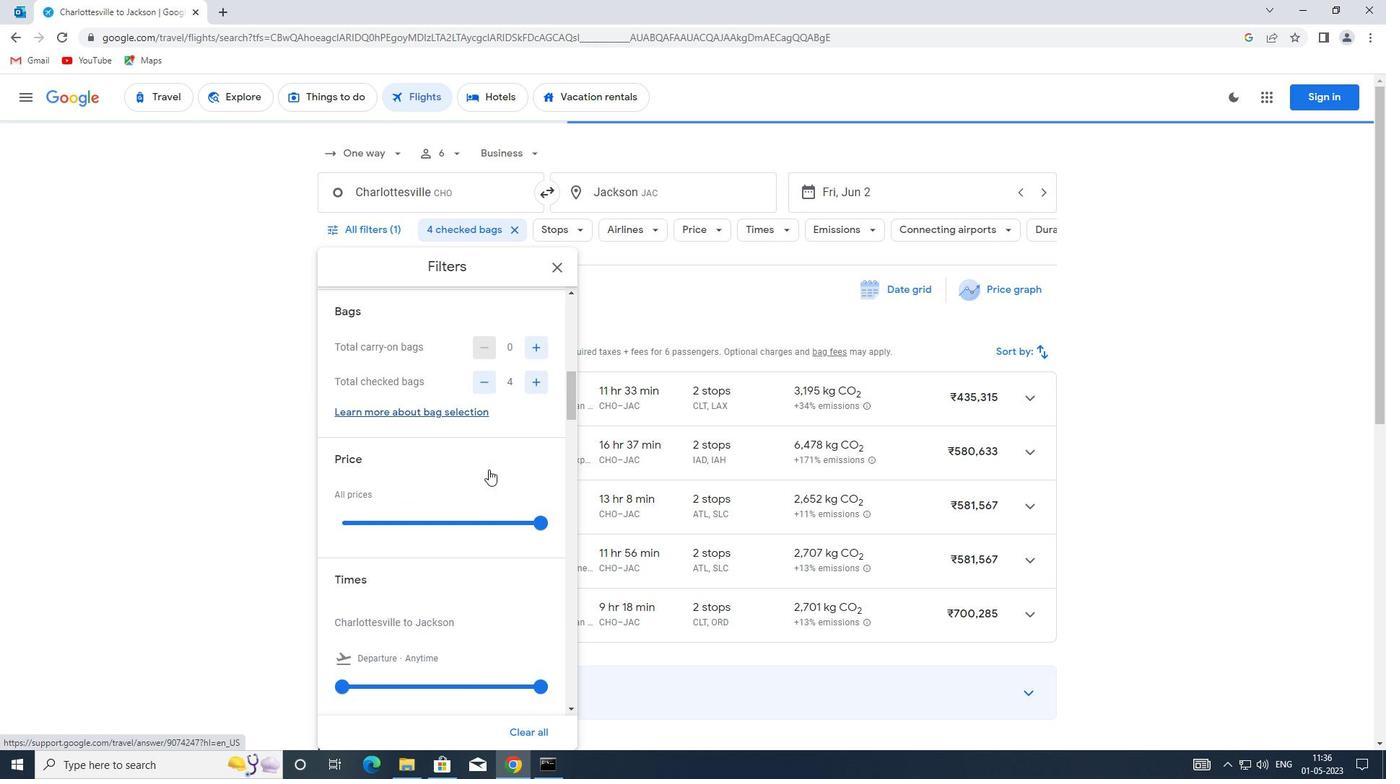 
Action: Mouse scrolled (482, 472) with delta (0, 0)
Screenshot: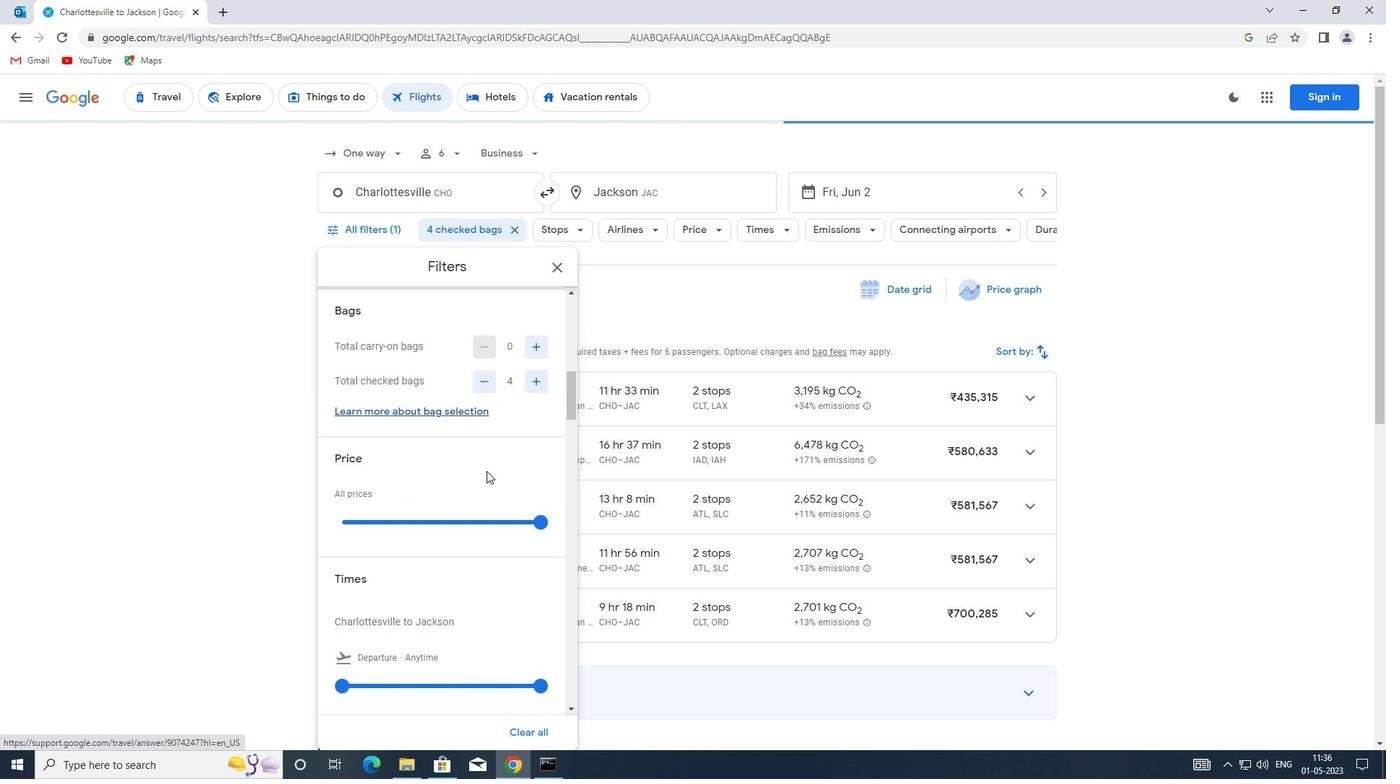 
Action: Mouse moved to (467, 448)
Screenshot: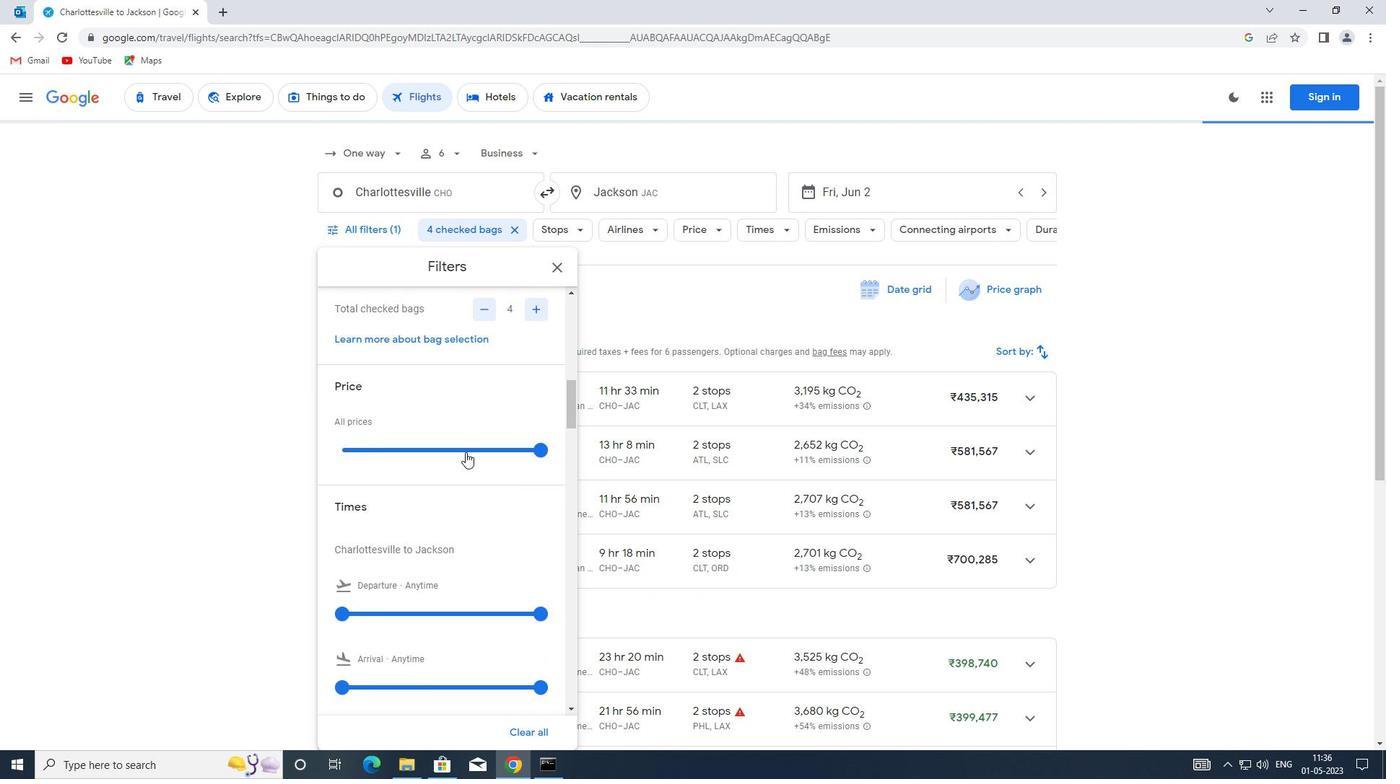 
Action: Mouse pressed left at (467, 448)
Screenshot: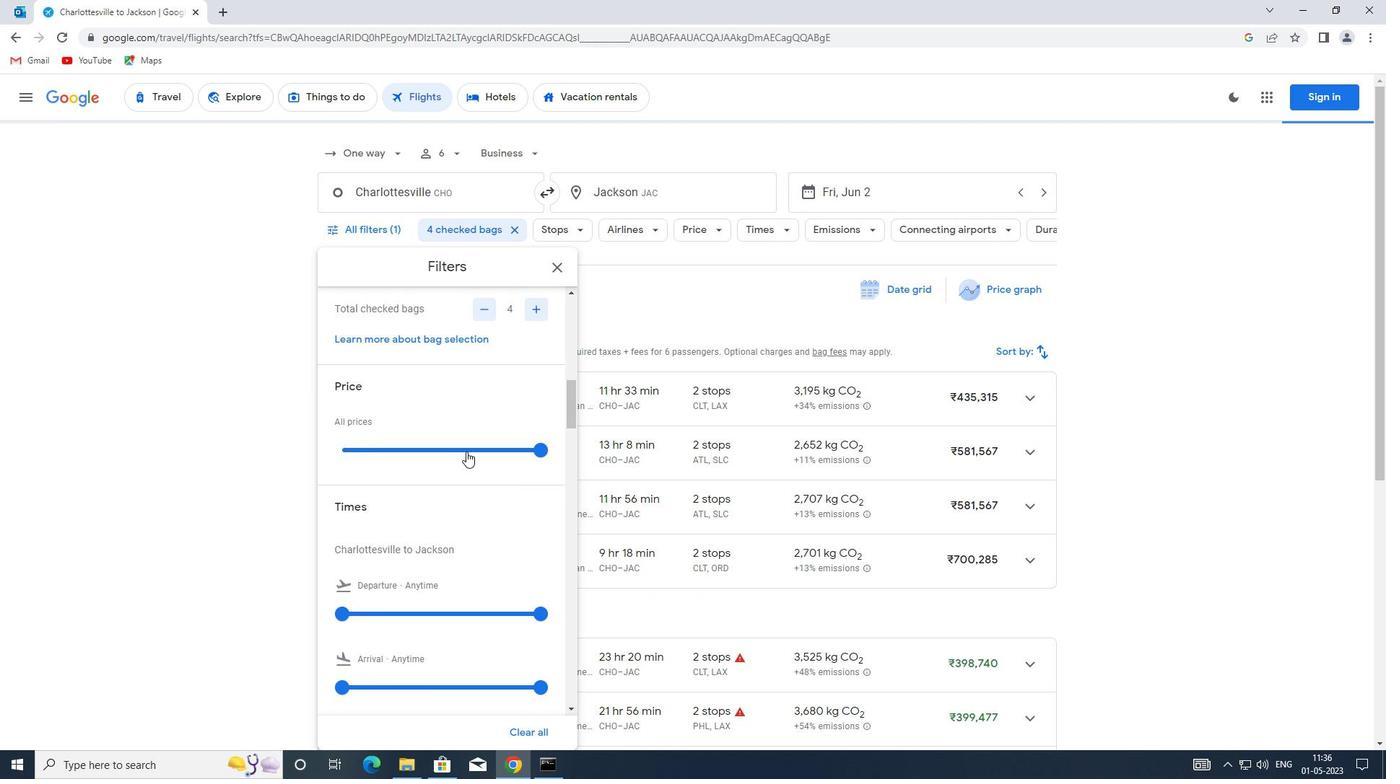 
Action: Mouse pressed left at (467, 448)
Screenshot: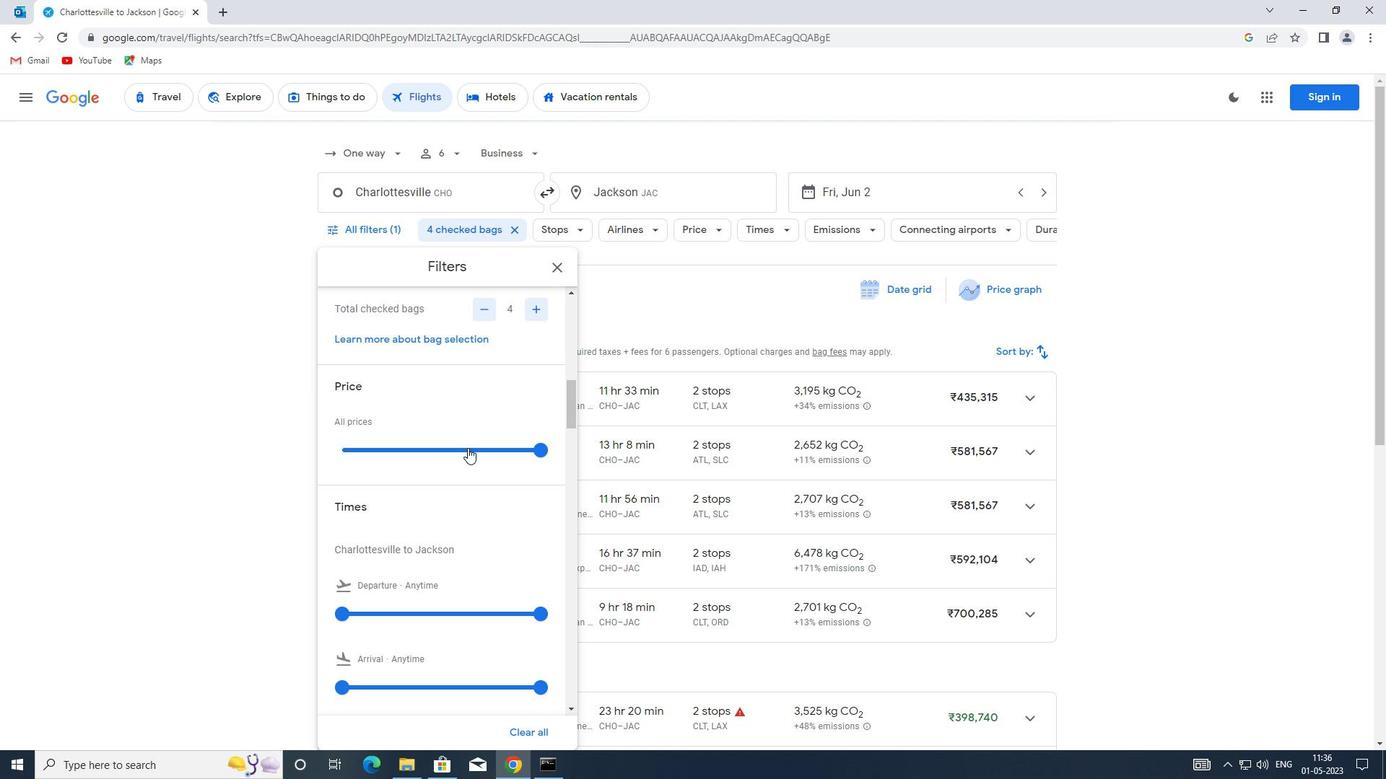 
Action: Mouse moved to (437, 447)
Screenshot: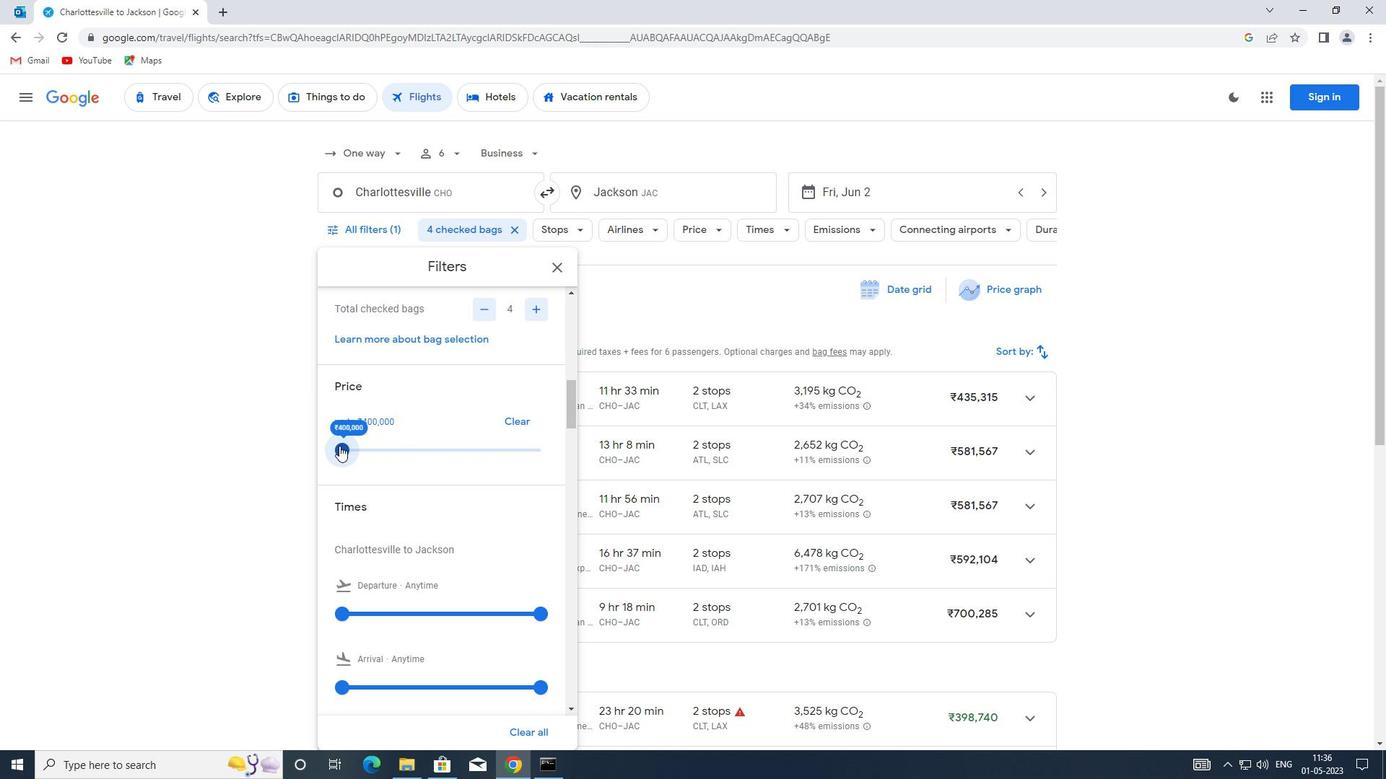 
Action: Mouse scrolled (437, 446) with delta (0, 0)
Screenshot: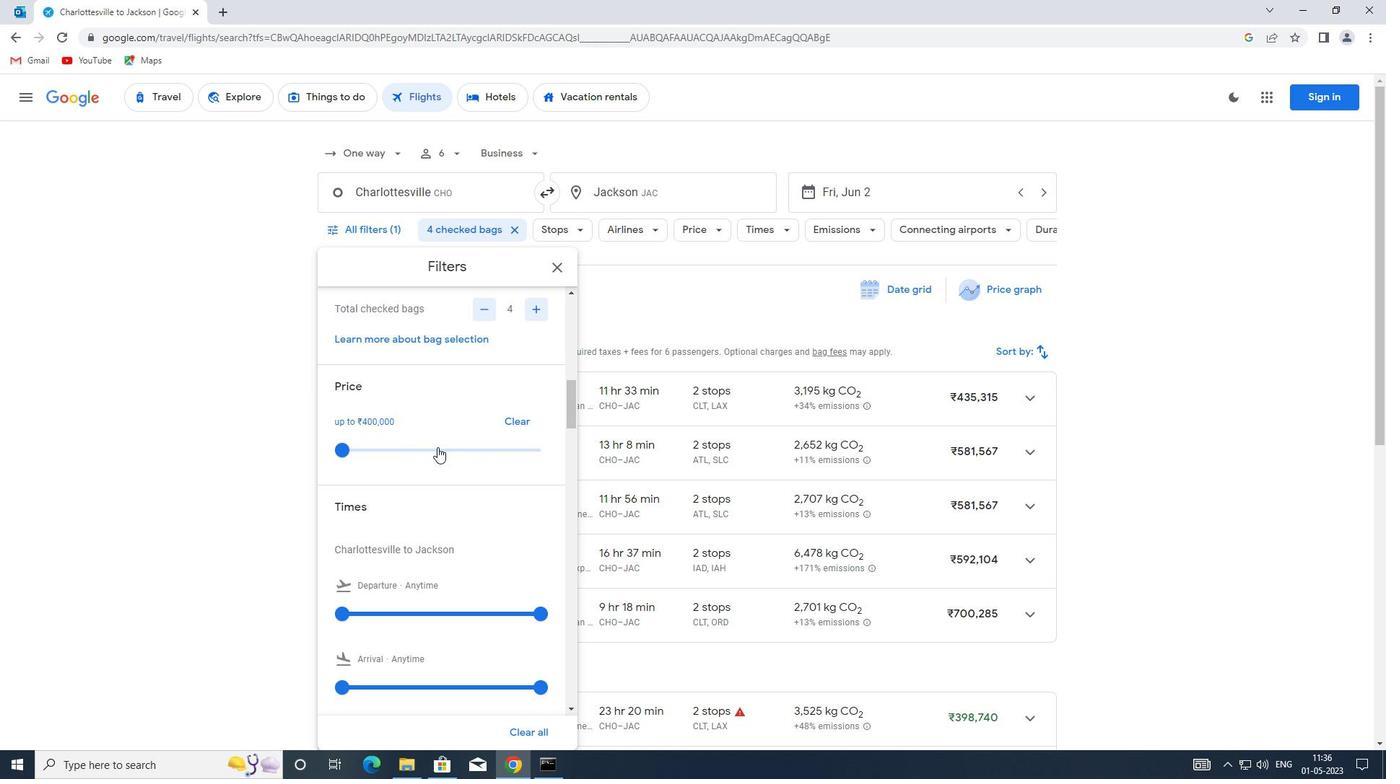 
Action: Mouse scrolled (437, 446) with delta (0, 0)
Screenshot: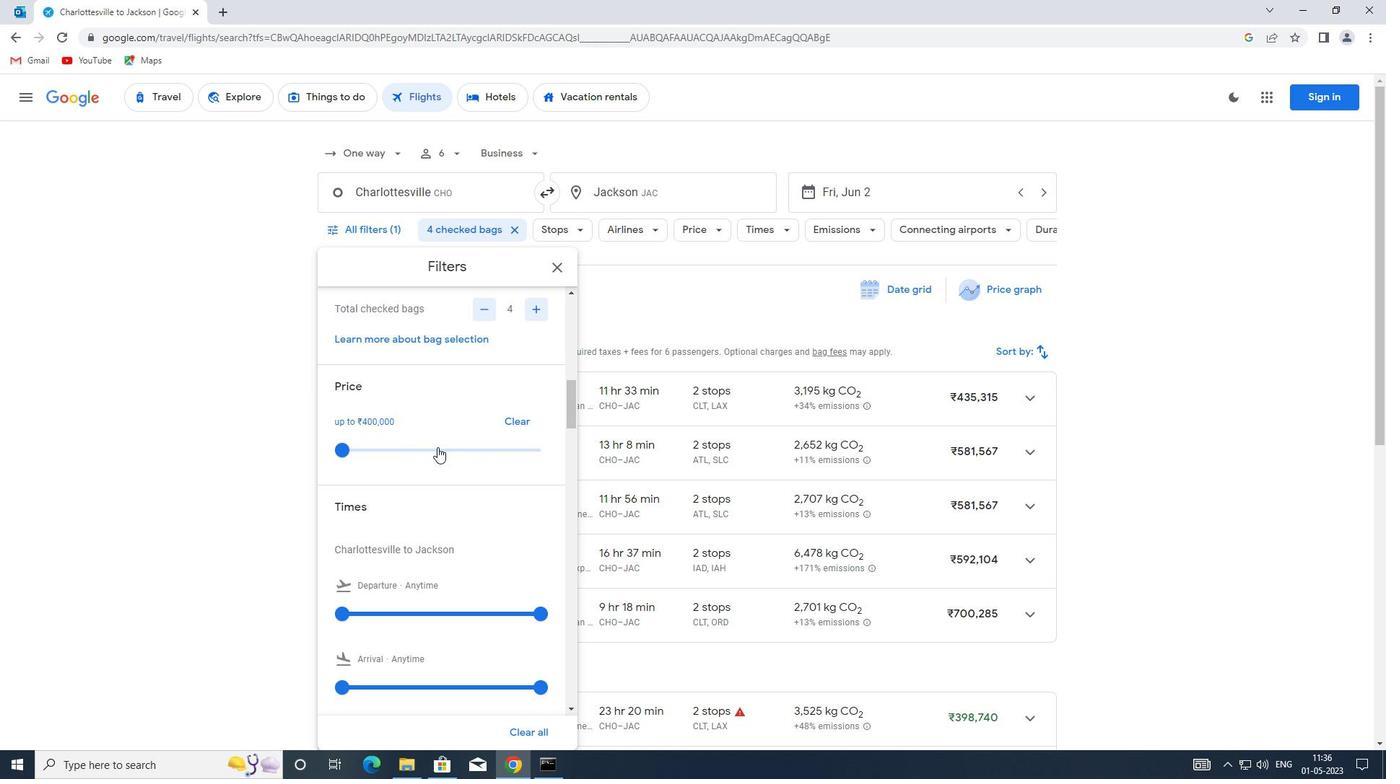 
Action: Mouse moved to (456, 447)
Screenshot: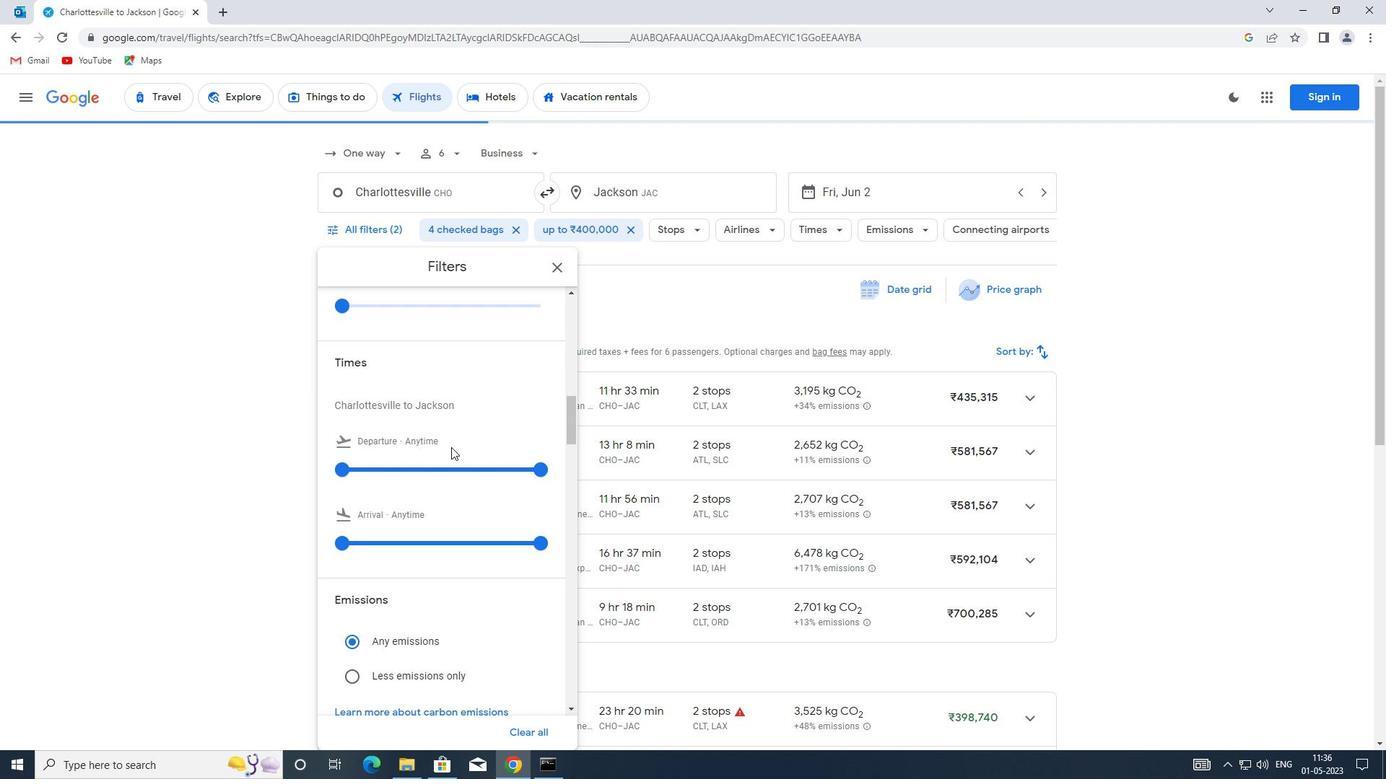 
Action: Mouse scrolled (456, 446) with delta (0, 0)
Screenshot: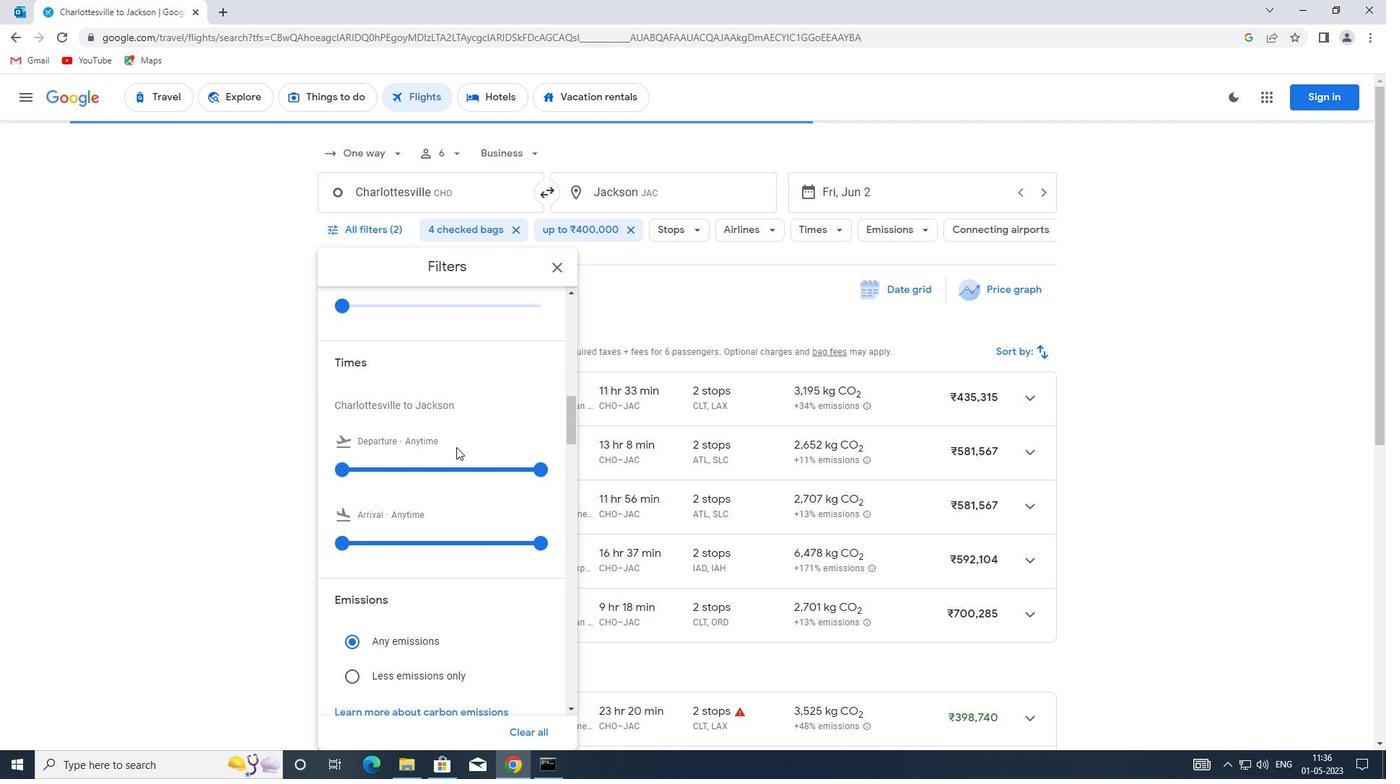 
Action: Mouse moved to (349, 394)
Screenshot: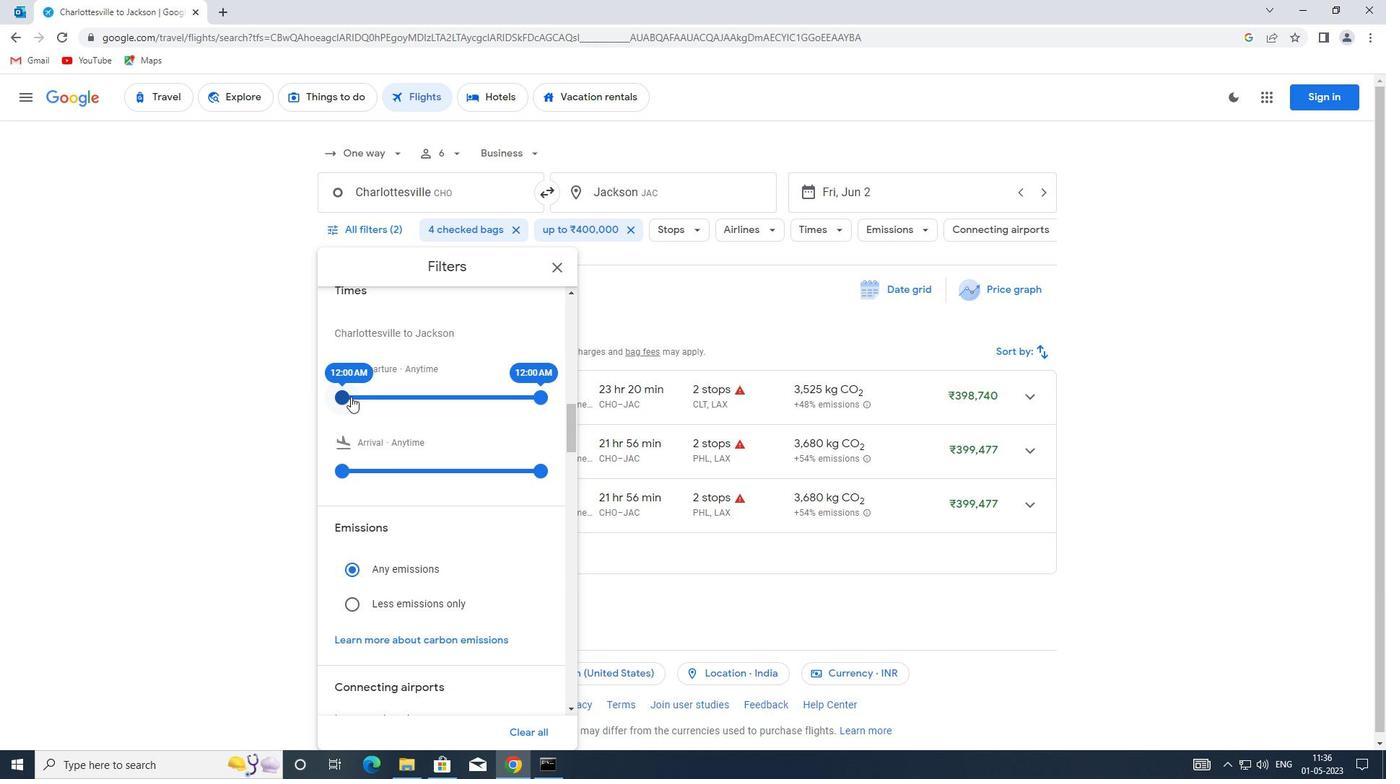 
Action: Mouse pressed left at (349, 394)
Screenshot: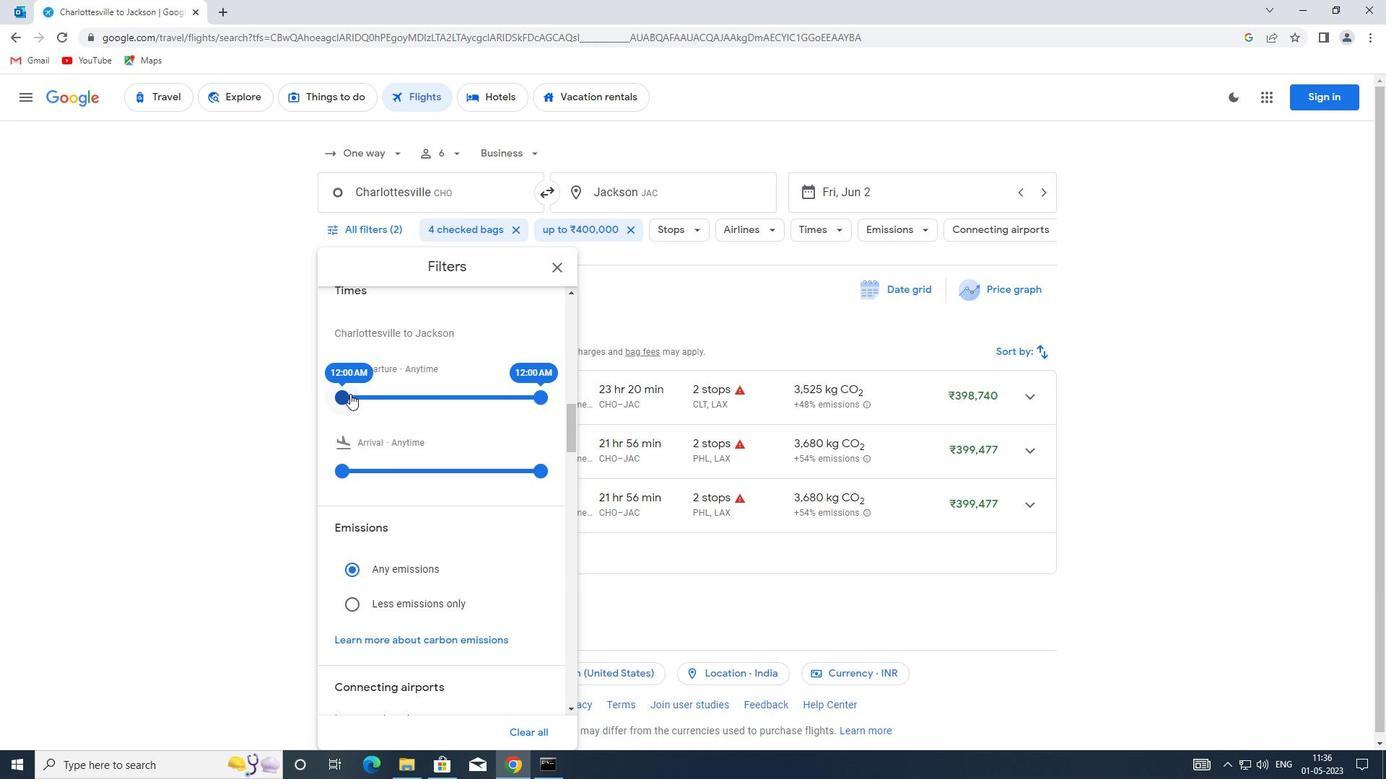 
Action: Mouse moved to (366, 394)
Screenshot: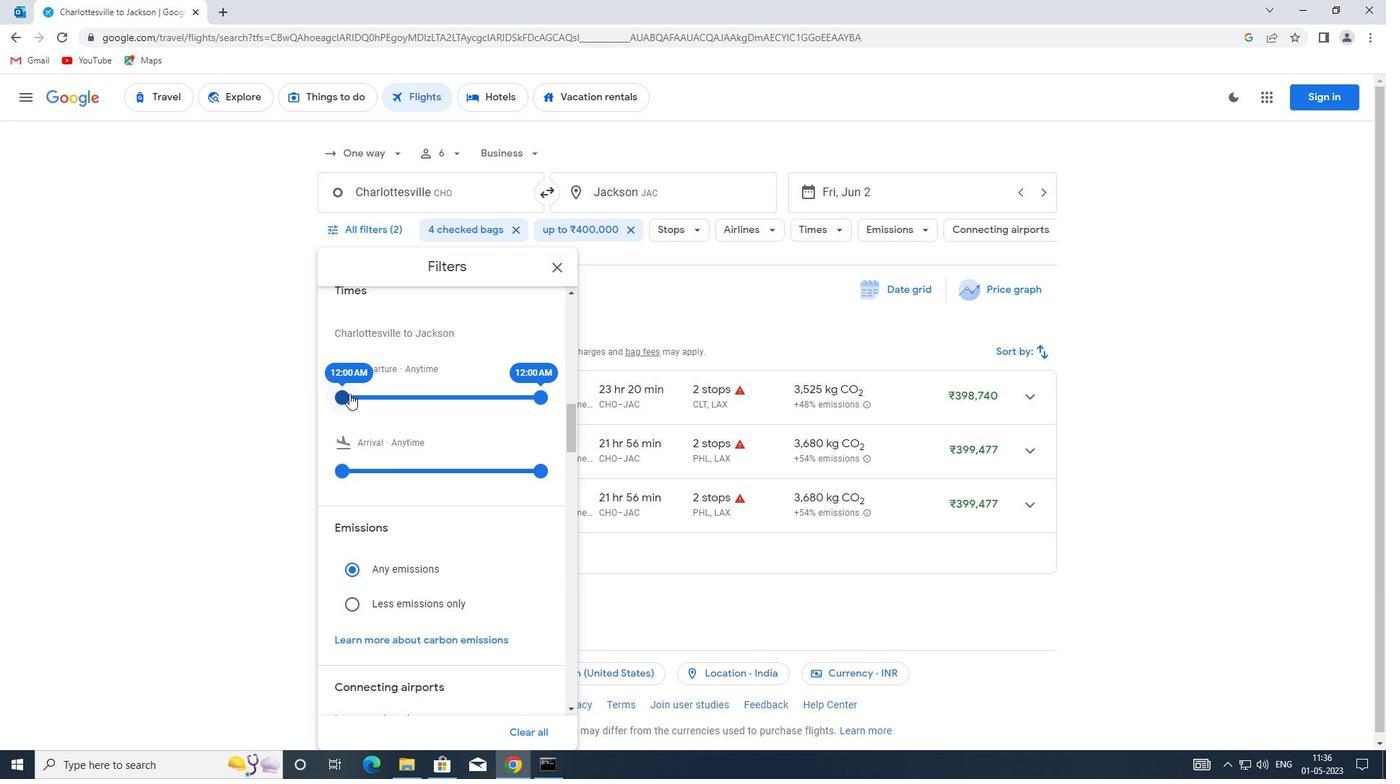 
Action: Mouse pressed left at (366, 394)
Screenshot: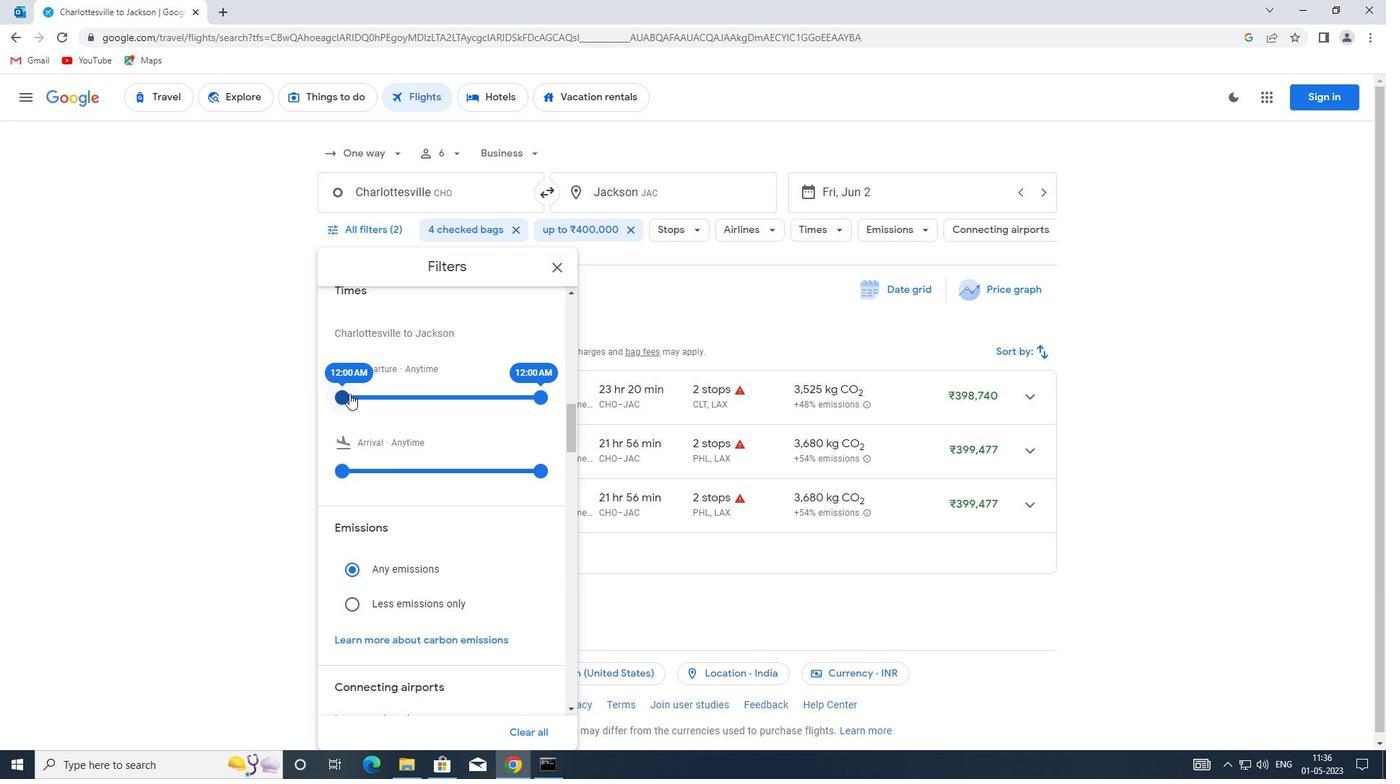 
Action: Mouse moved to (532, 394)
Screenshot: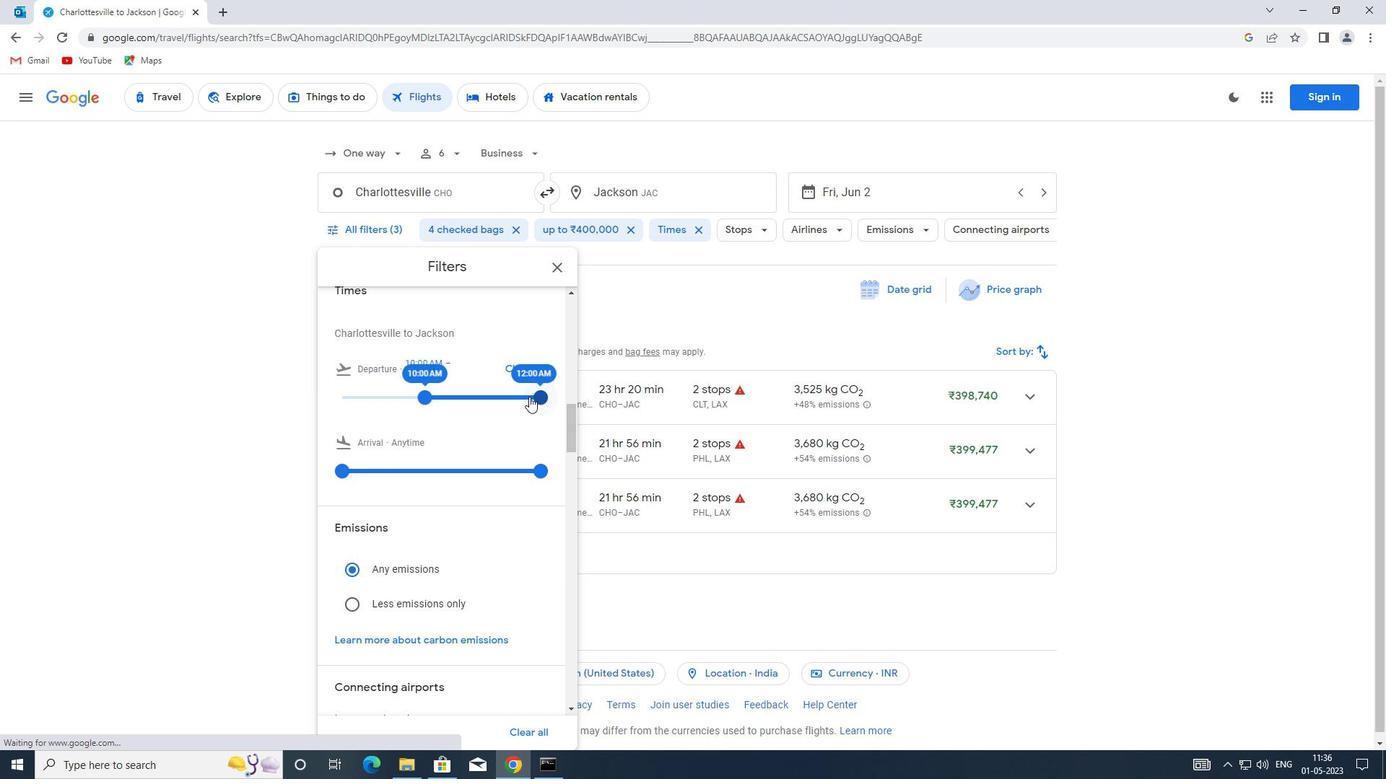 
Action: Mouse pressed left at (532, 394)
Screenshot: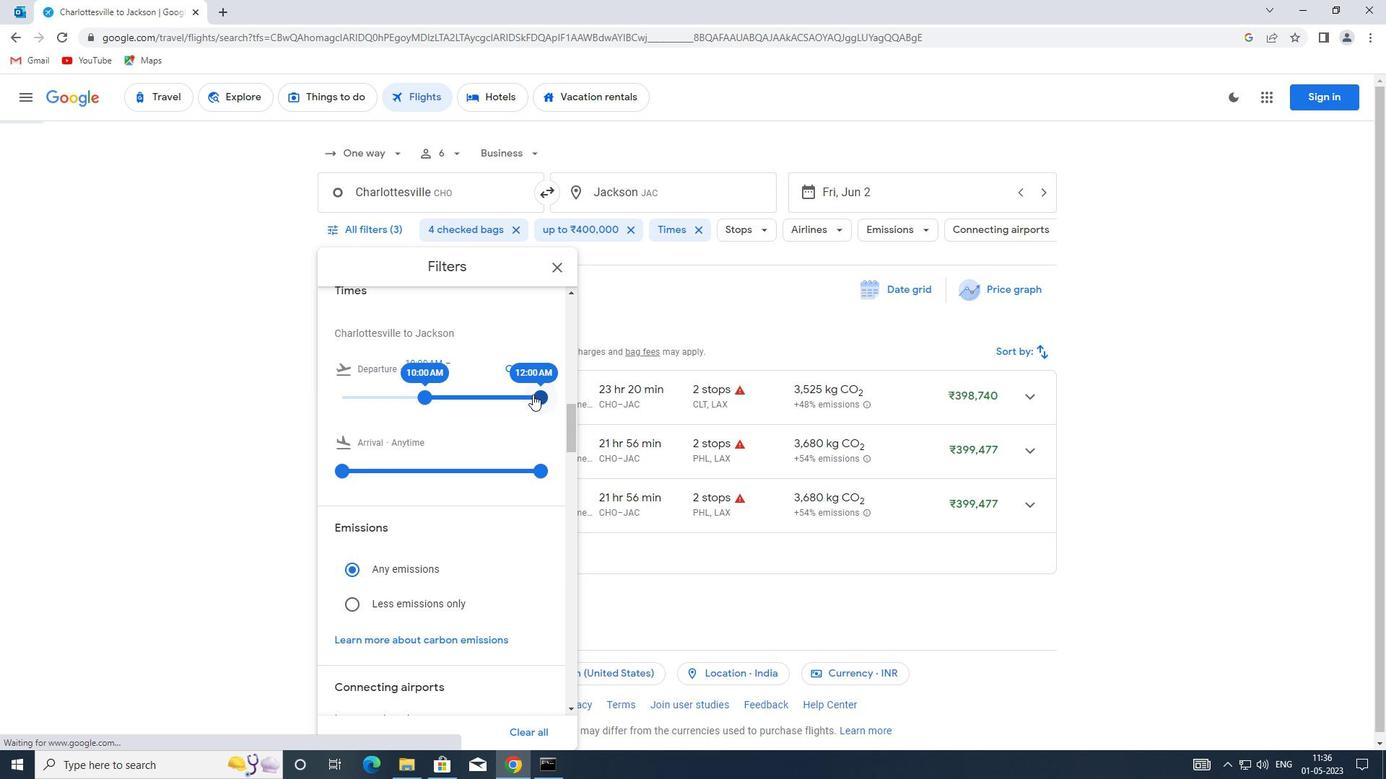 
Action: Mouse moved to (420, 398)
Screenshot: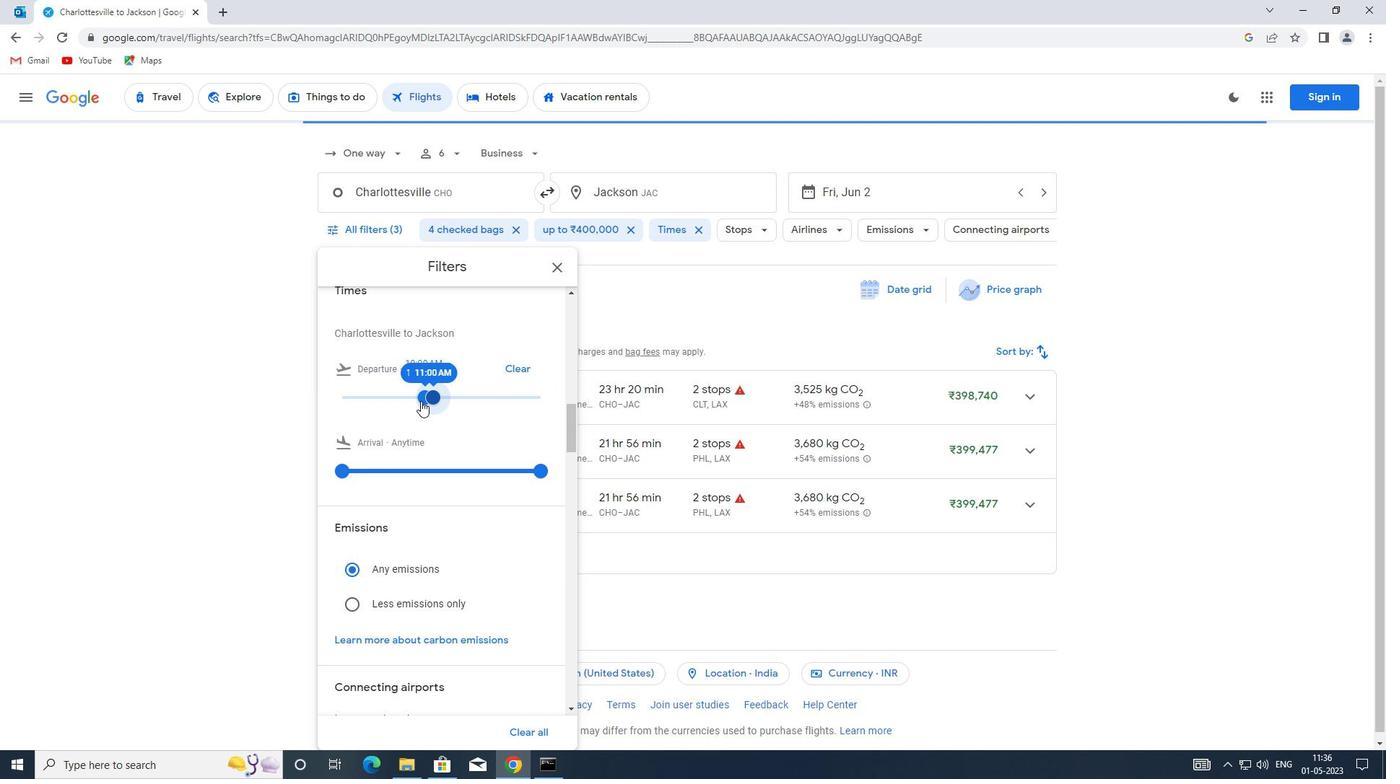 
Action: Mouse scrolled (420, 397) with delta (0, 0)
Screenshot: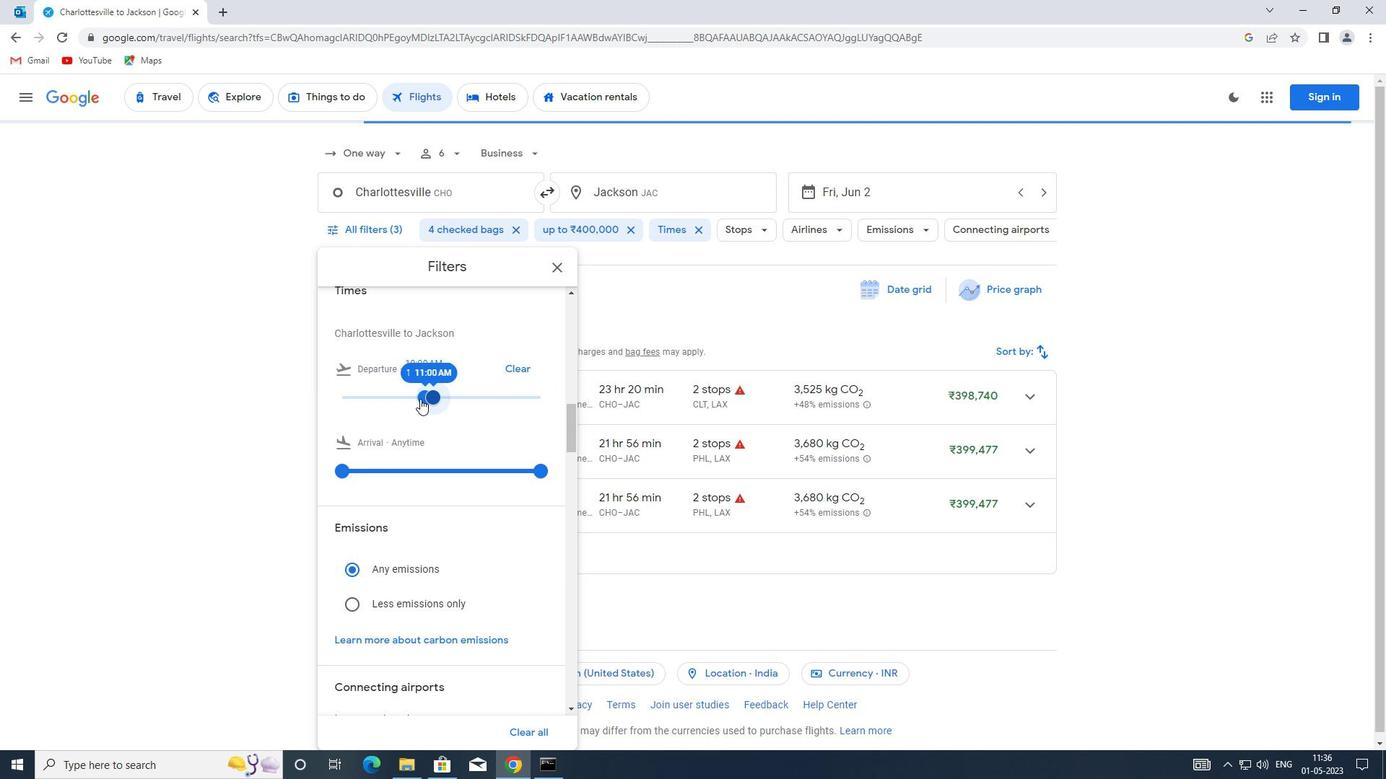 
Action: Mouse scrolled (420, 397) with delta (0, 0)
Screenshot: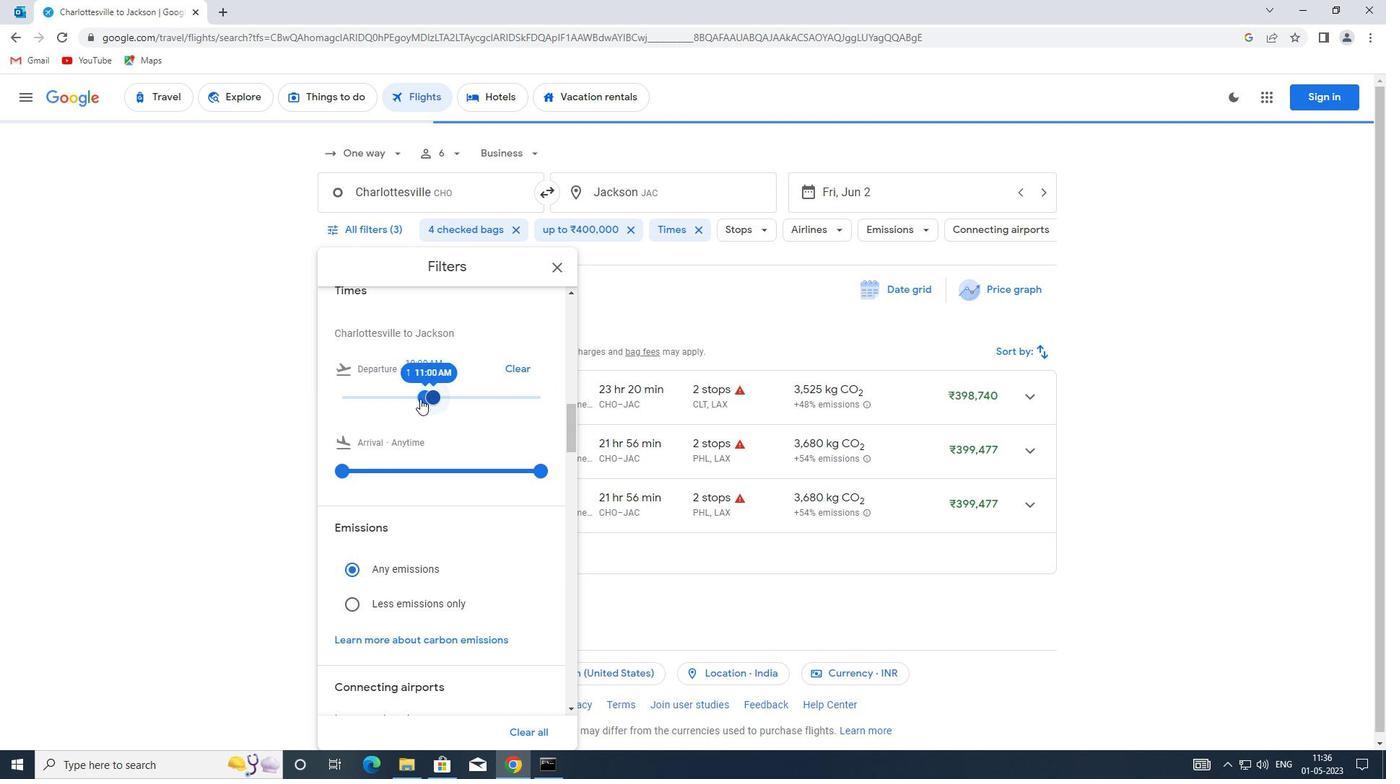 
Action: Mouse scrolled (420, 397) with delta (0, 0)
Screenshot: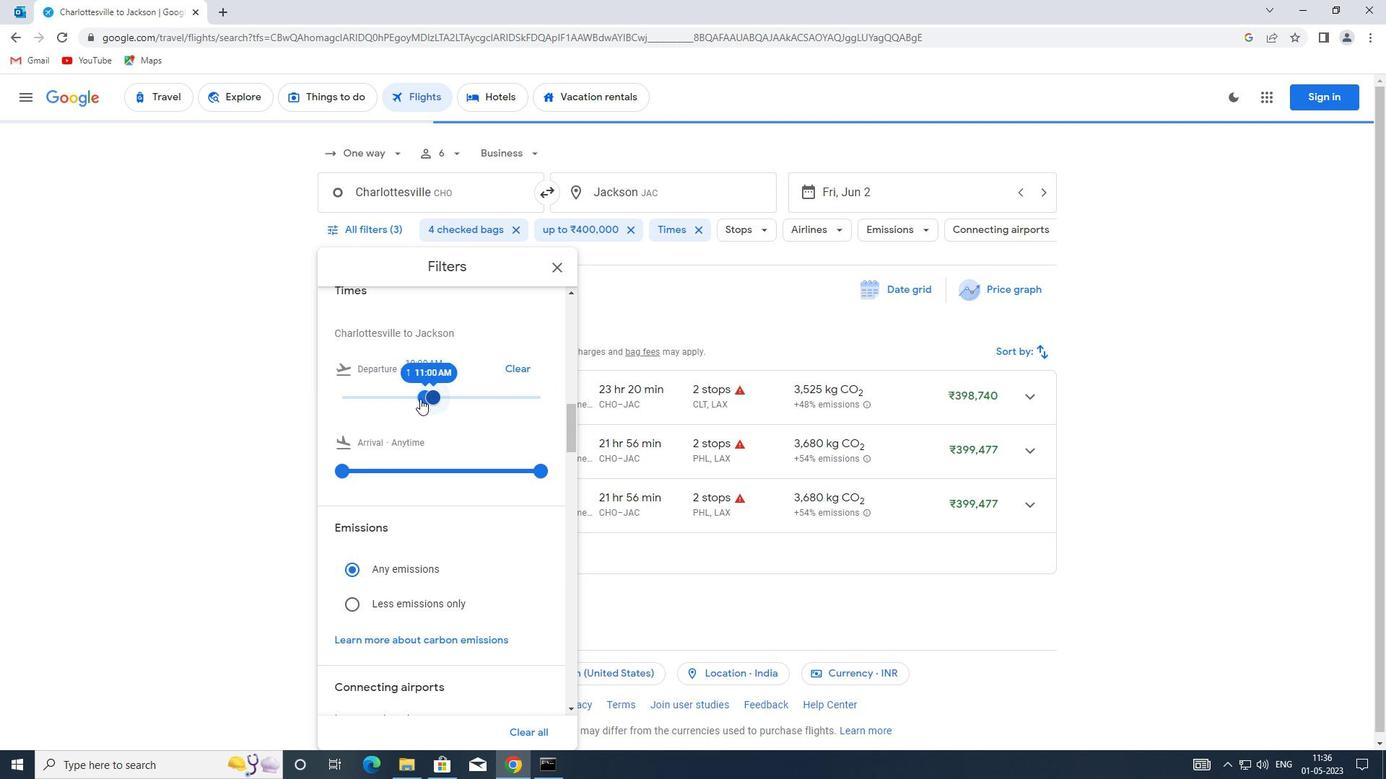 
Action: Mouse moved to (563, 271)
Screenshot: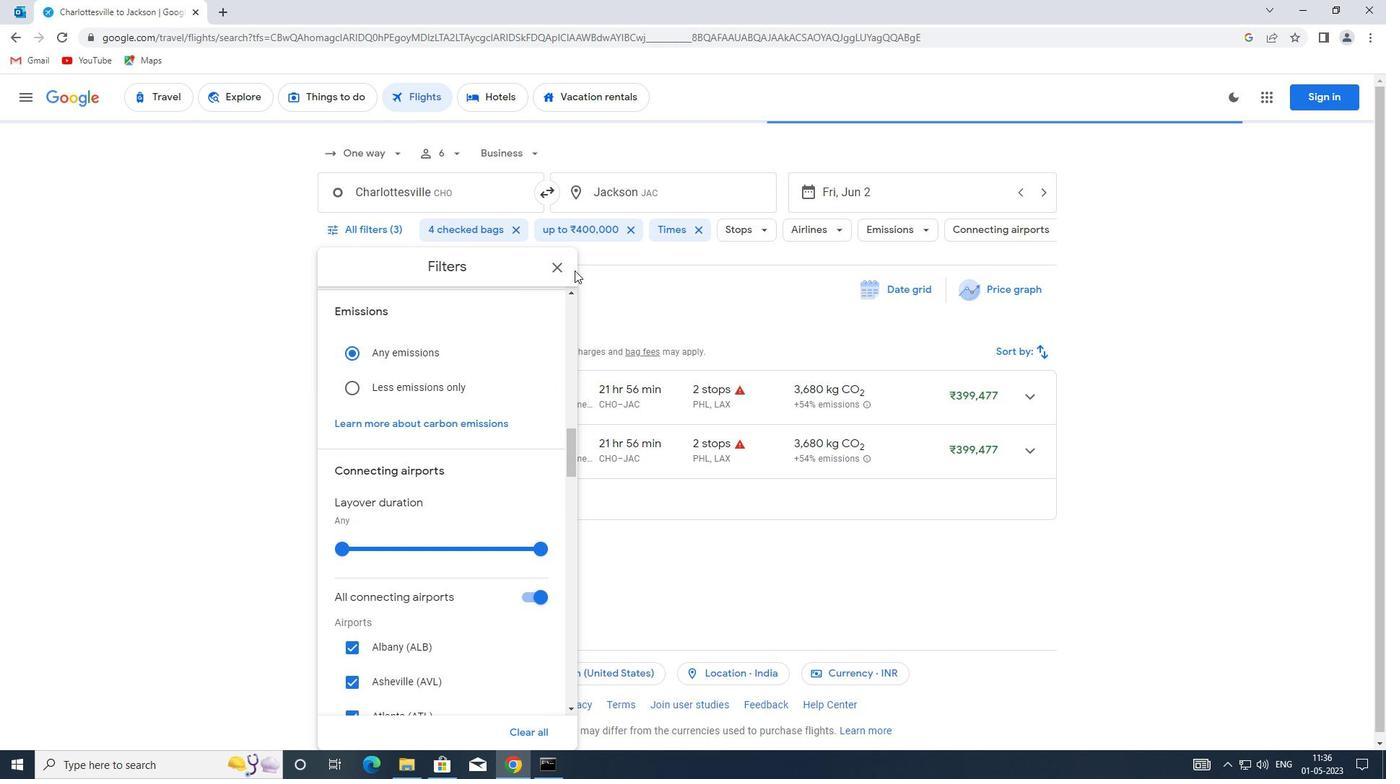 
Action: Mouse pressed left at (563, 271)
Screenshot: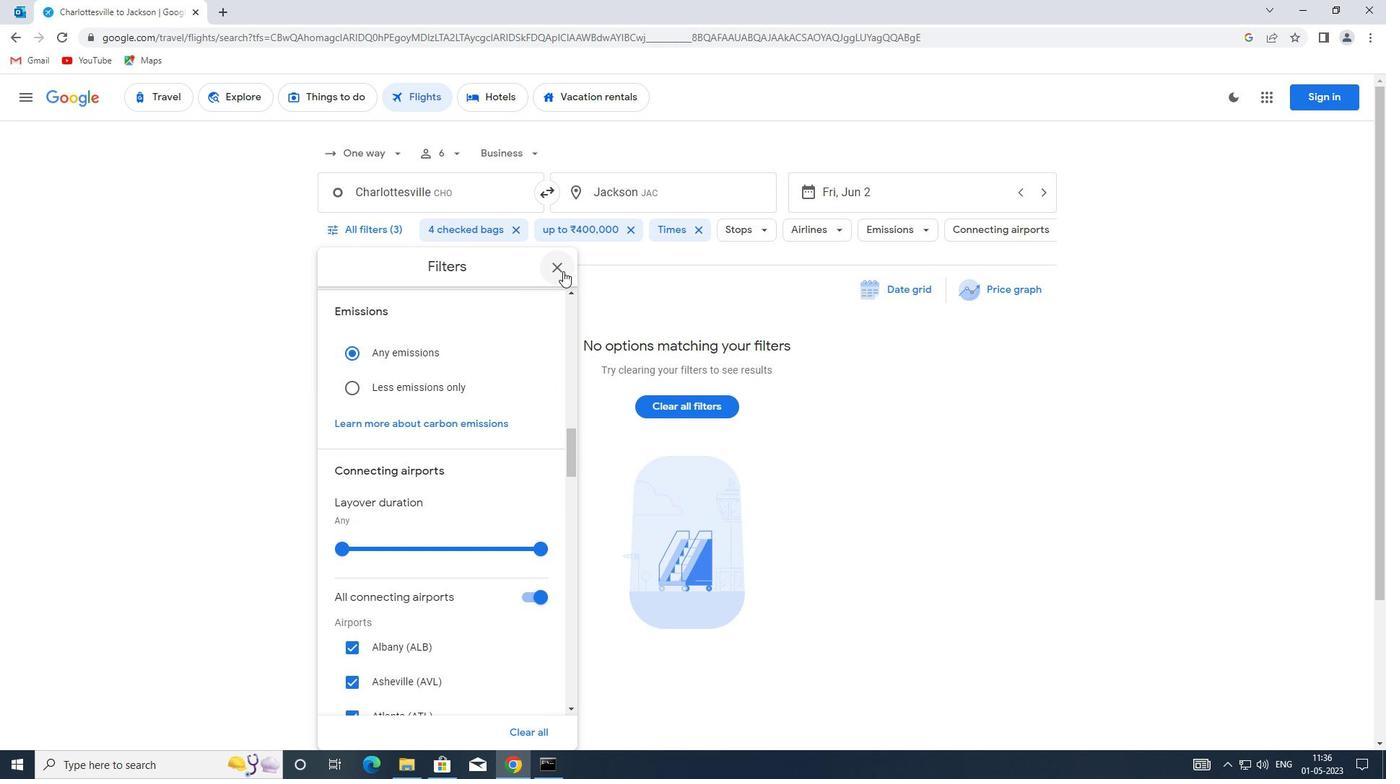 
